 Task: Find connections with filter location Playas with filter topic #stayhomewith filter profile language English with filter current company Zigsaw with filter school Suresh Gyan Vihar University with filter industry International Affairs with filter service category Budgeting with filter keywords title Sociologist
Action: Mouse moved to (702, 96)
Screenshot: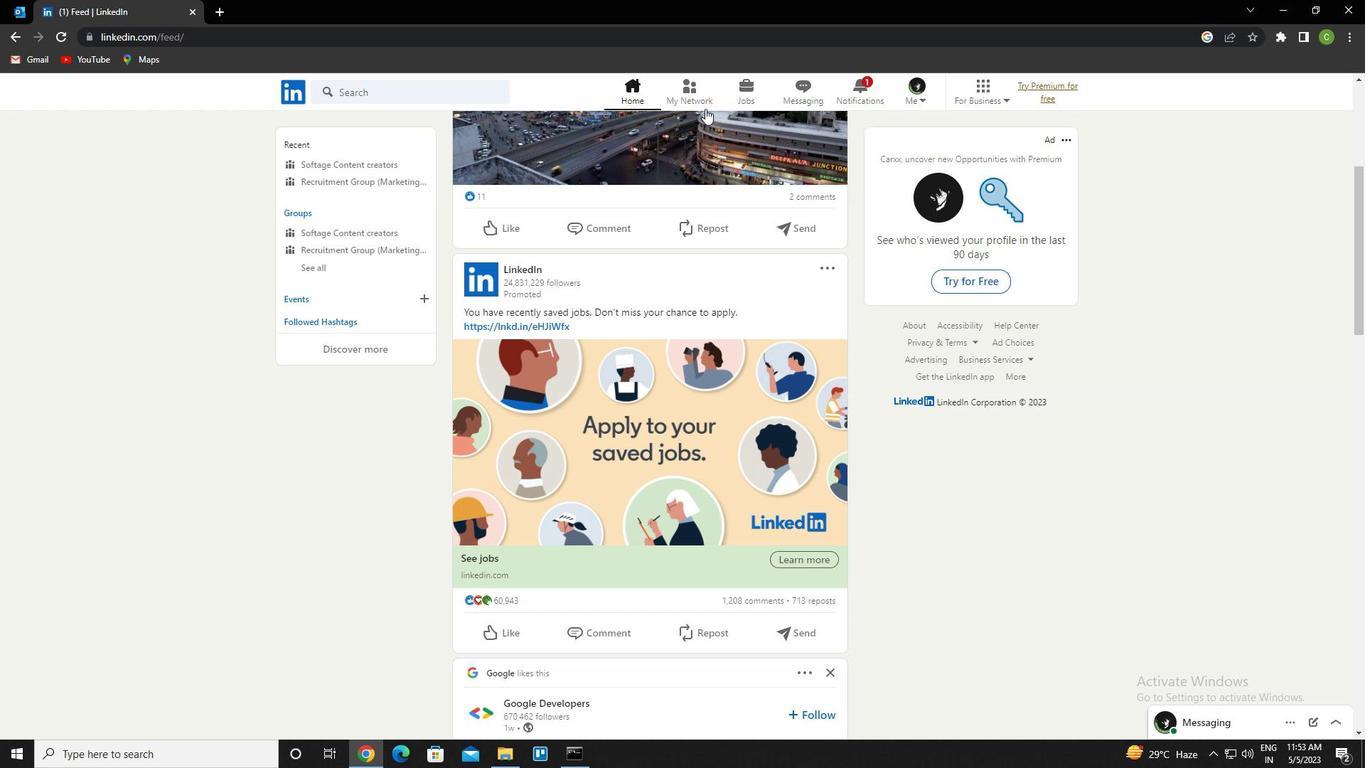 
Action: Mouse pressed left at (702, 96)
Screenshot: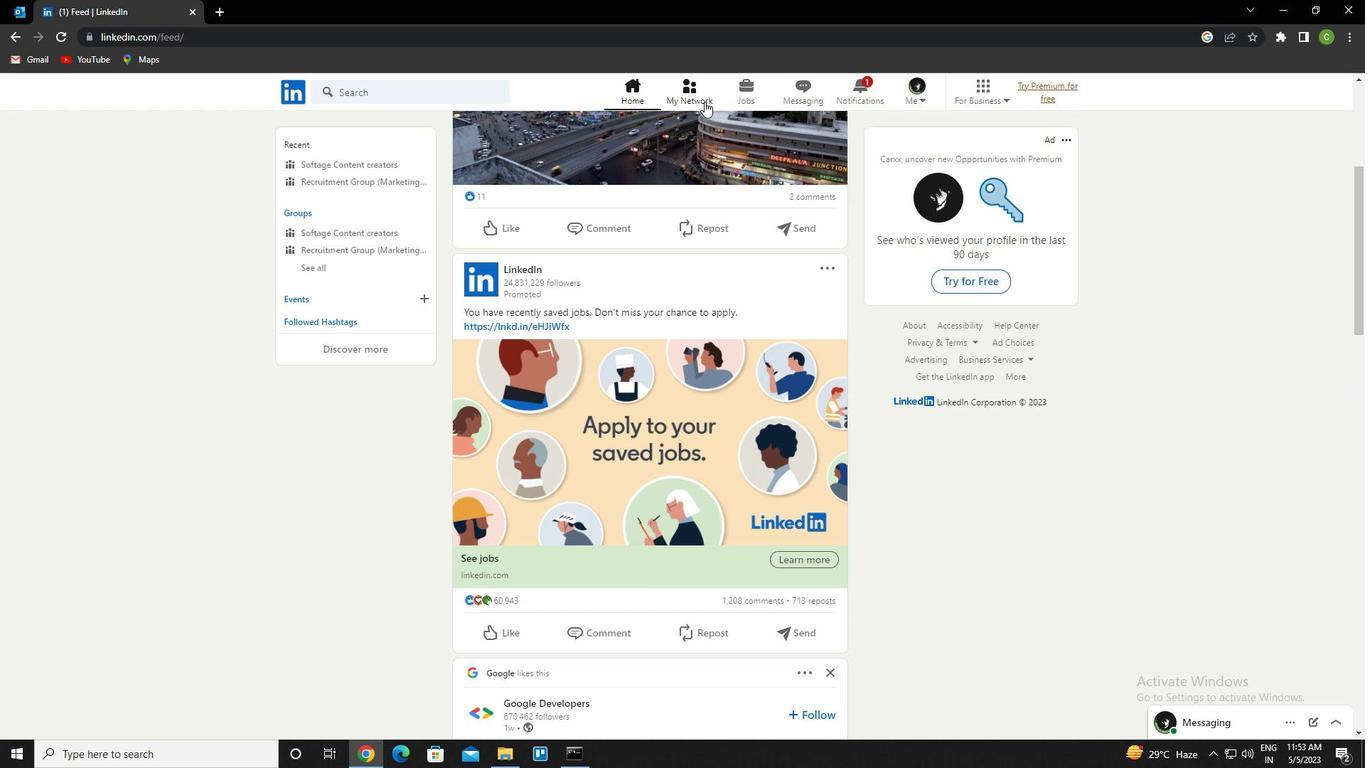 
Action: Mouse moved to (416, 172)
Screenshot: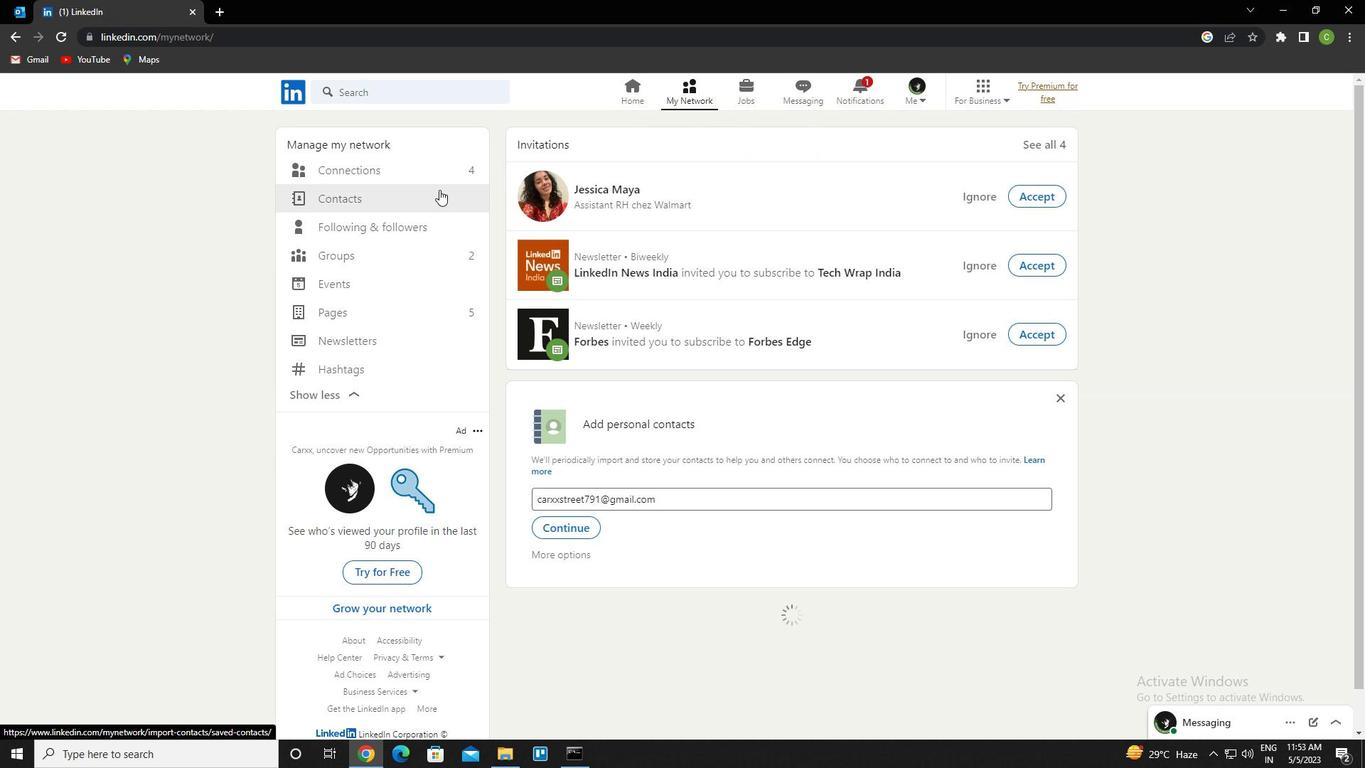 
Action: Mouse pressed left at (416, 172)
Screenshot: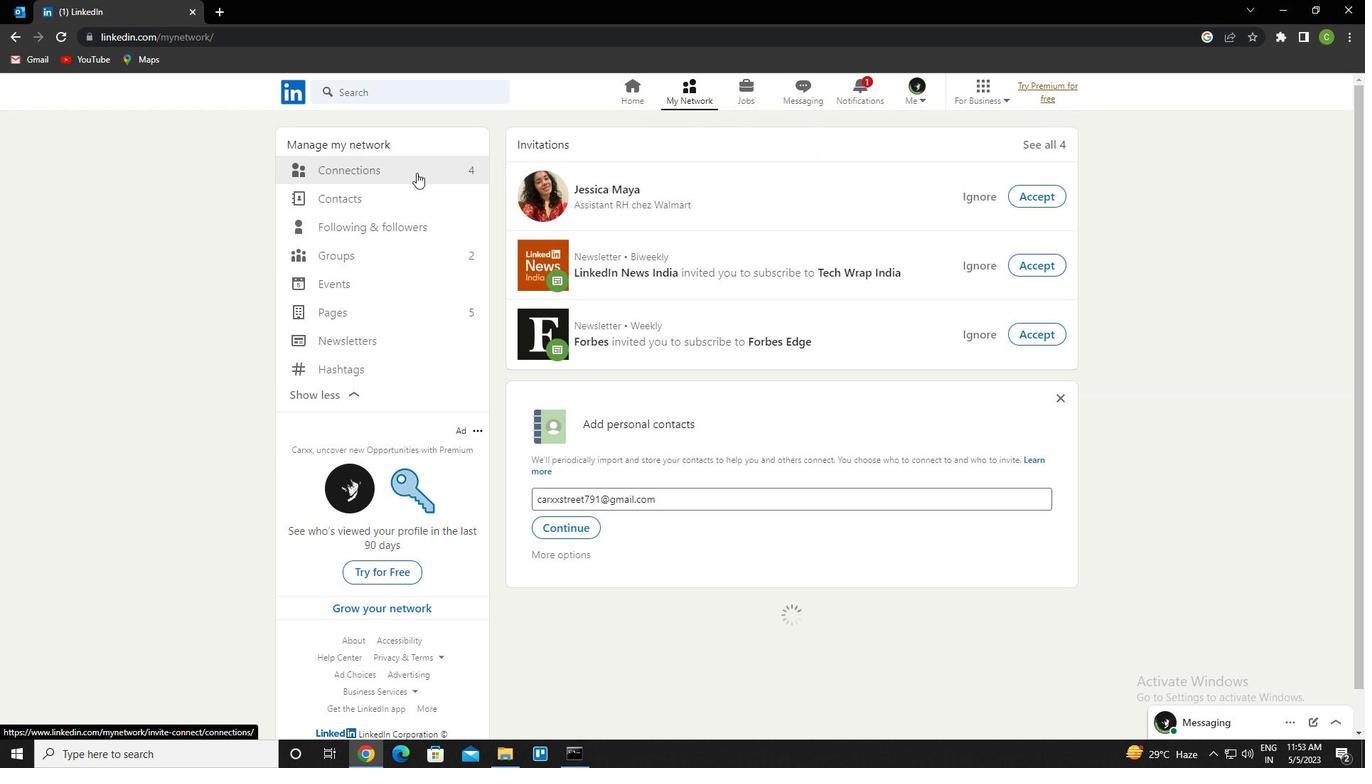 
Action: Mouse moved to (786, 170)
Screenshot: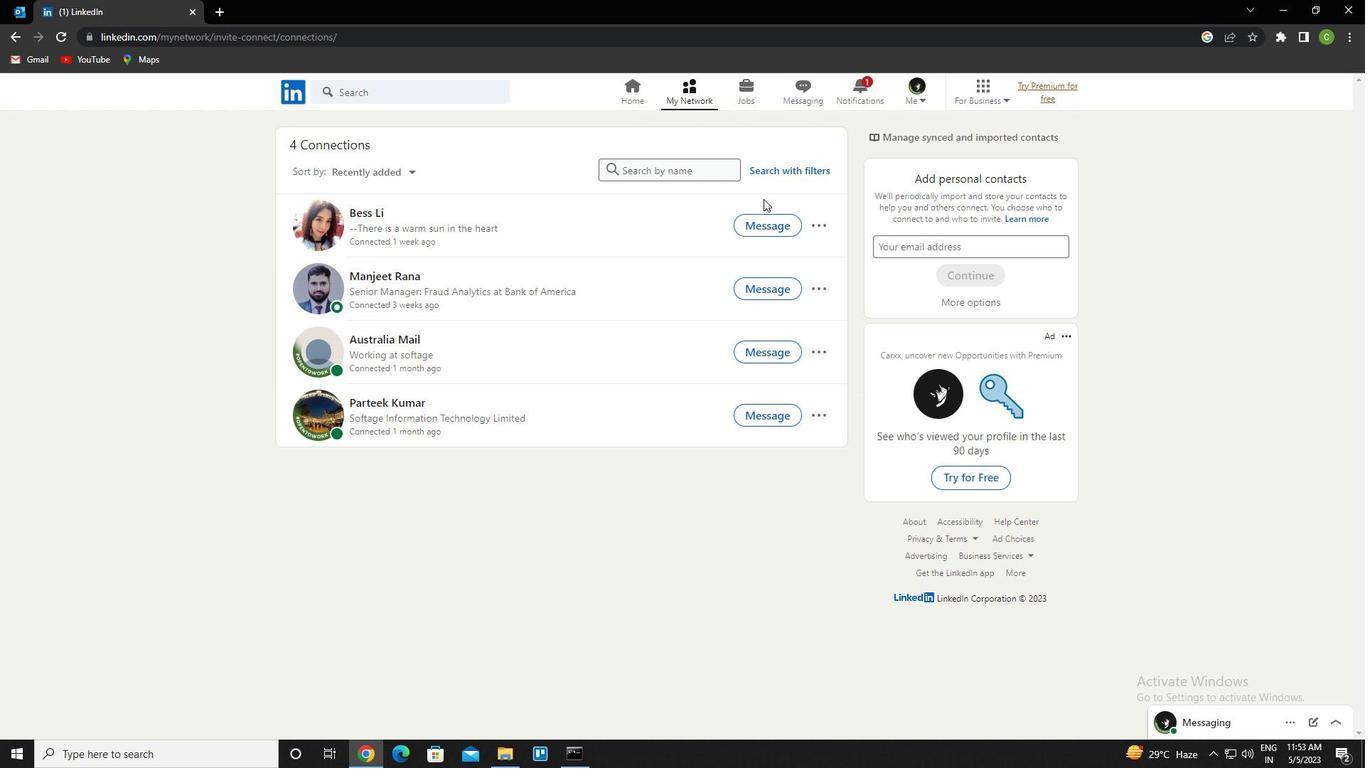 
Action: Mouse pressed left at (786, 170)
Screenshot: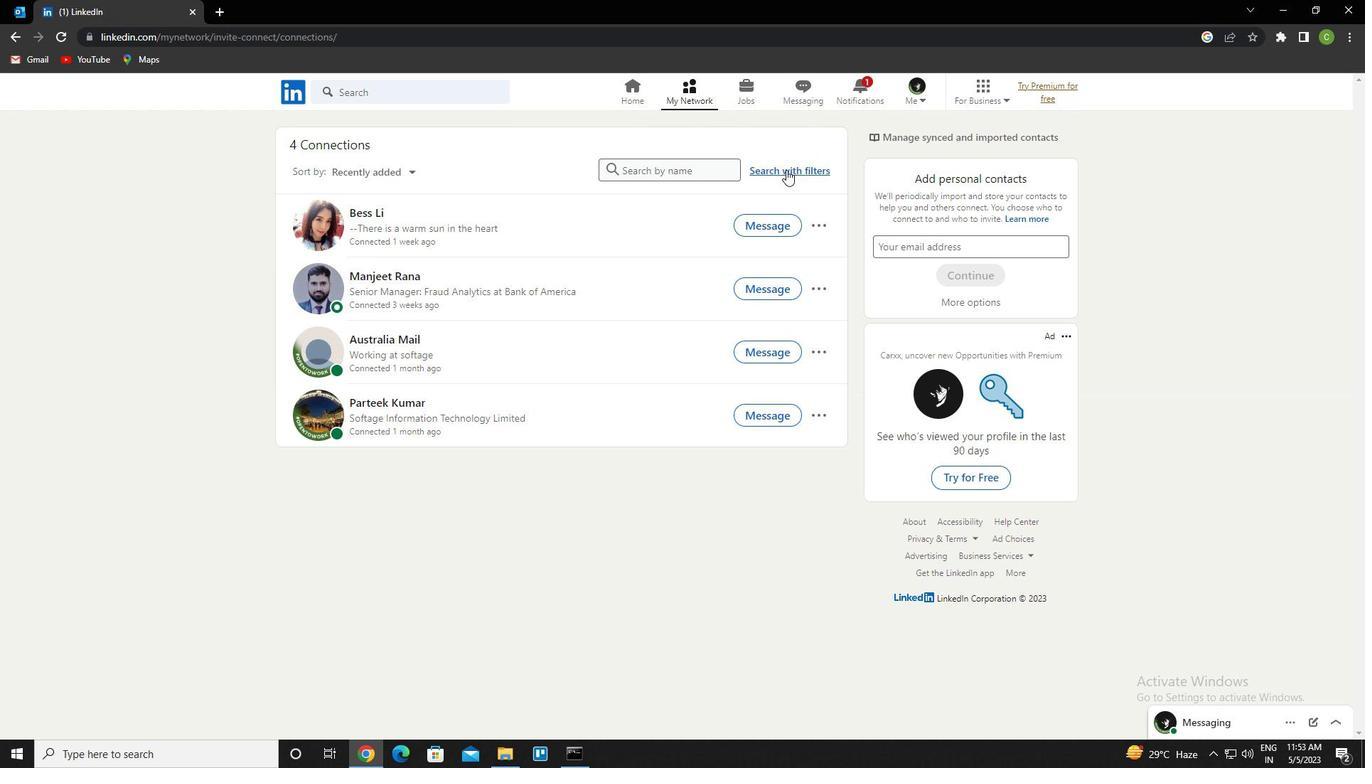 
Action: Mouse moved to (739, 131)
Screenshot: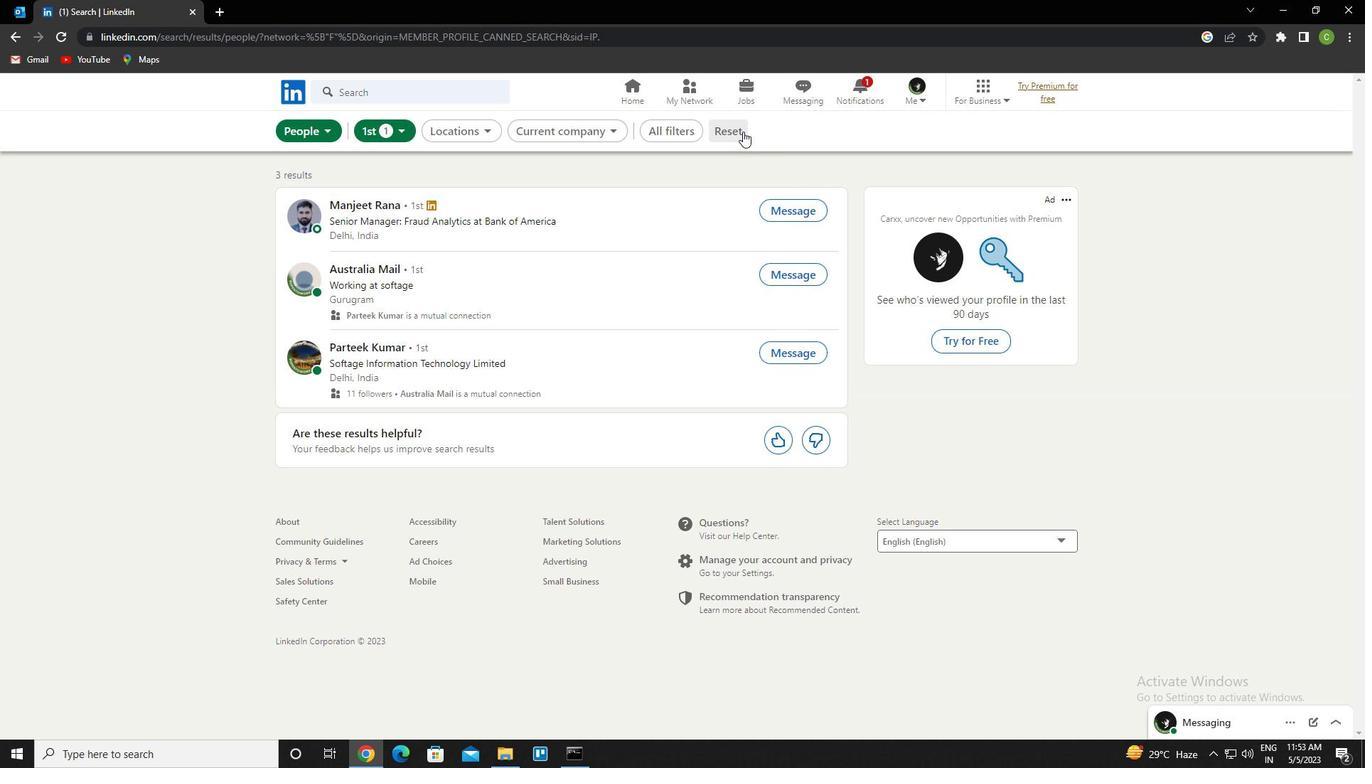 
Action: Mouse pressed left at (739, 131)
Screenshot: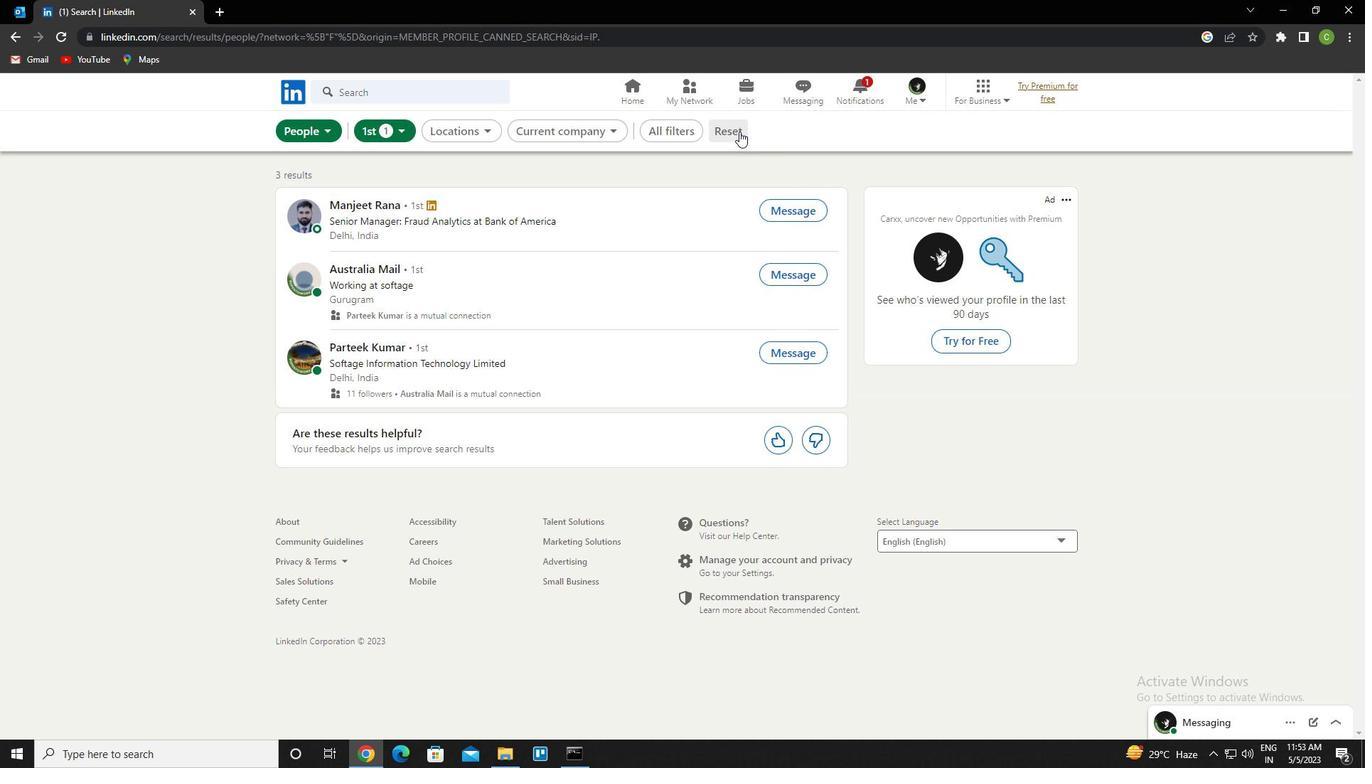 
Action: Mouse moved to (726, 136)
Screenshot: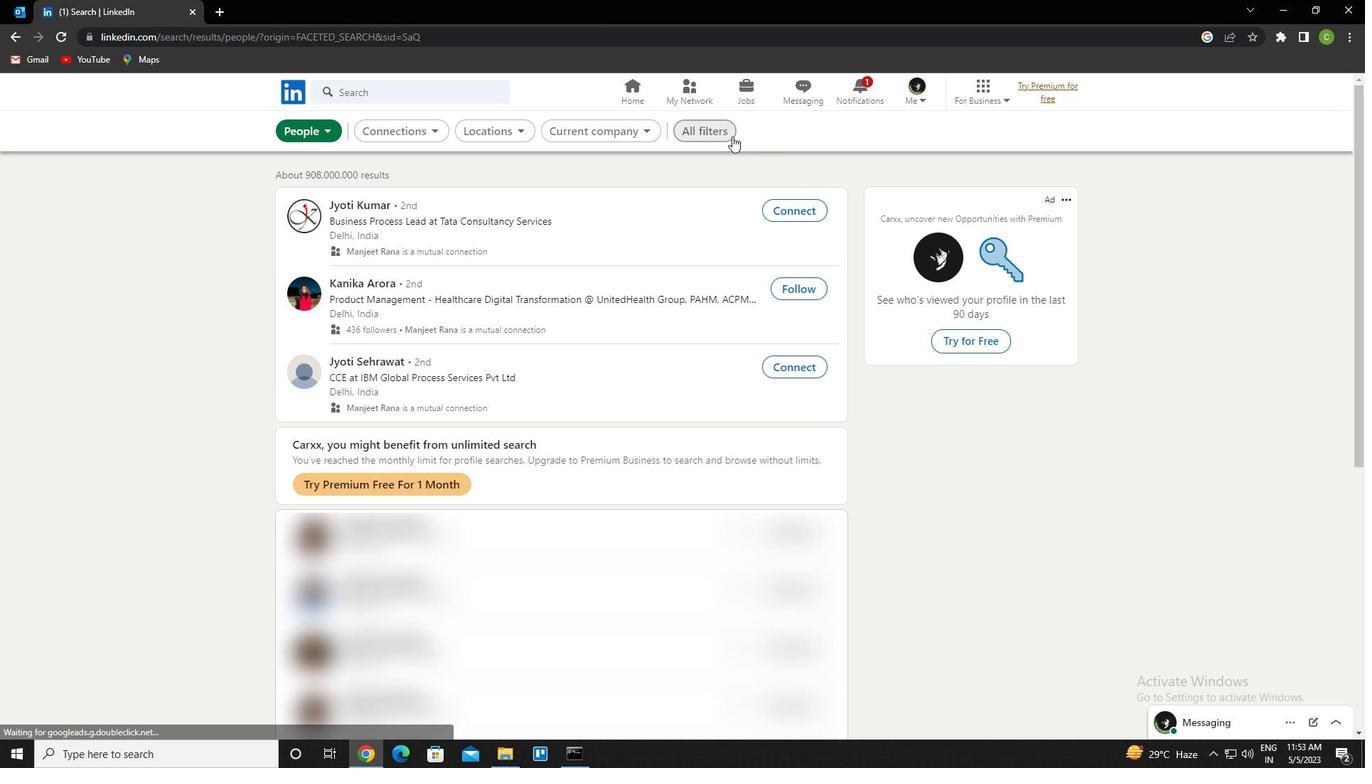 
Action: Mouse pressed left at (726, 136)
Screenshot: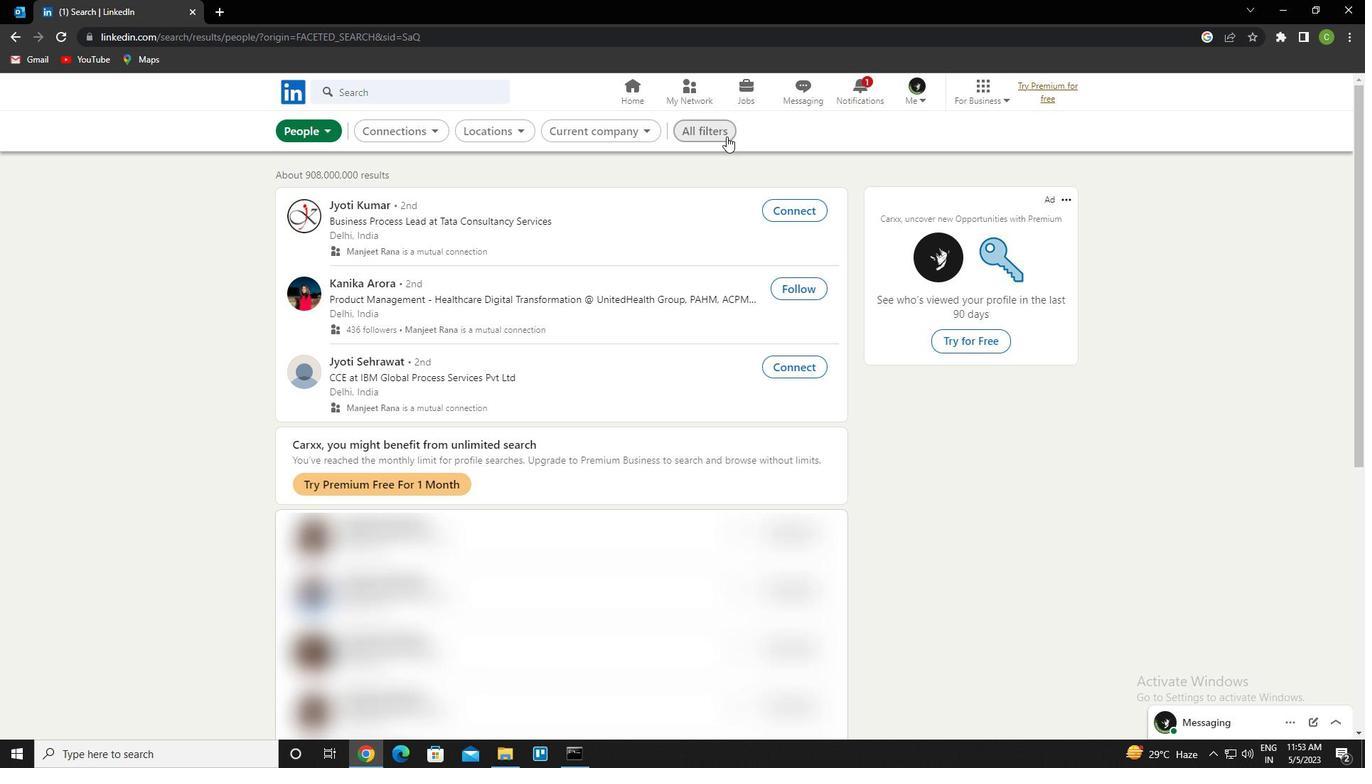 
Action: Mouse moved to (1109, 422)
Screenshot: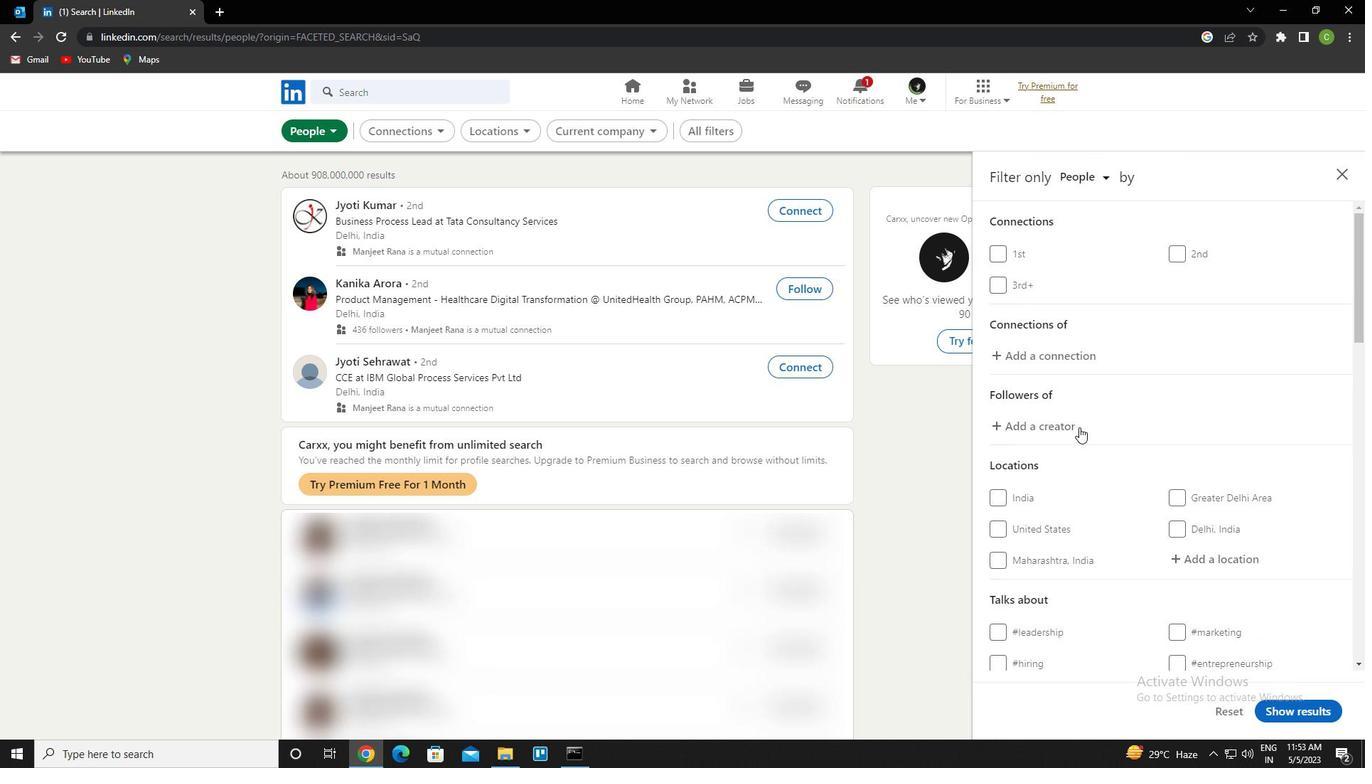 
Action: Mouse scrolled (1109, 421) with delta (0, 0)
Screenshot: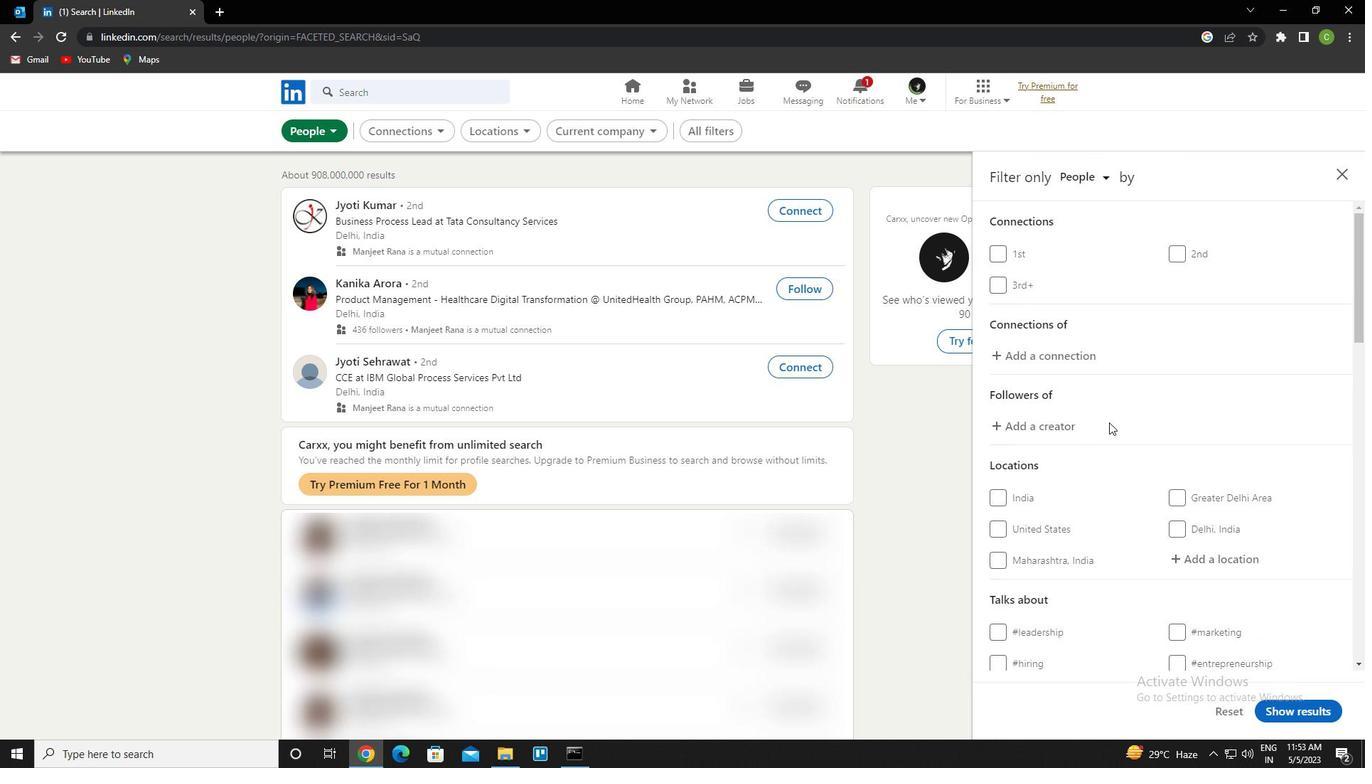 
Action: Mouse scrolled (1109, 421) with delta (0, 0)
Screenshot: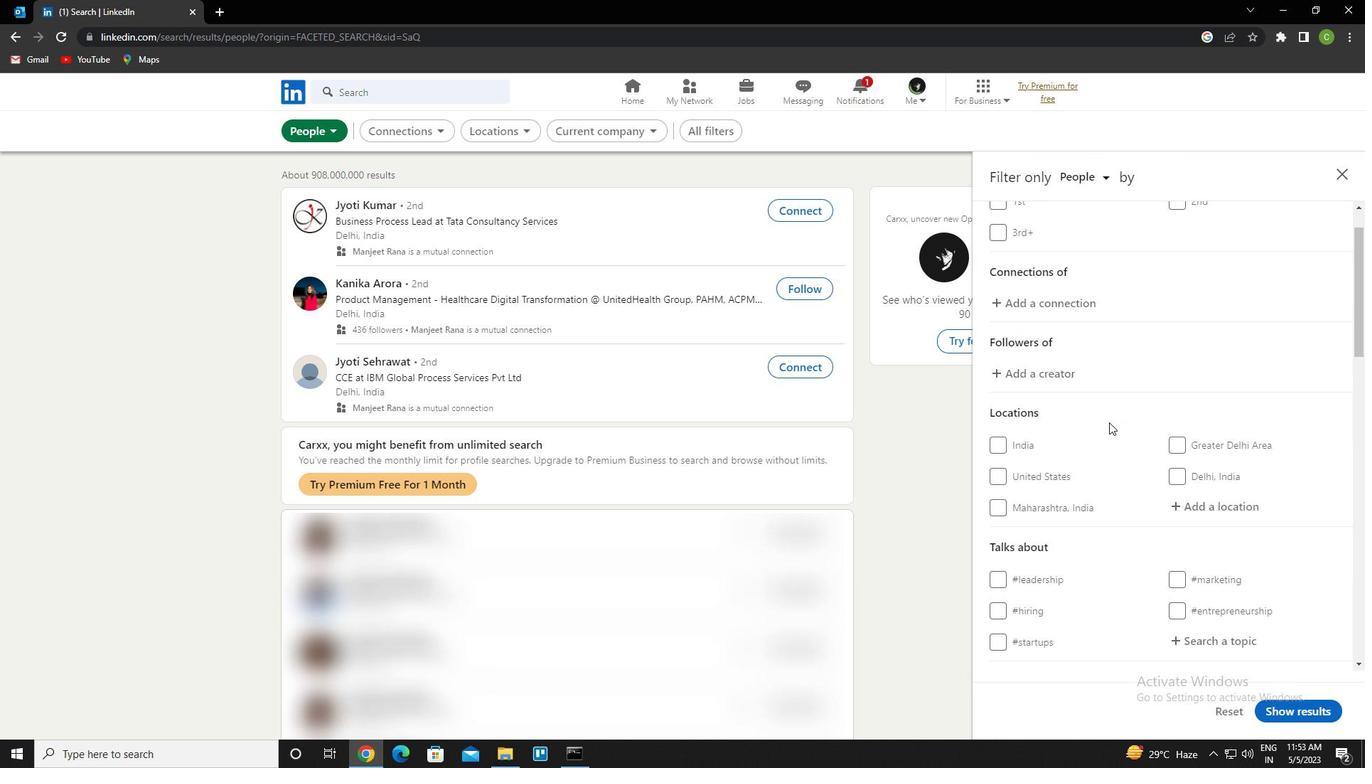 
Action: Mouse moved to (1202, 409)
Screenshot: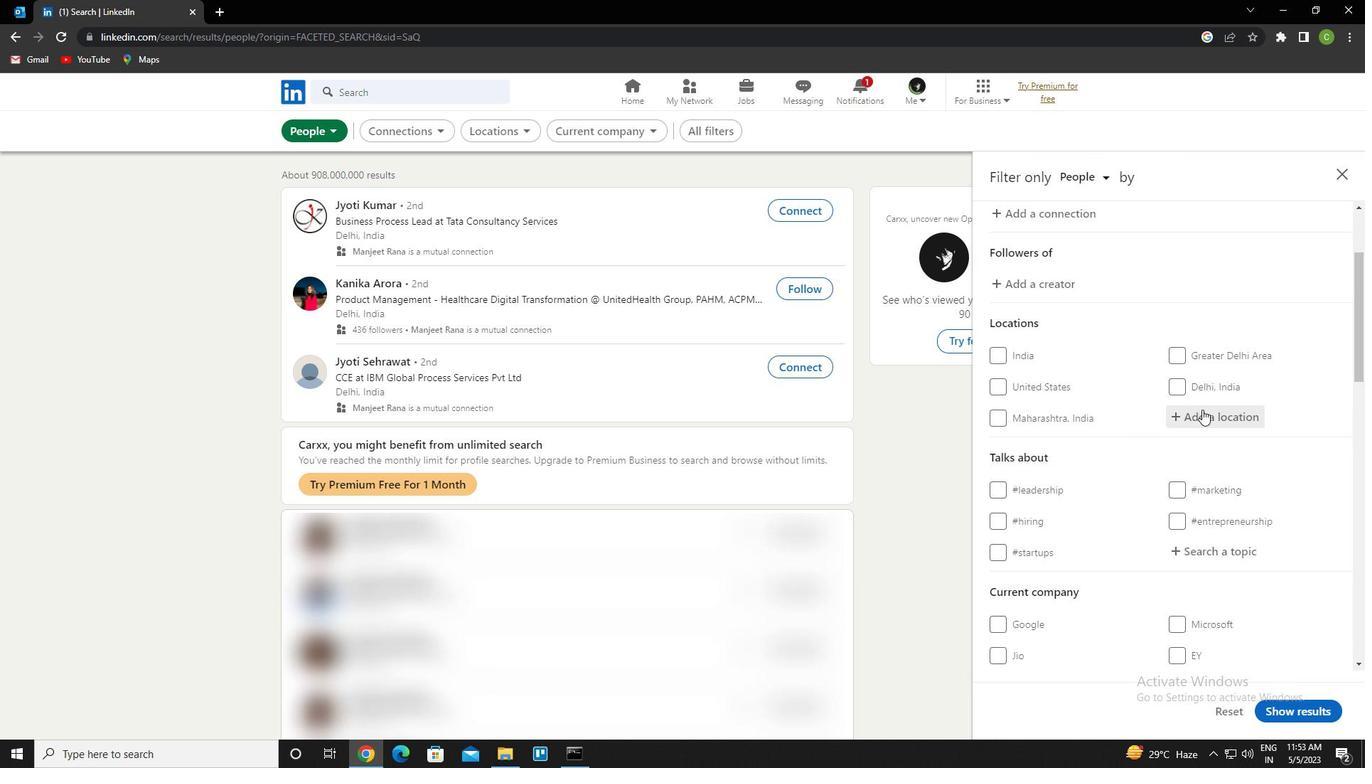 
Action: Mouse pressed left at (1202, 409)
Screenshot: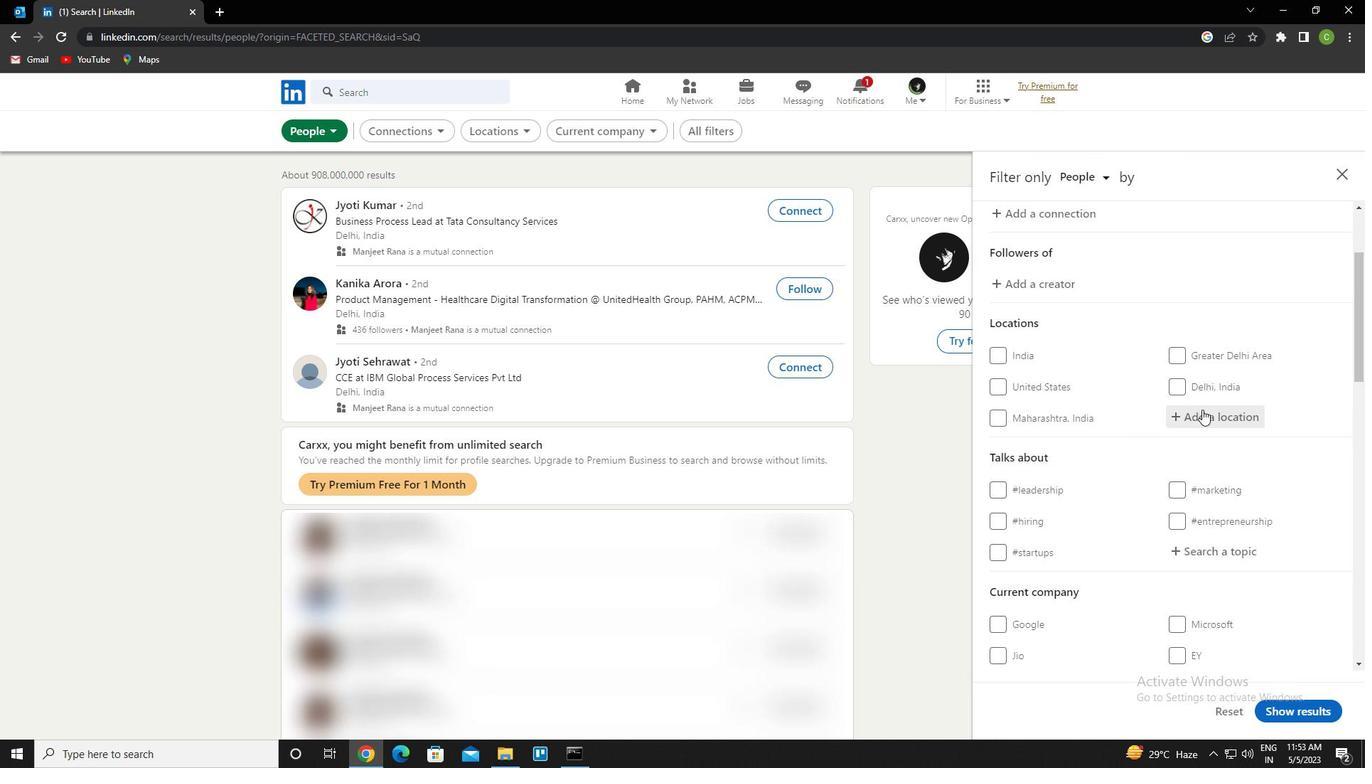 
Action: Mouse moved to (1145, 337)
Screenshot: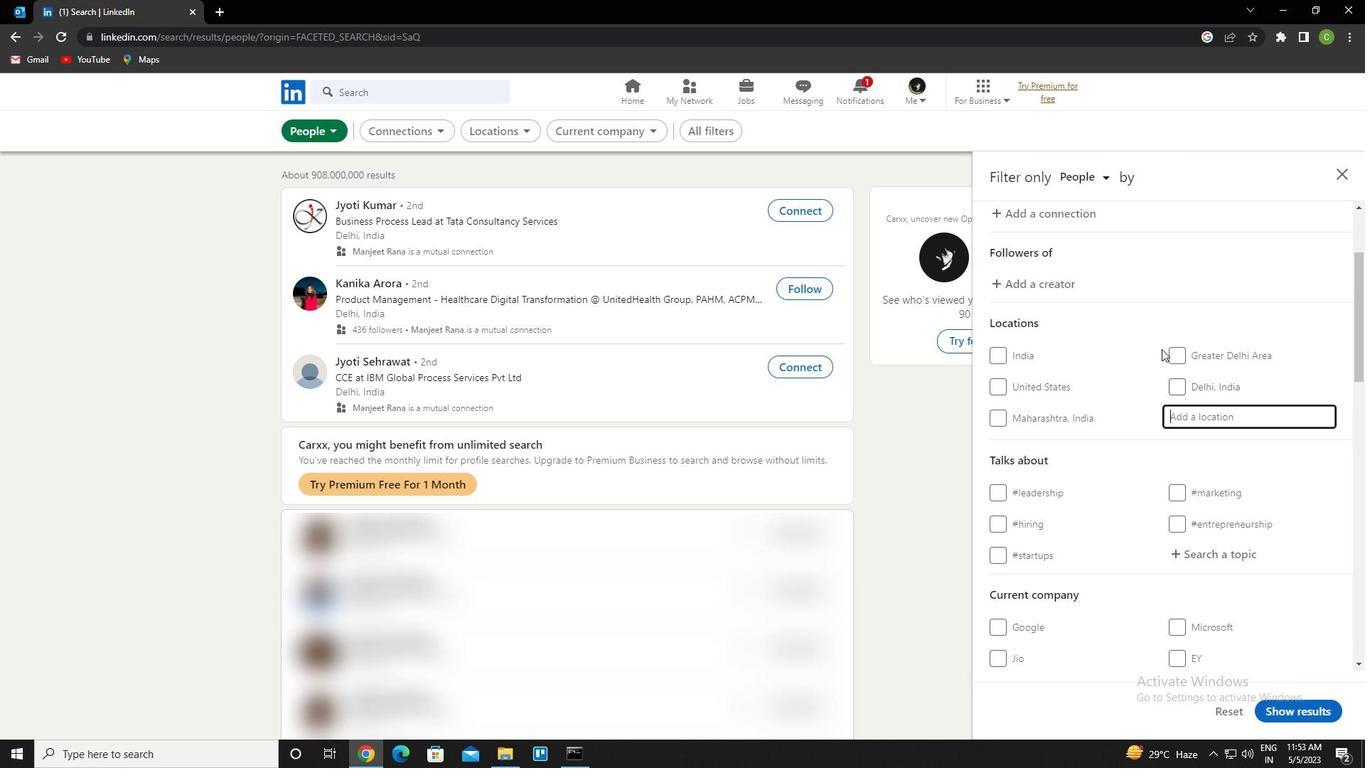 
Action: Key pressed <Key.caps_lock>p<Key.caps_lock>layas<Key.enter>
Screenshot: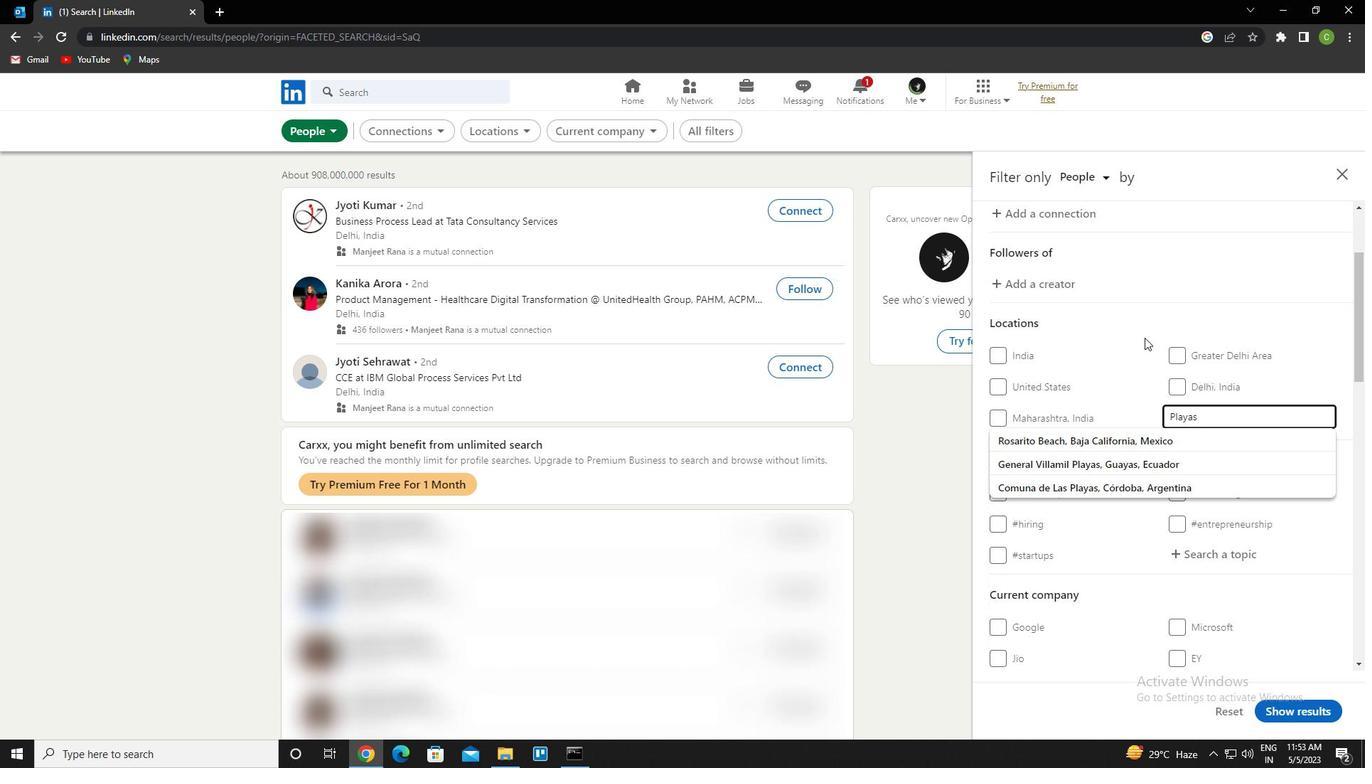 
Action: Mouse moved to (1141, 335)
Screenshot: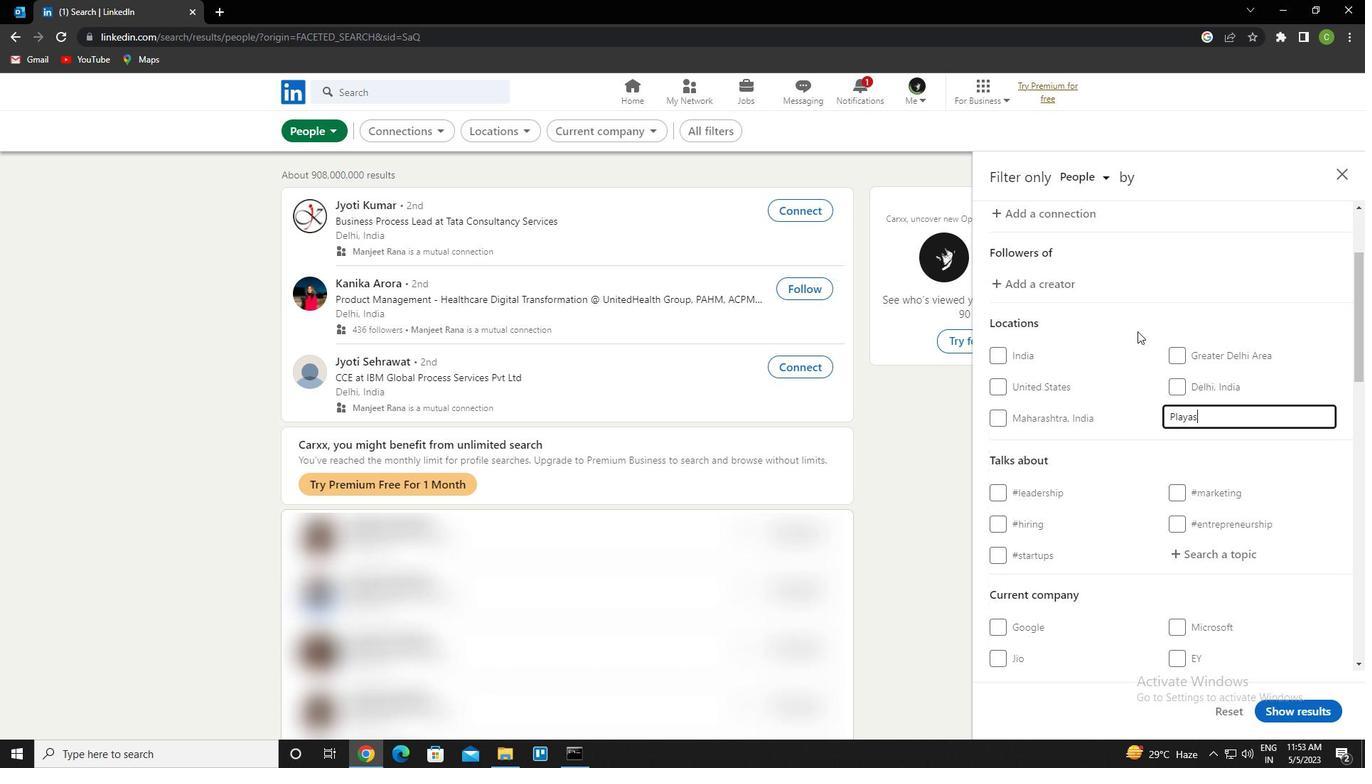 
Action: Mouse scrolled (1141, 335) with delta (0, 0)
Screenshot: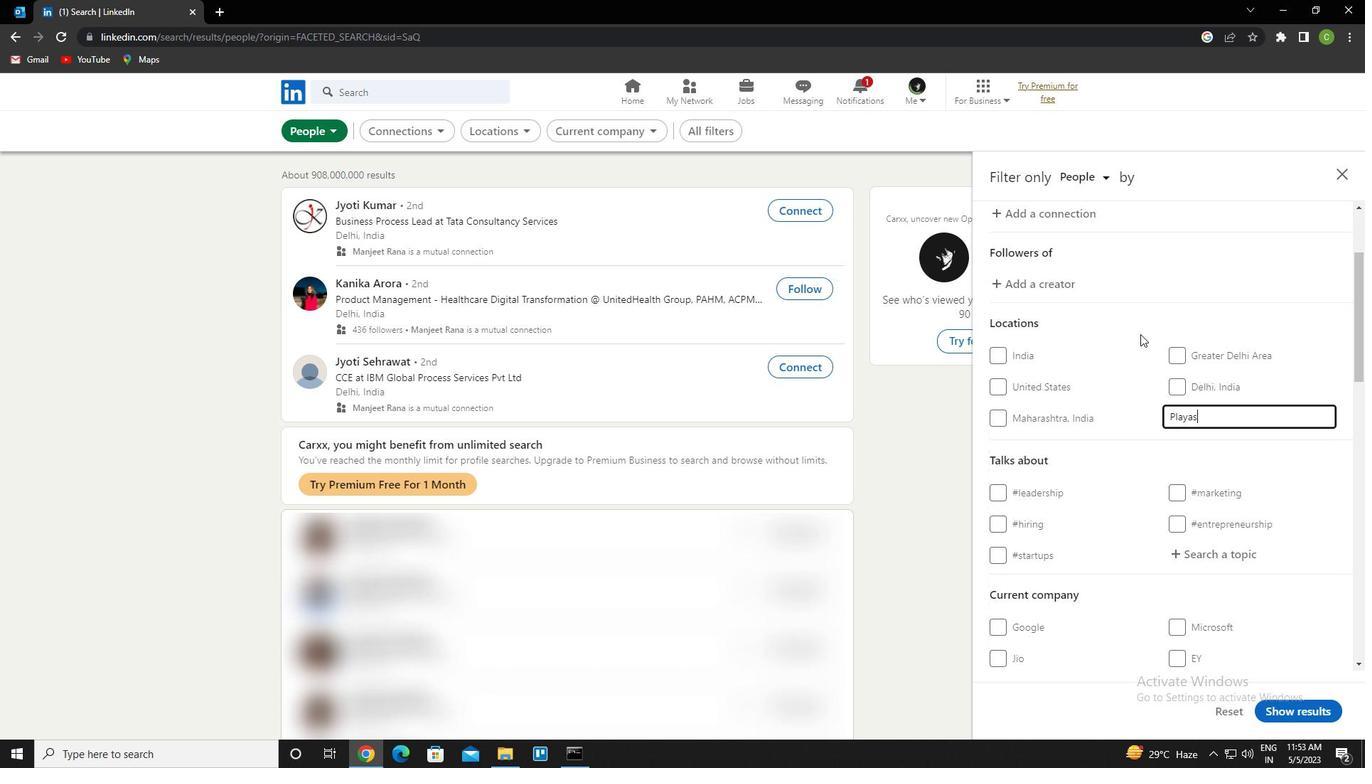 
Action: Mouse moved to (1203, 485)
Screenshot: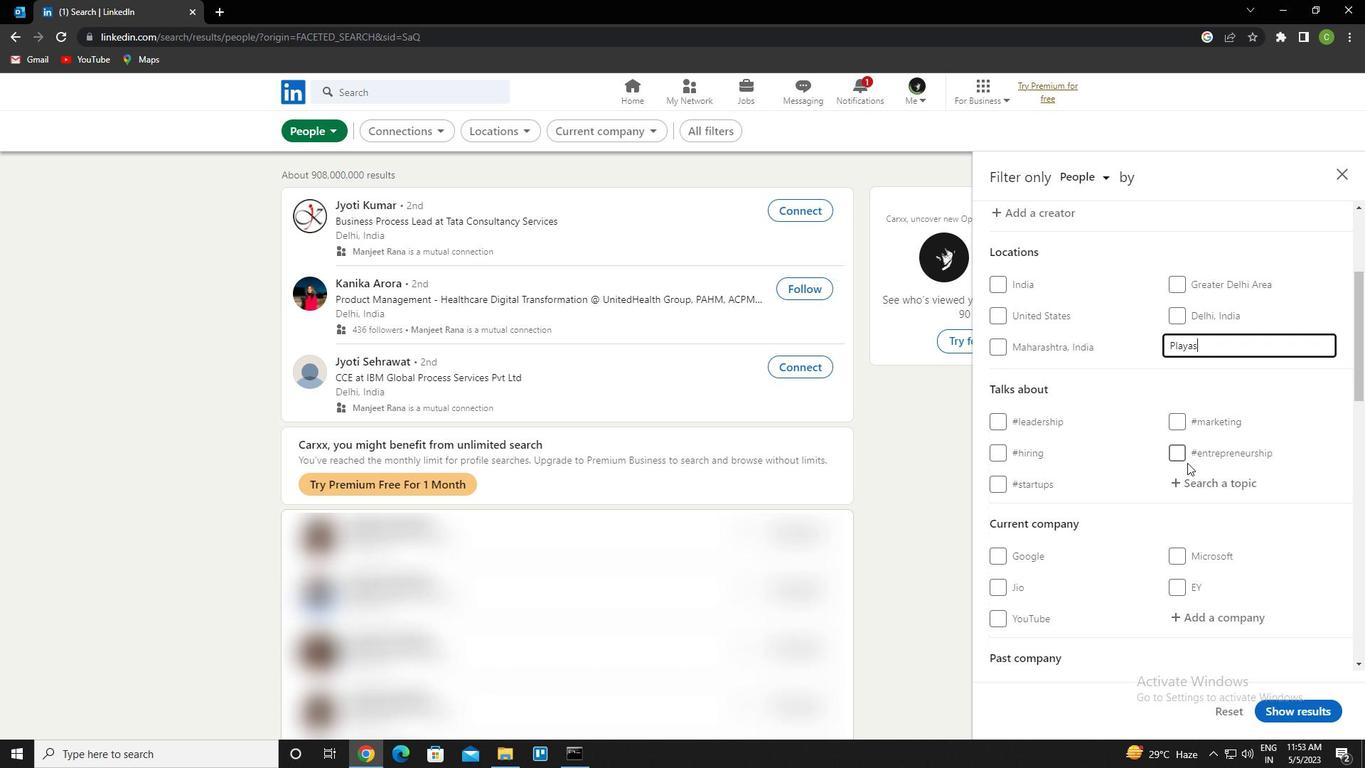 
Action: Mouse pressed left at (1203, 485)
Screenshot: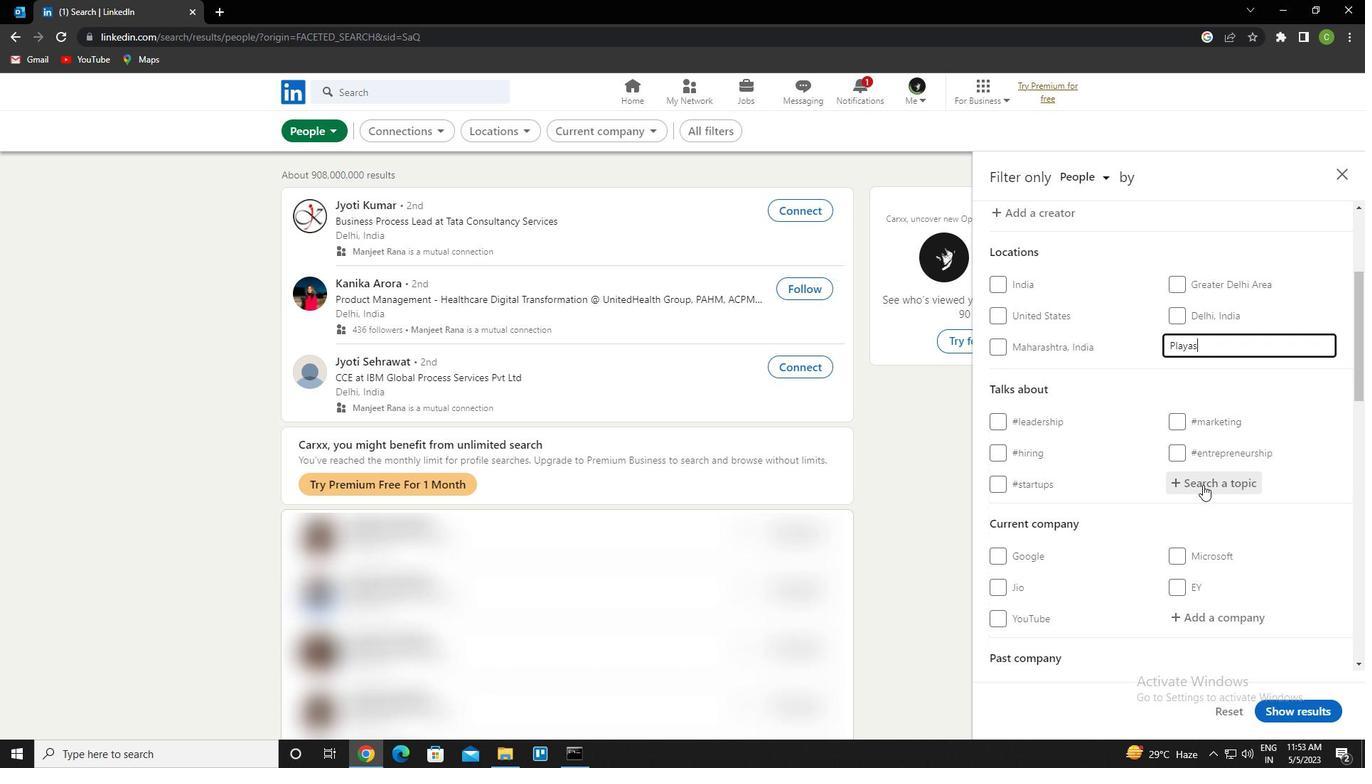 
Action: Mouse moved to (1178, 469)
Screenshot: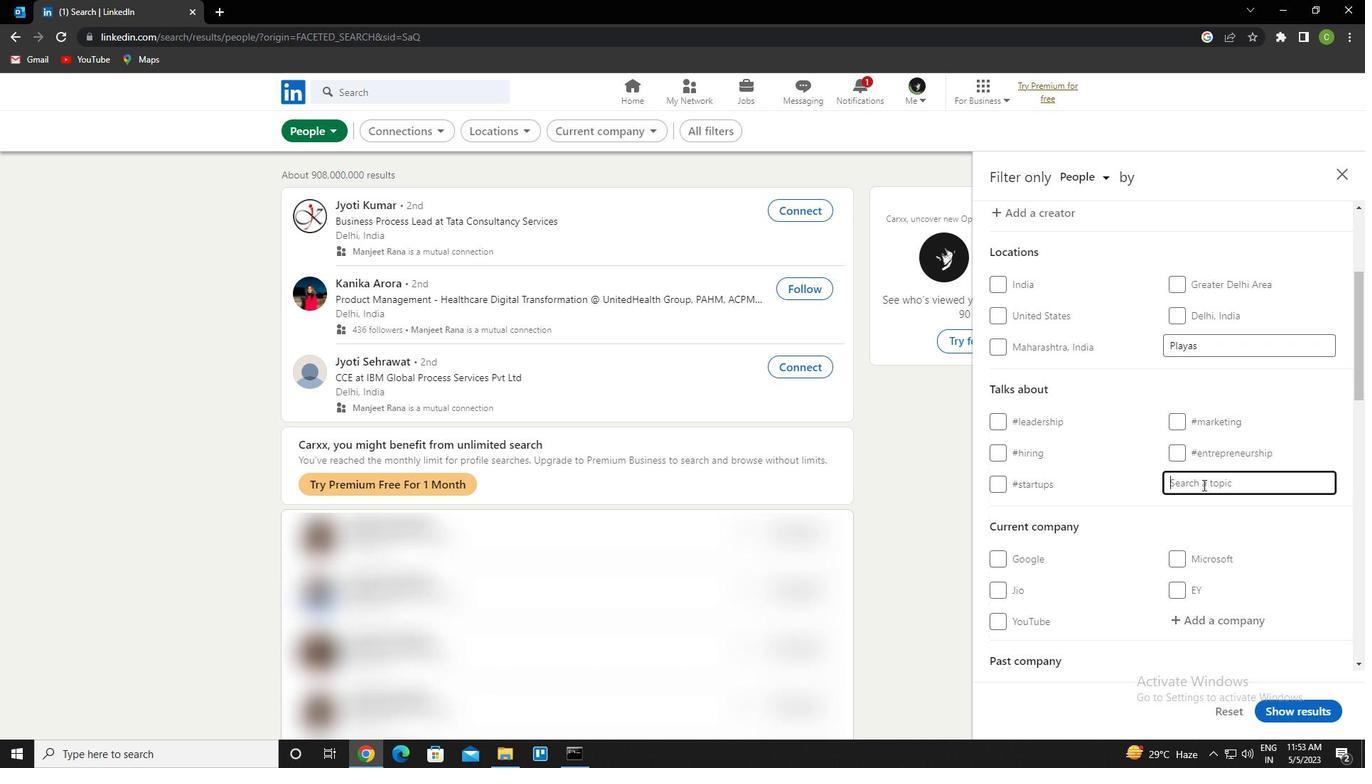 
Action: Key pressed stay
Screenshot: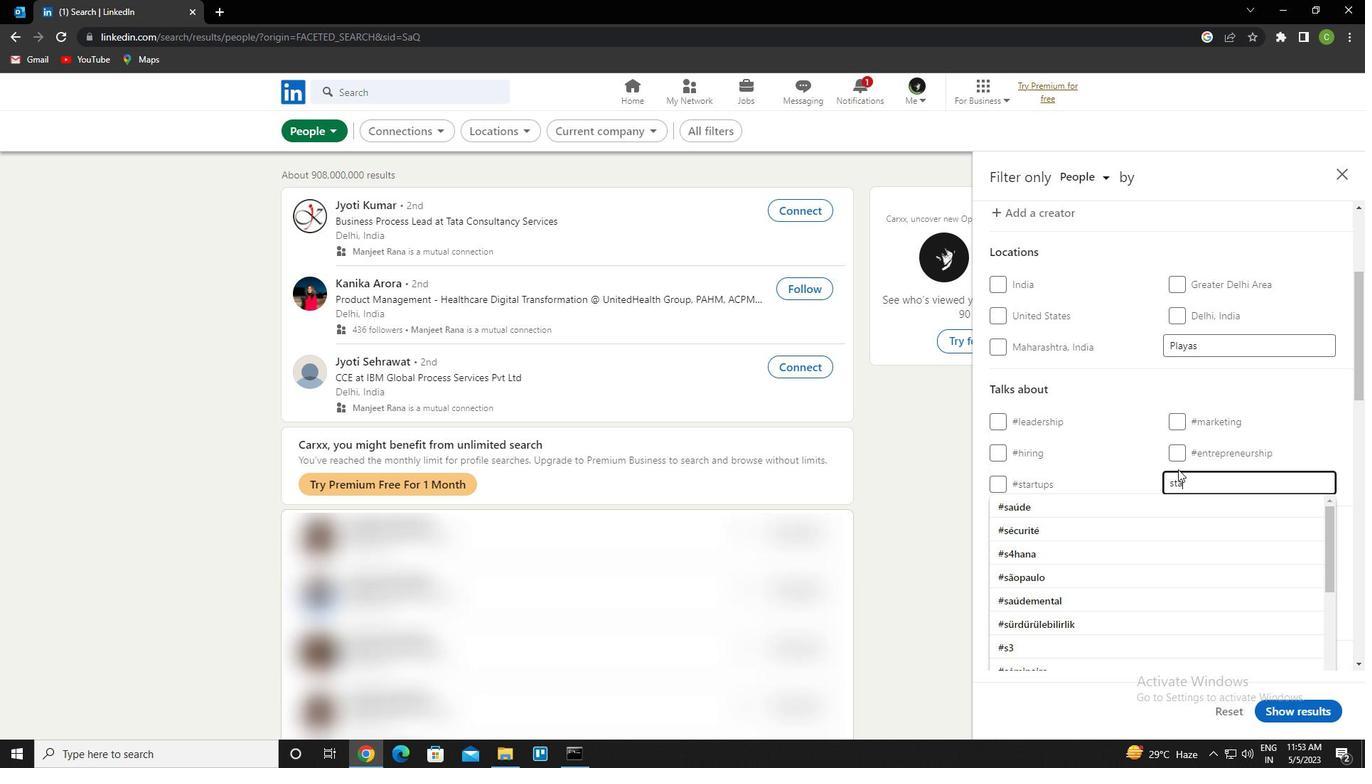 
Action: Mouse moved to (1177, 469)
Screenshot: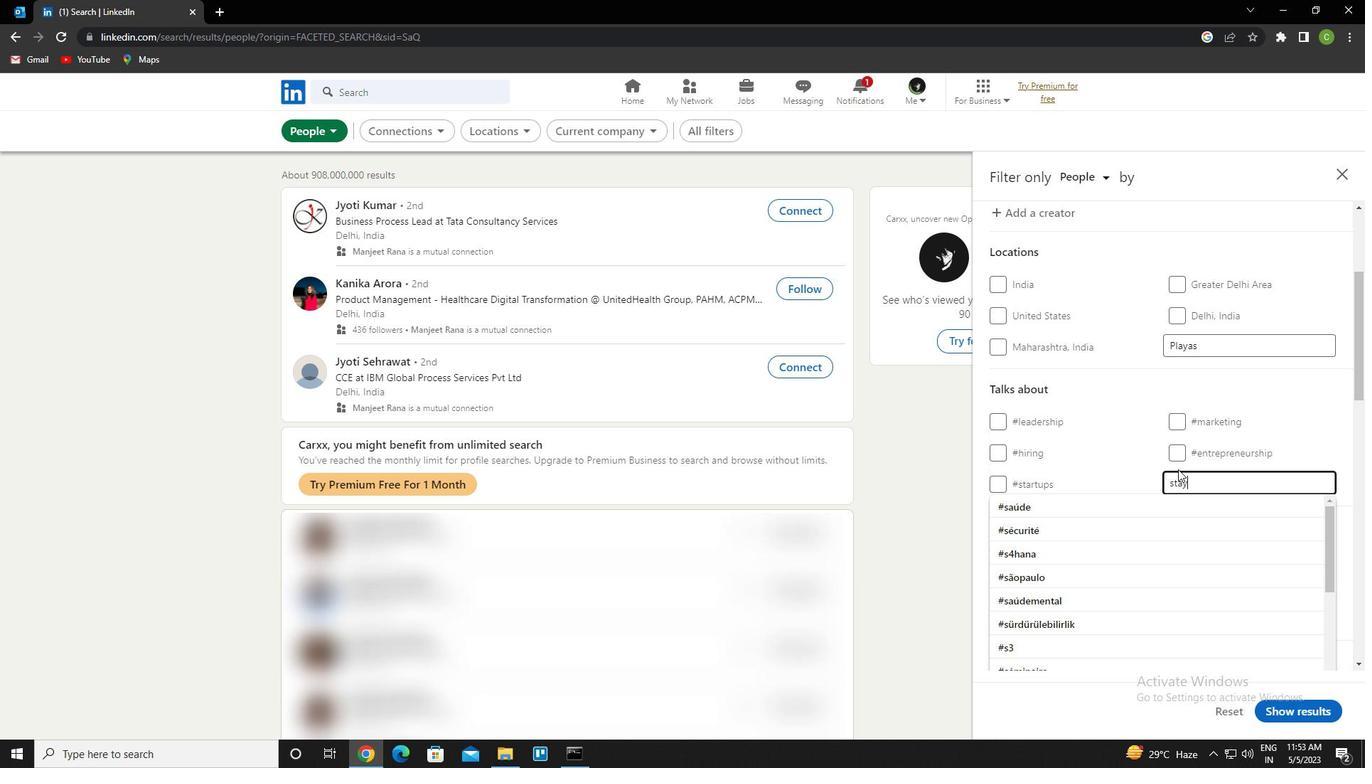 
Action: Key pressed home<Key.down><Key.enter>
Screenshot: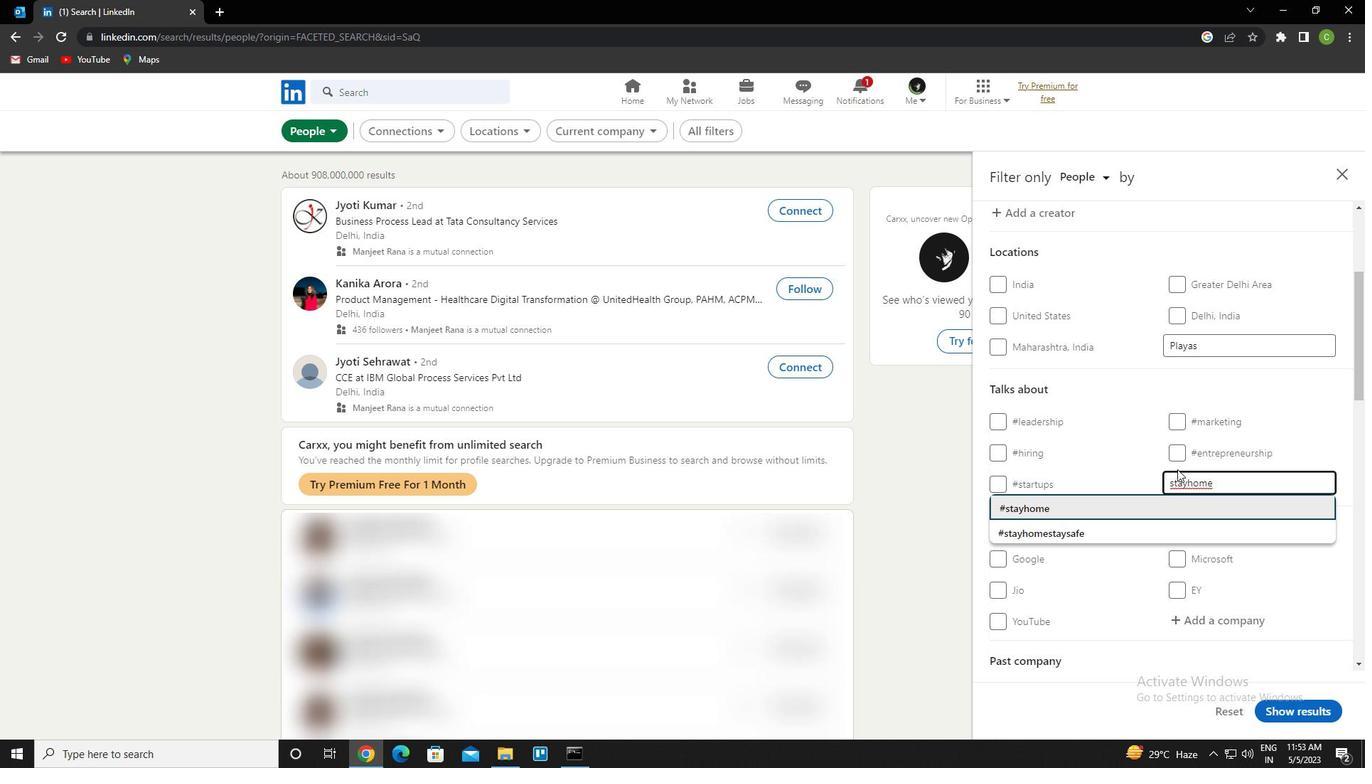 
Action: Mouse scrolled (1177, 468) with delta (0, 0)
Screenshot: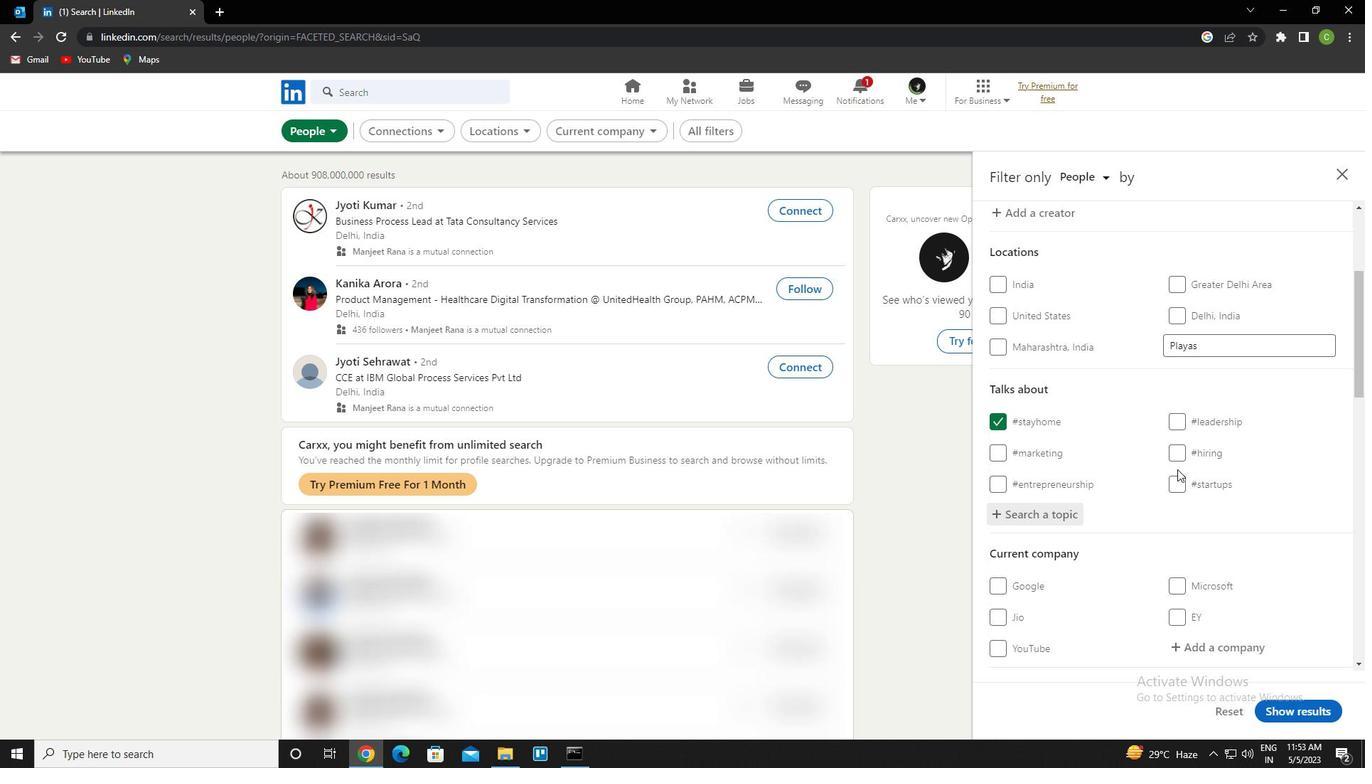 
Action: Mouse scrolled (1177, 468) with delta (0, 0)
Screenshot: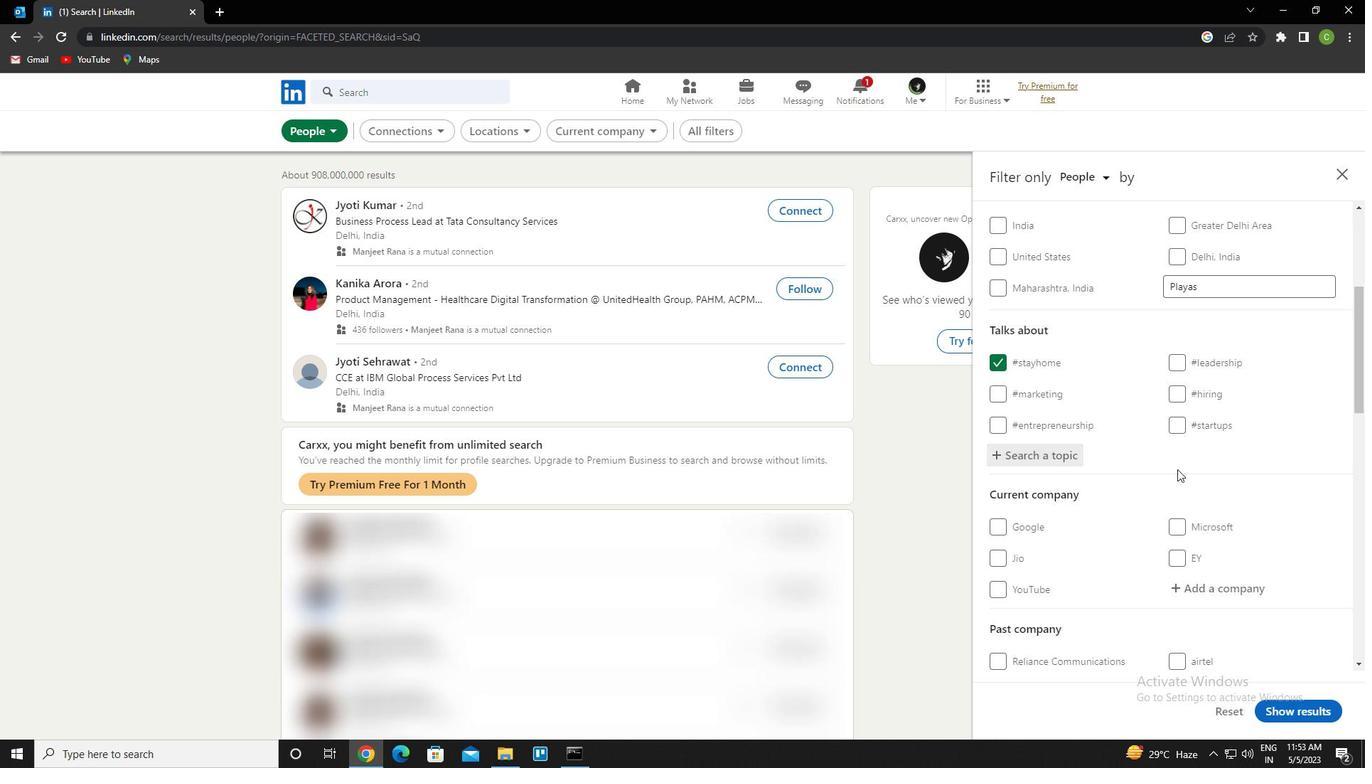 
Action: Mouse scrolled (1177, 468) with delta (0, 0)
Screenshot: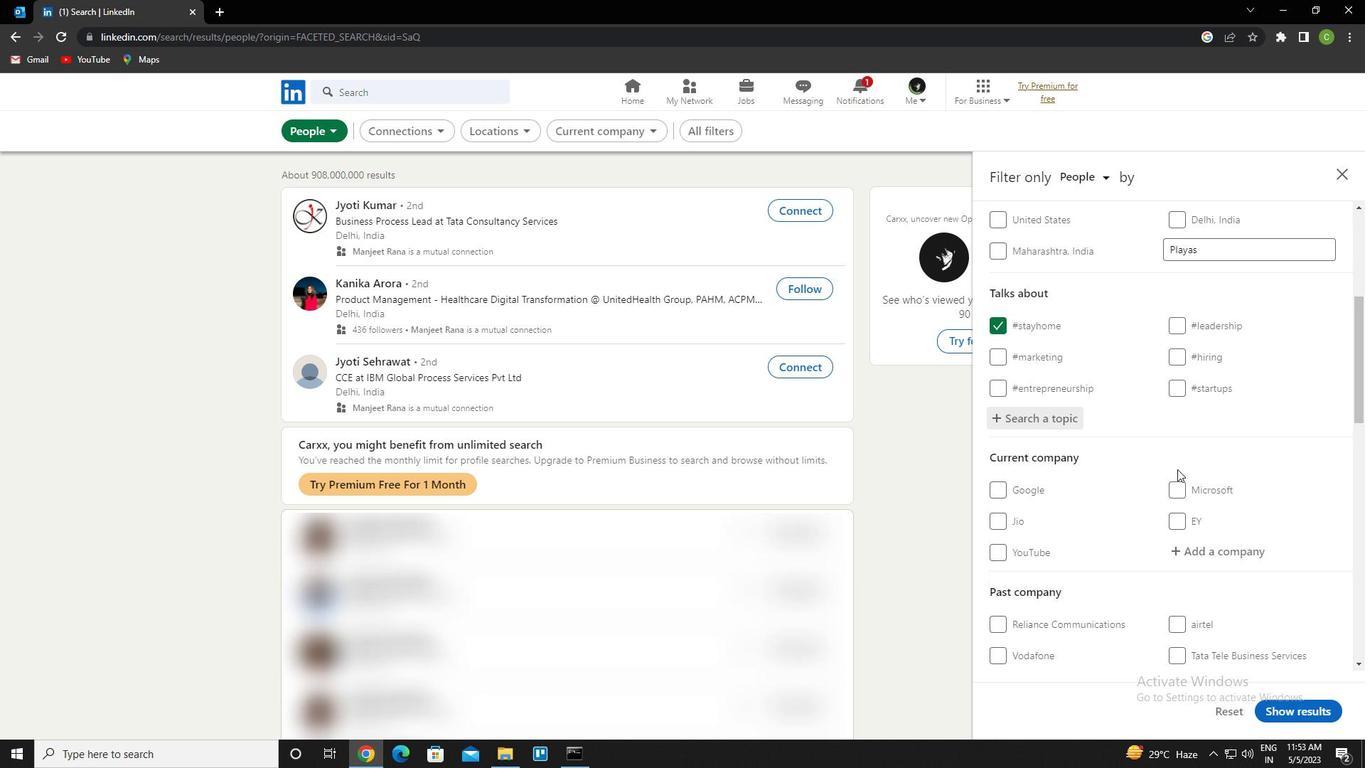 
Action: Mouse scrolled (1177, 468) with delta (0, 0)
Screenshot: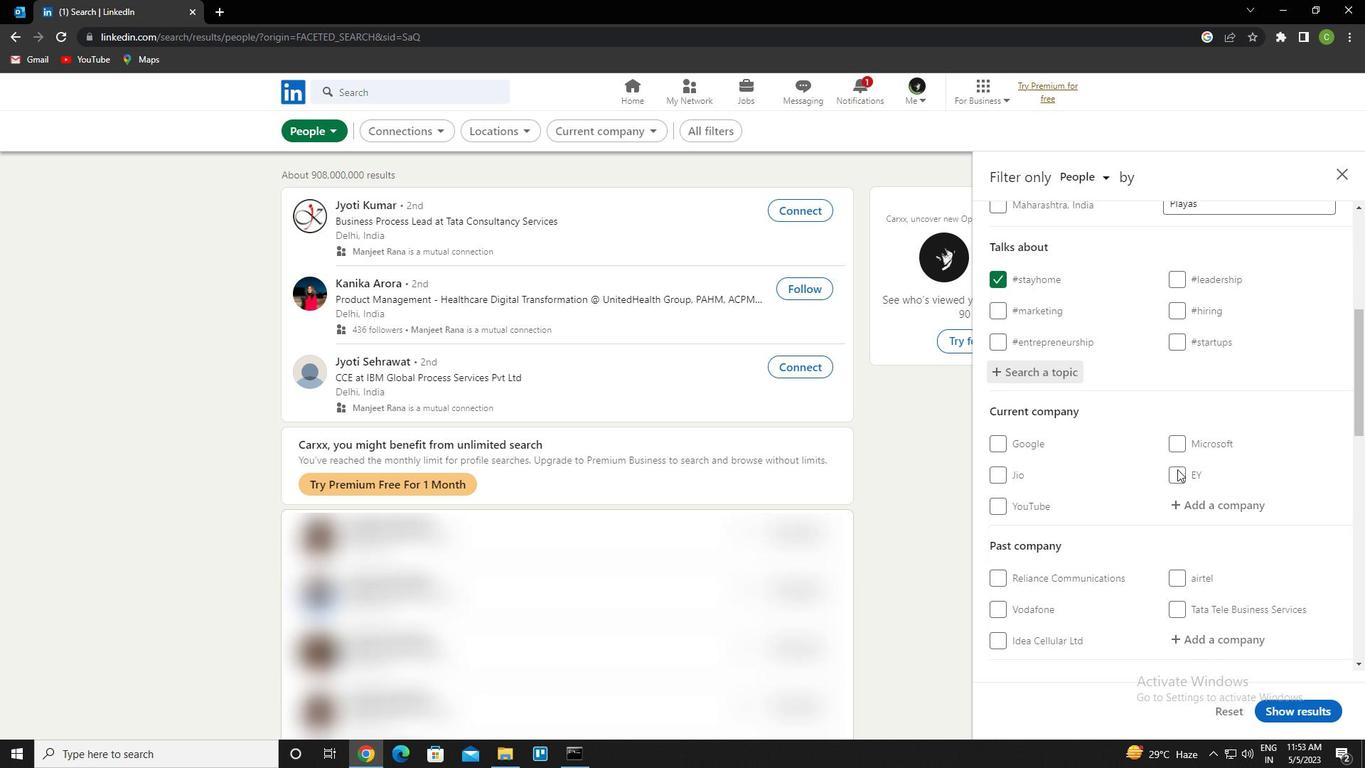 
Action: Mouse scrolled (1177, 468) with delta (0, 0)
Screenshot: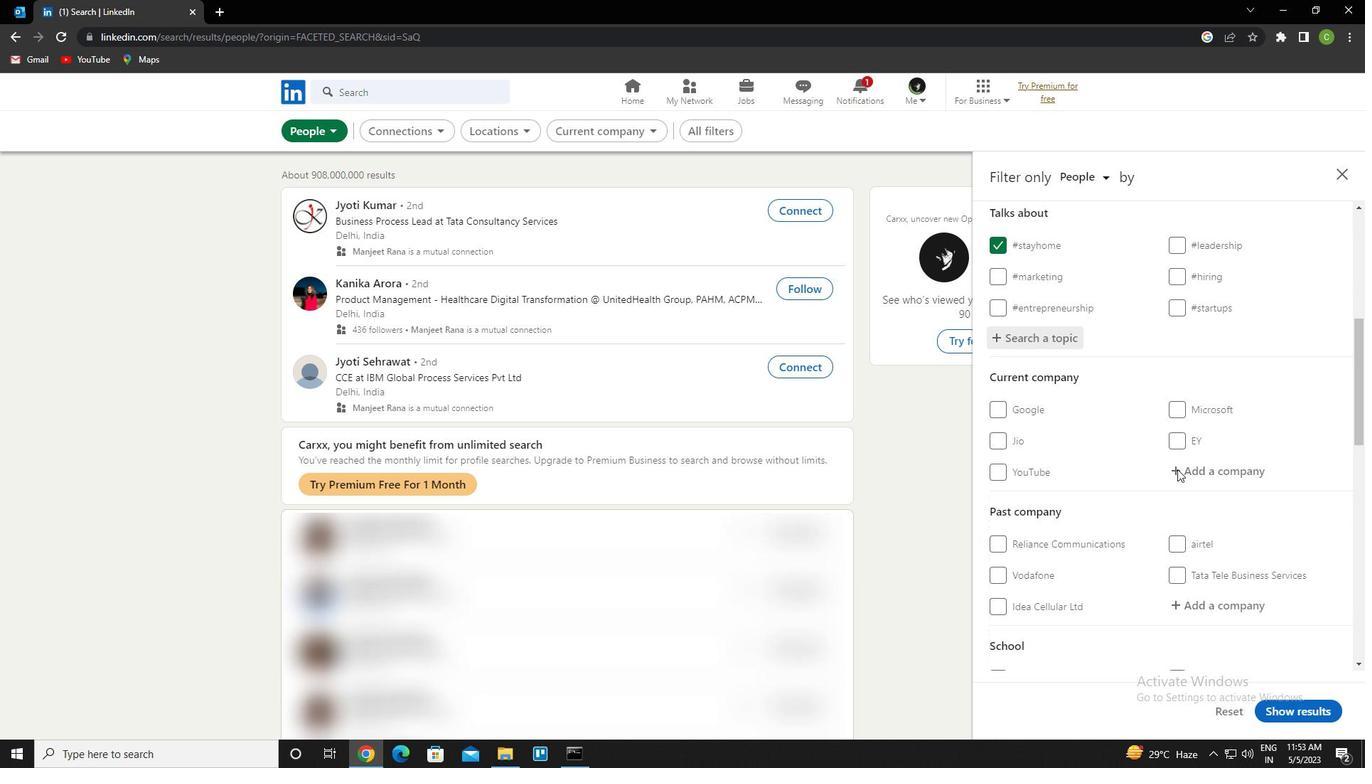 
Action: Mouse scrolled (1177, 468) with delta (0, 0)
Screenshot: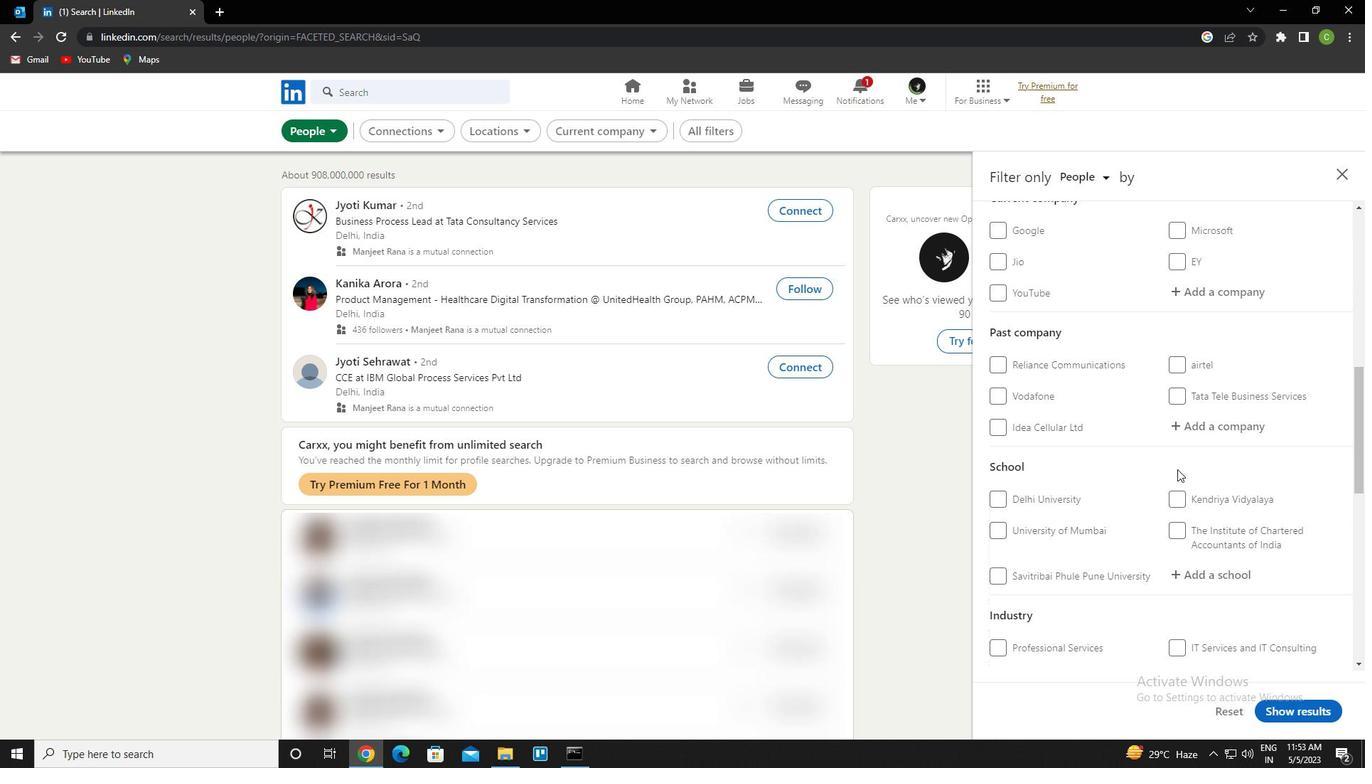 
Action: Mouse scrolled (1177, 468) with delta (0, 0)
Screenshot: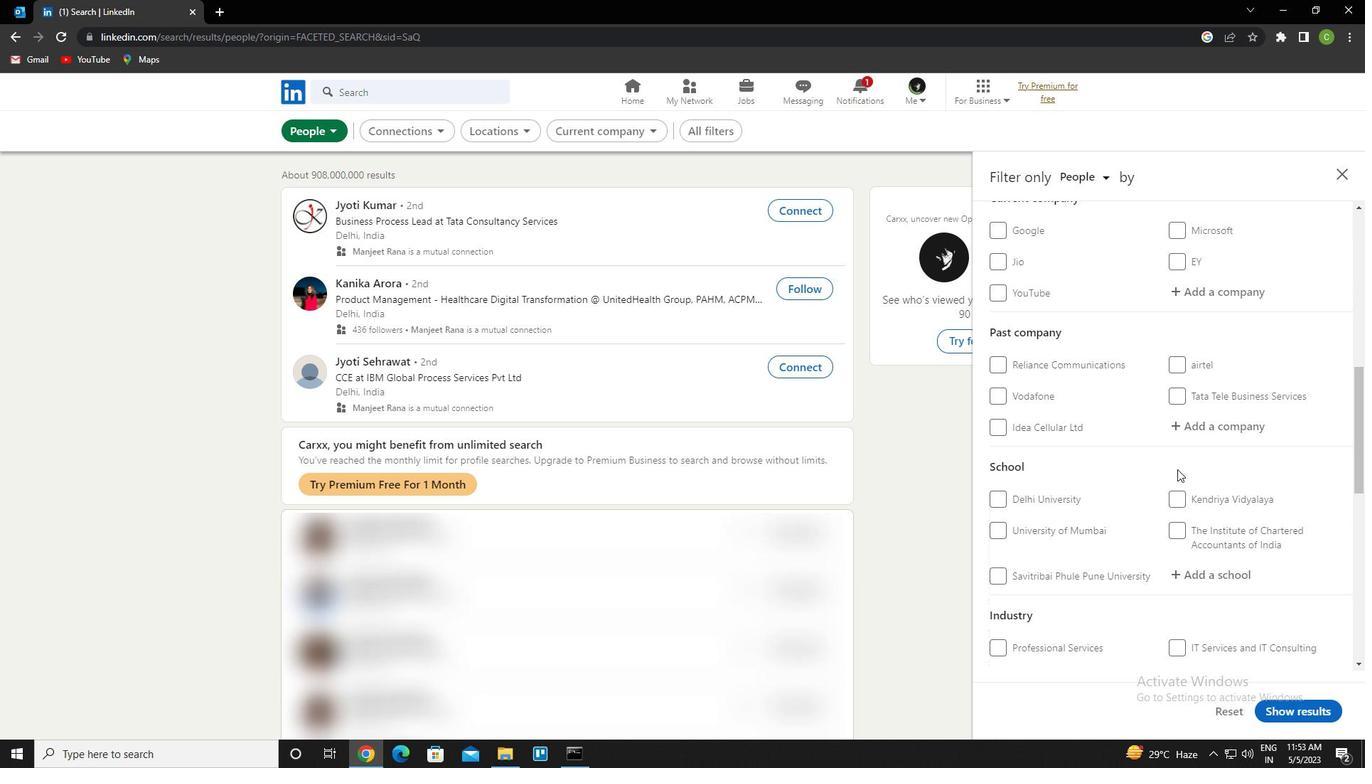 
Action: Mouse scrolled (1177, 468) with delta (0, 0)
Screenshot: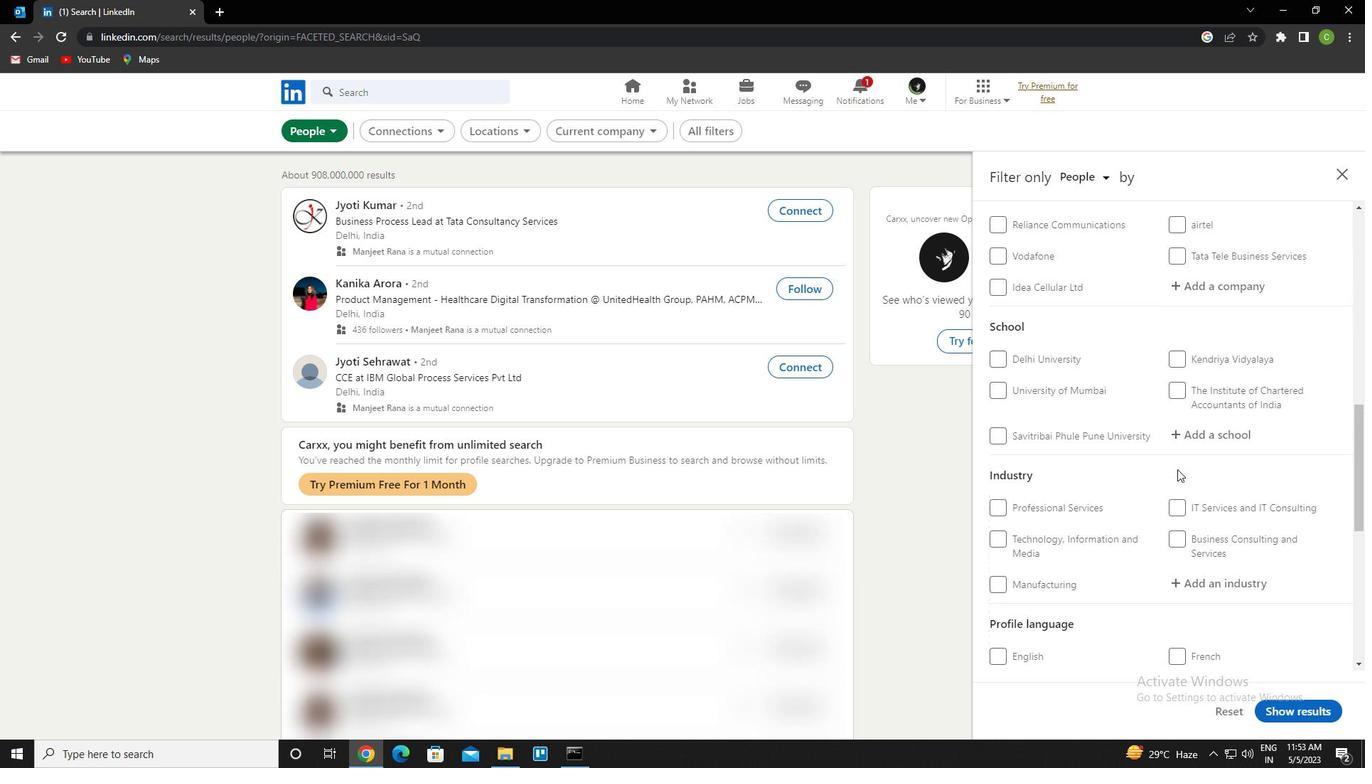 
Action: Mouse moved to (1000, 586)
Screenshot: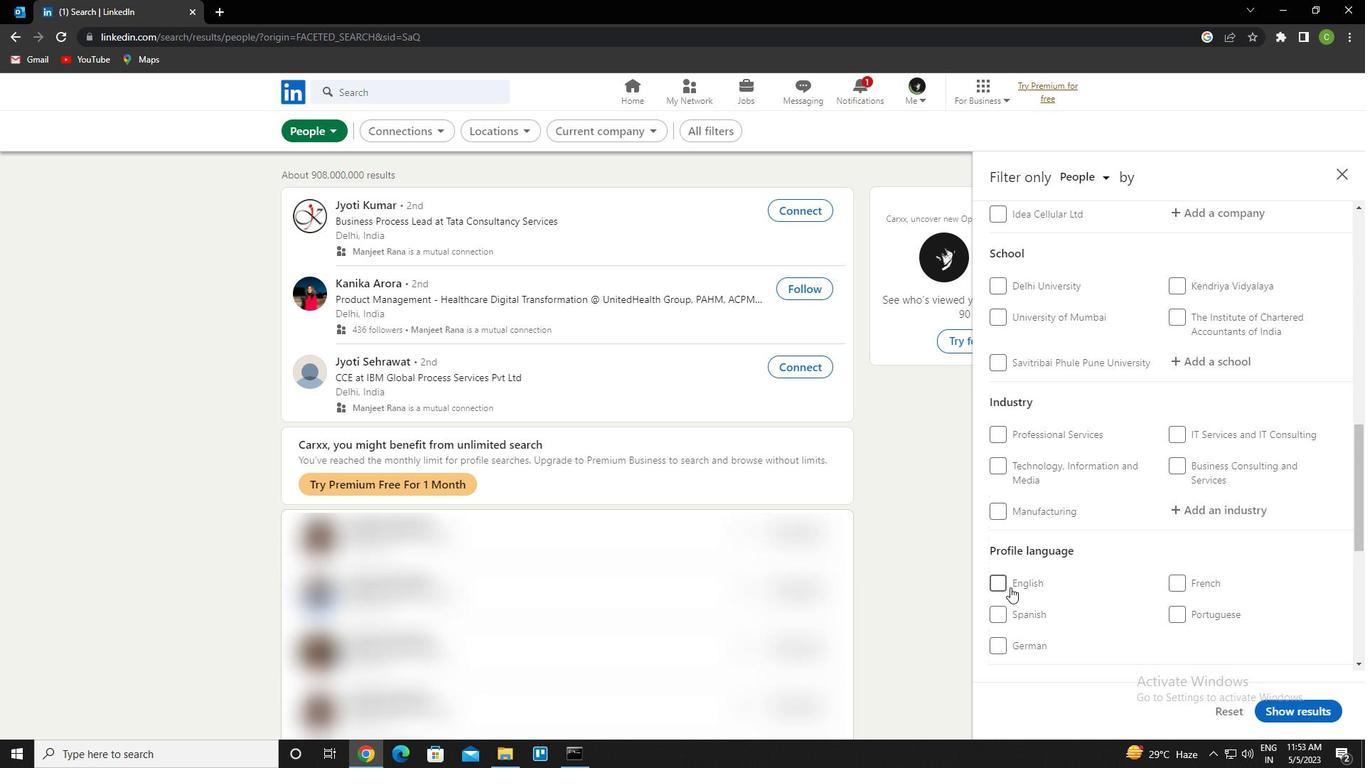 
Action: Mouse pressed left at (1000, 586)
Screenshot: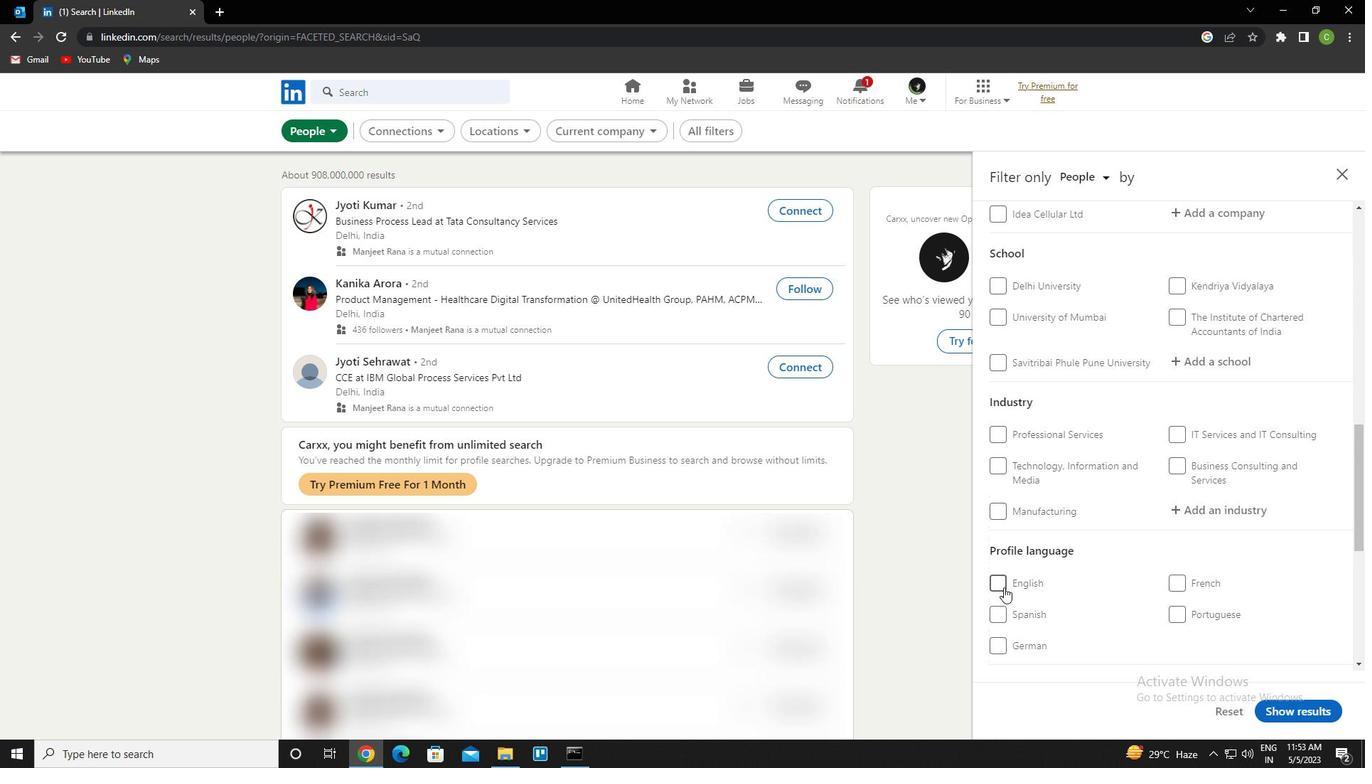 
Action: Mouse moved to (1115, 499)
Screenshot: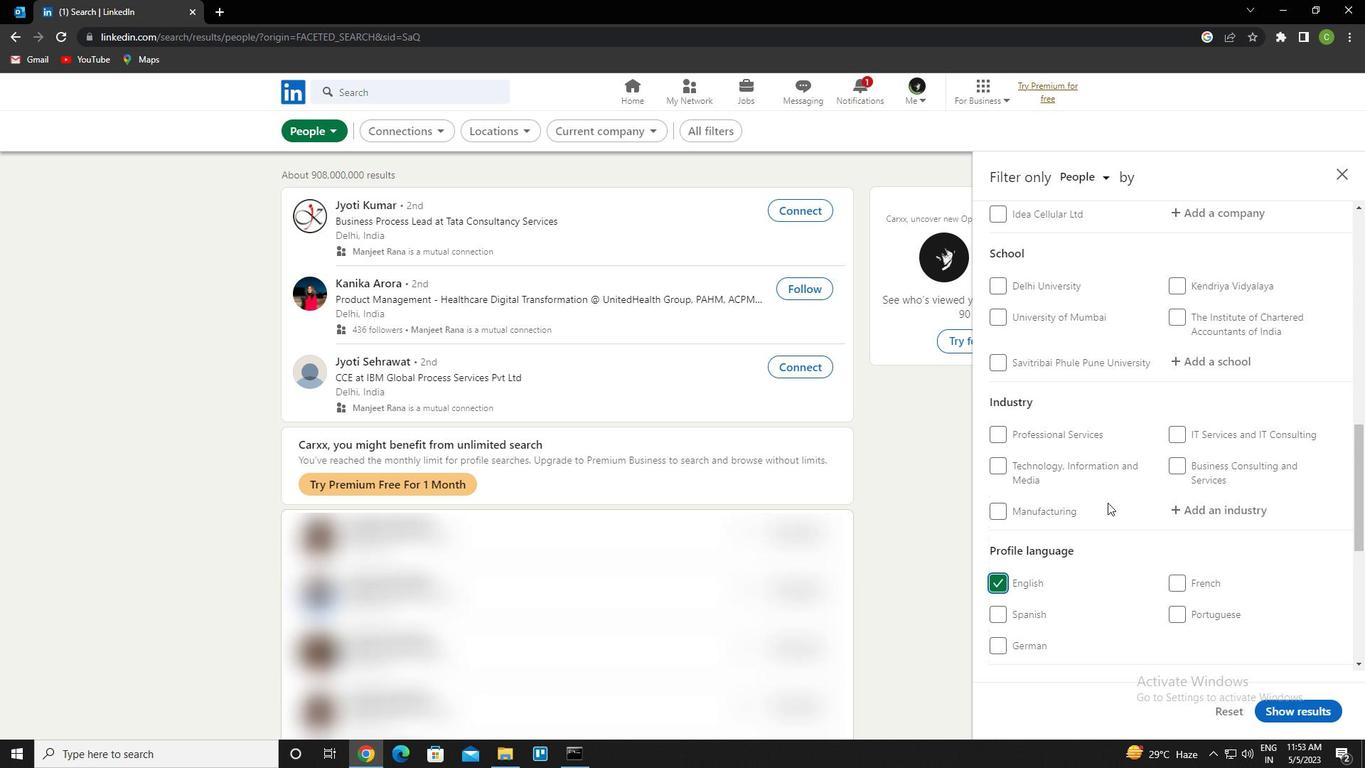 
Action: Mouse scrolled (1115, 500) with delta (0, 0)
Screenshot: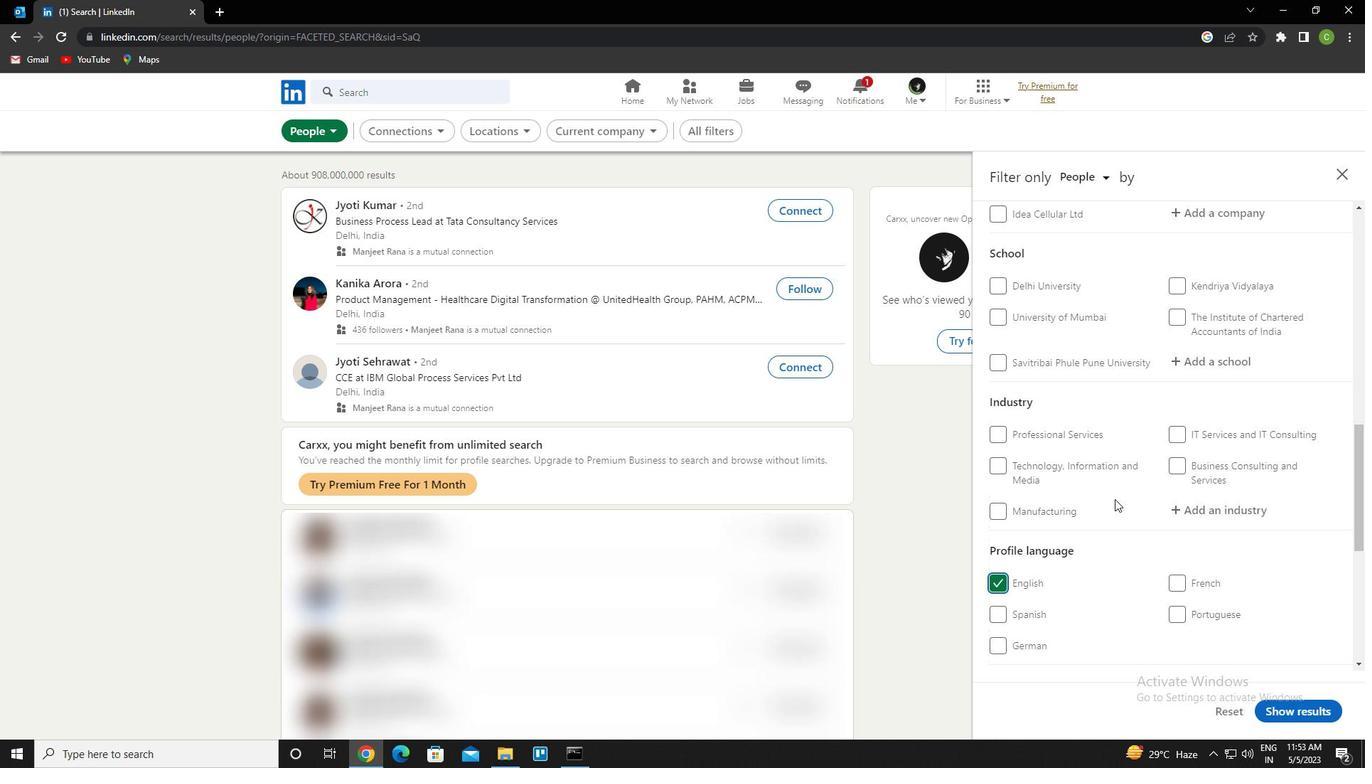 
Action: Mouse scrolled (1115, 500) with delta (0, 0)
Screenshot: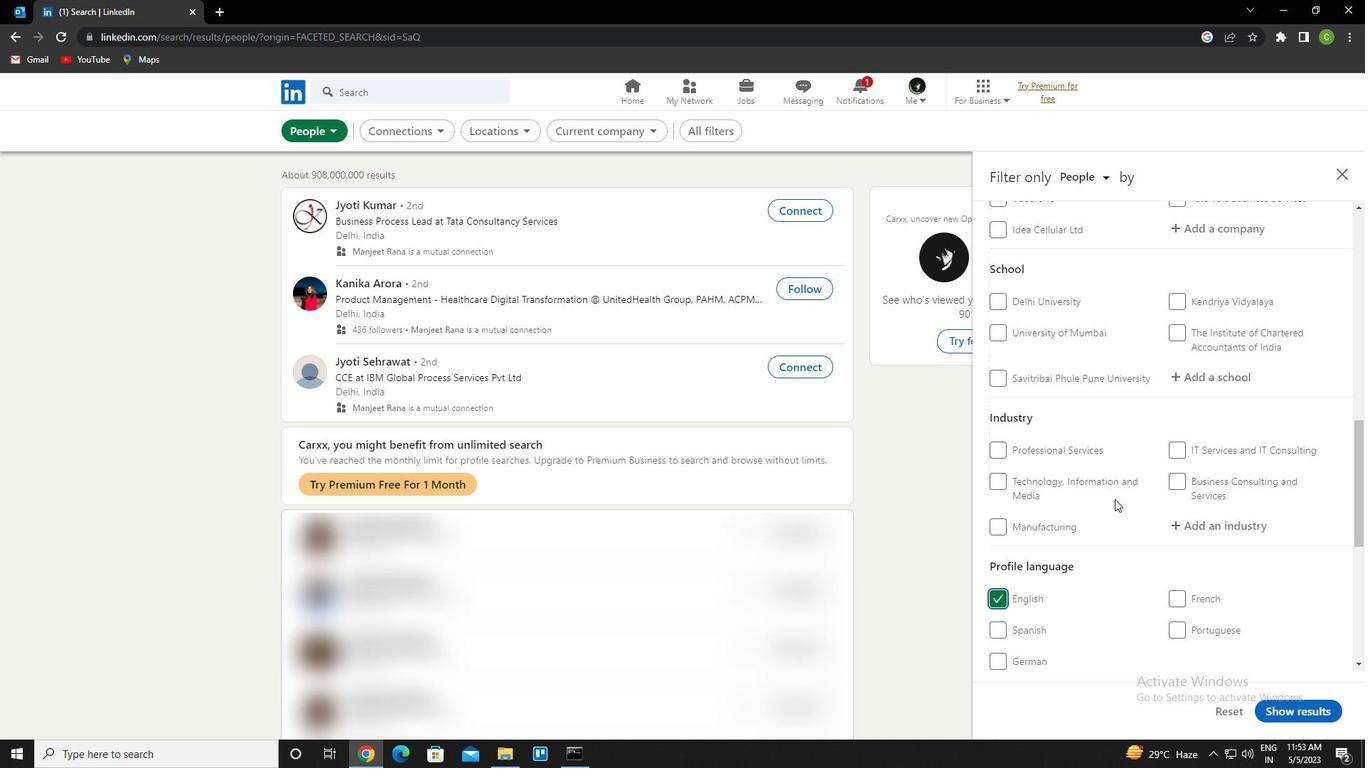 
Action: Mouse scrolled (1115, 500) with delta (0, 0)
Screenshot: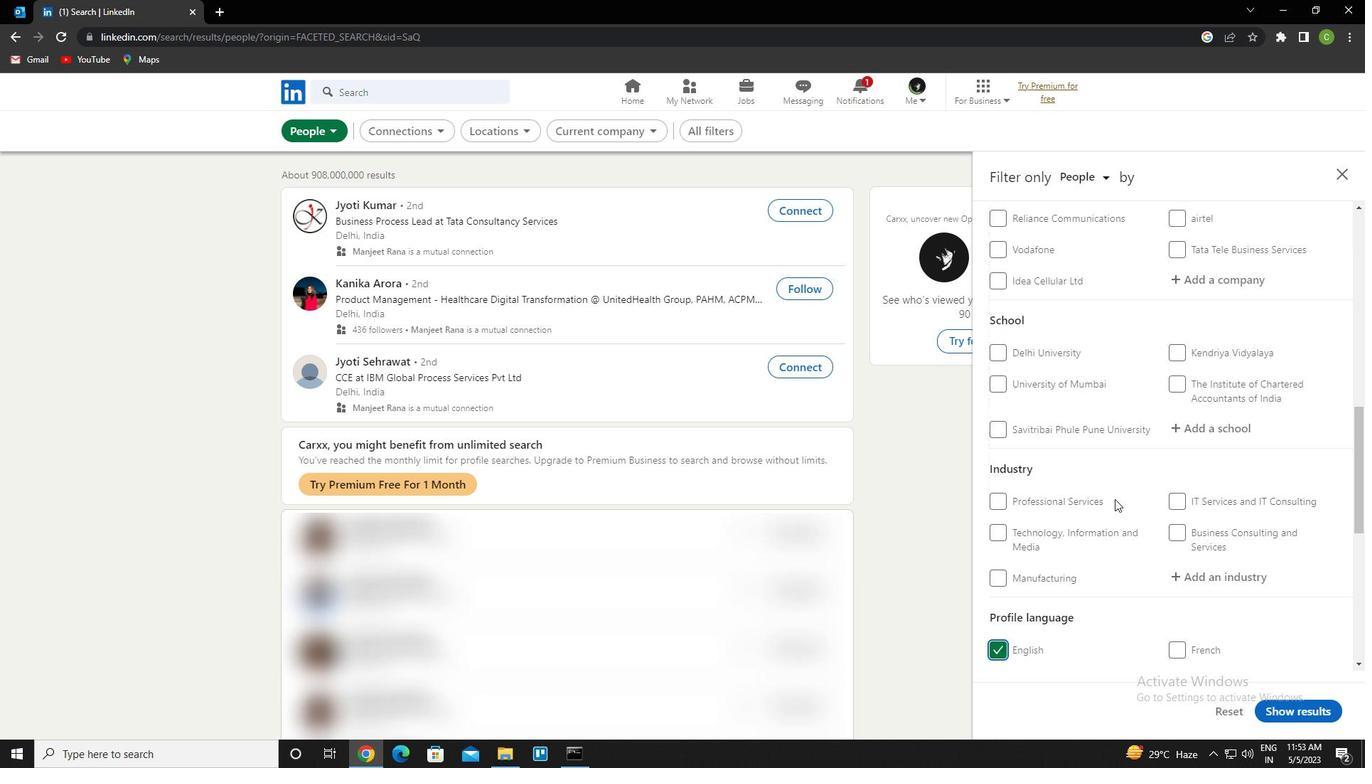 
Action: Mouse scrolled (1115, 500) with delta (0, 0)
Screenshot: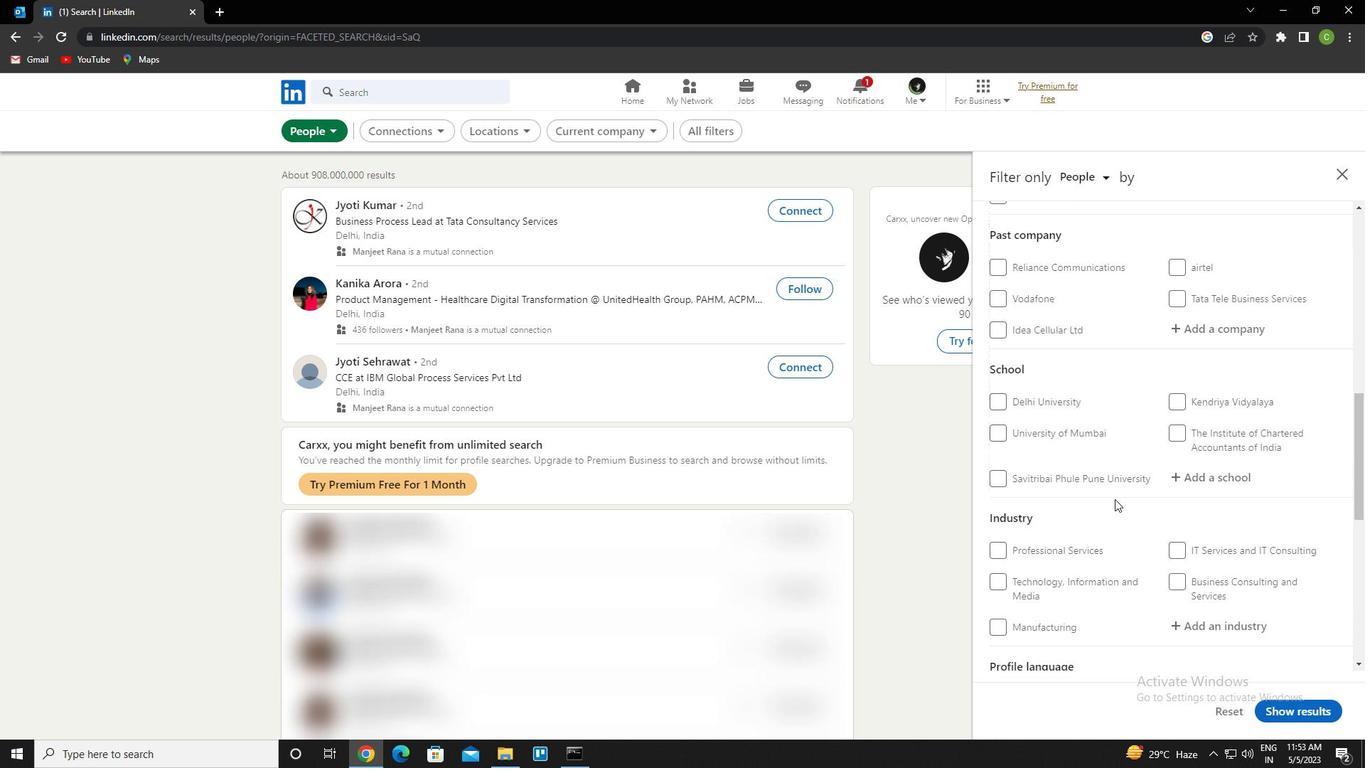 
Action: Mouse moved to (1201, 366)
Screenshot: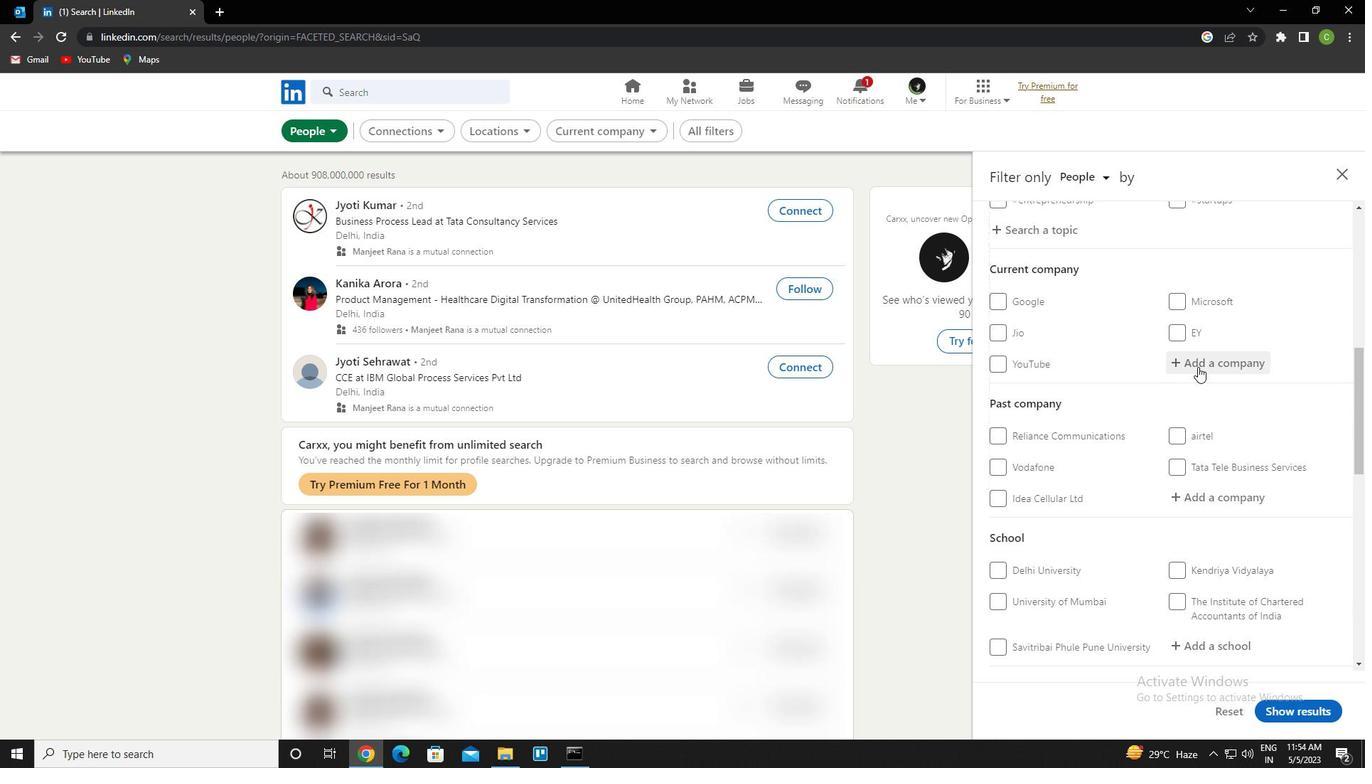 
Action: Mouse pressed left at (1201, 366)
Screenshot: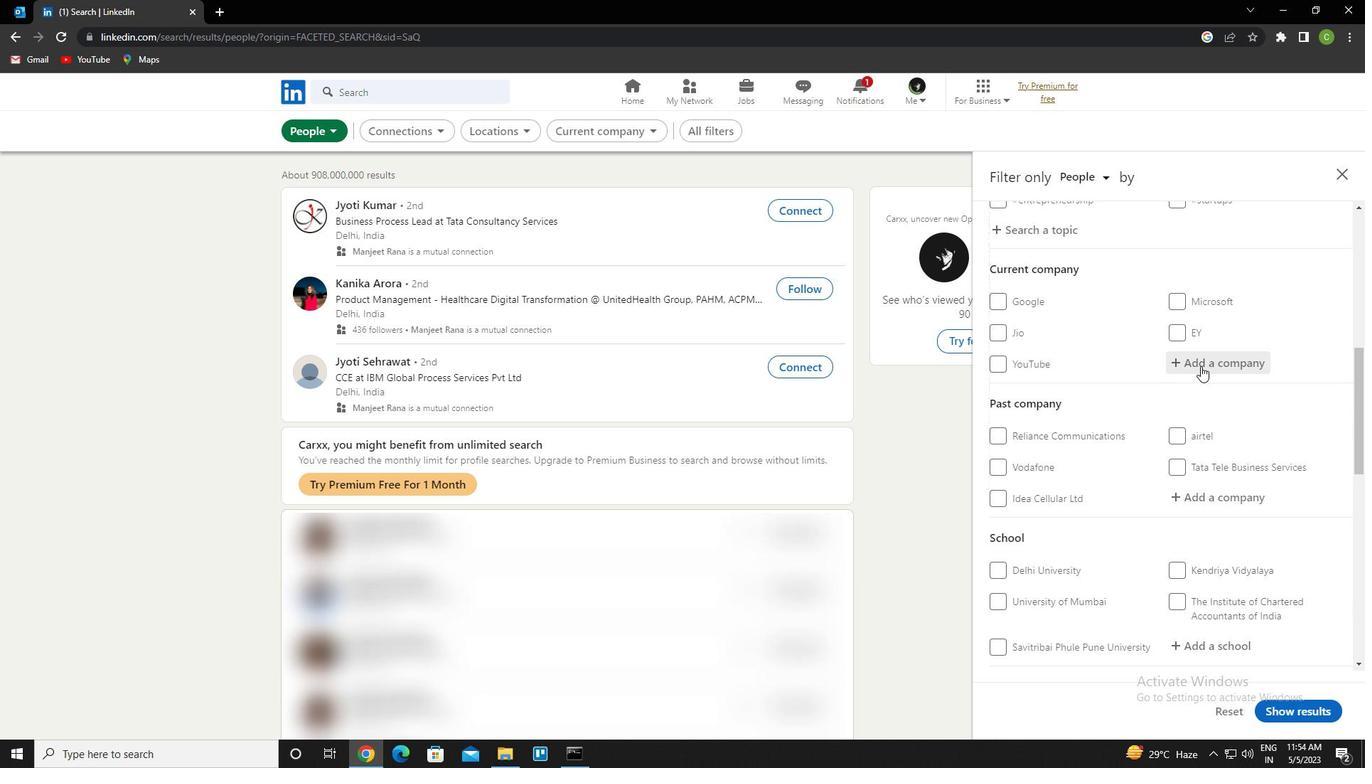 
Action: Key pressed <Key.caps_lock>z
Screenshot: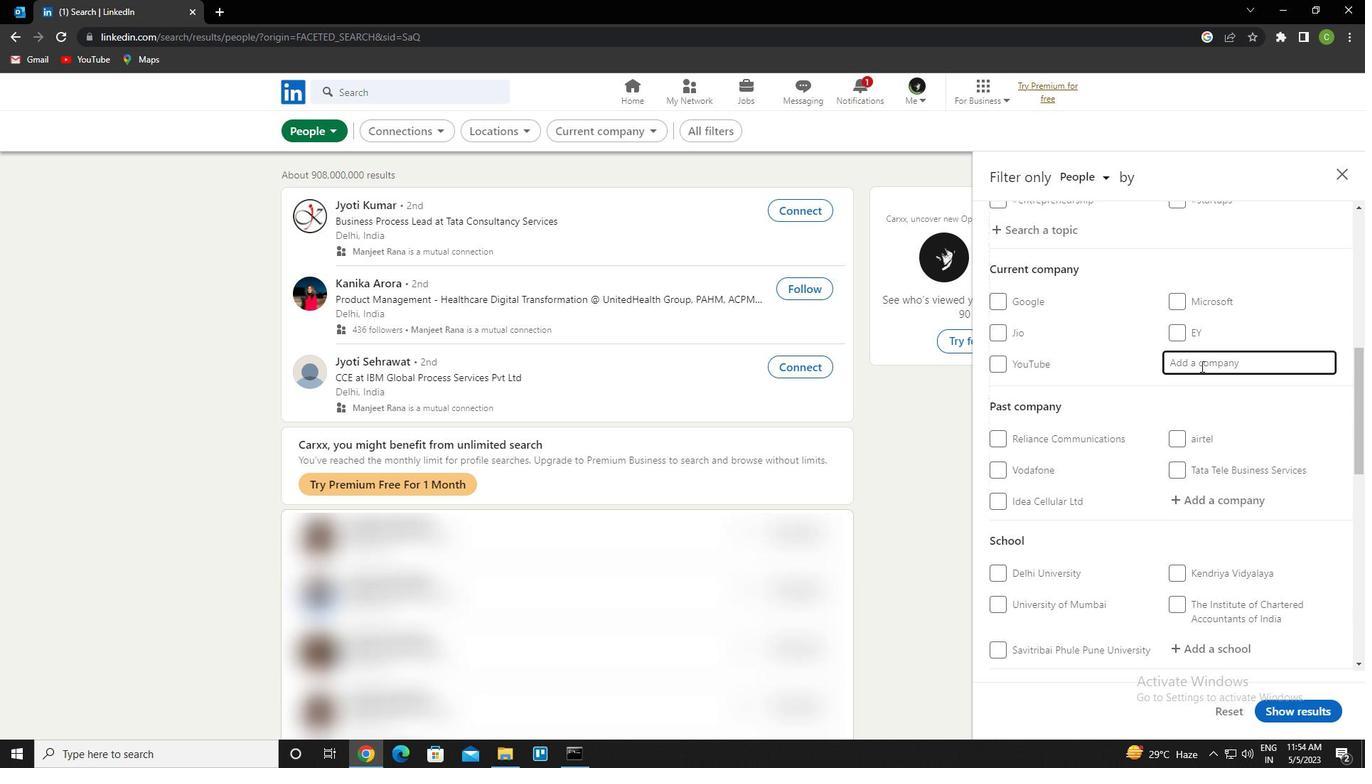 
Action: Mouse moved to (1201, 366)
Screenshot: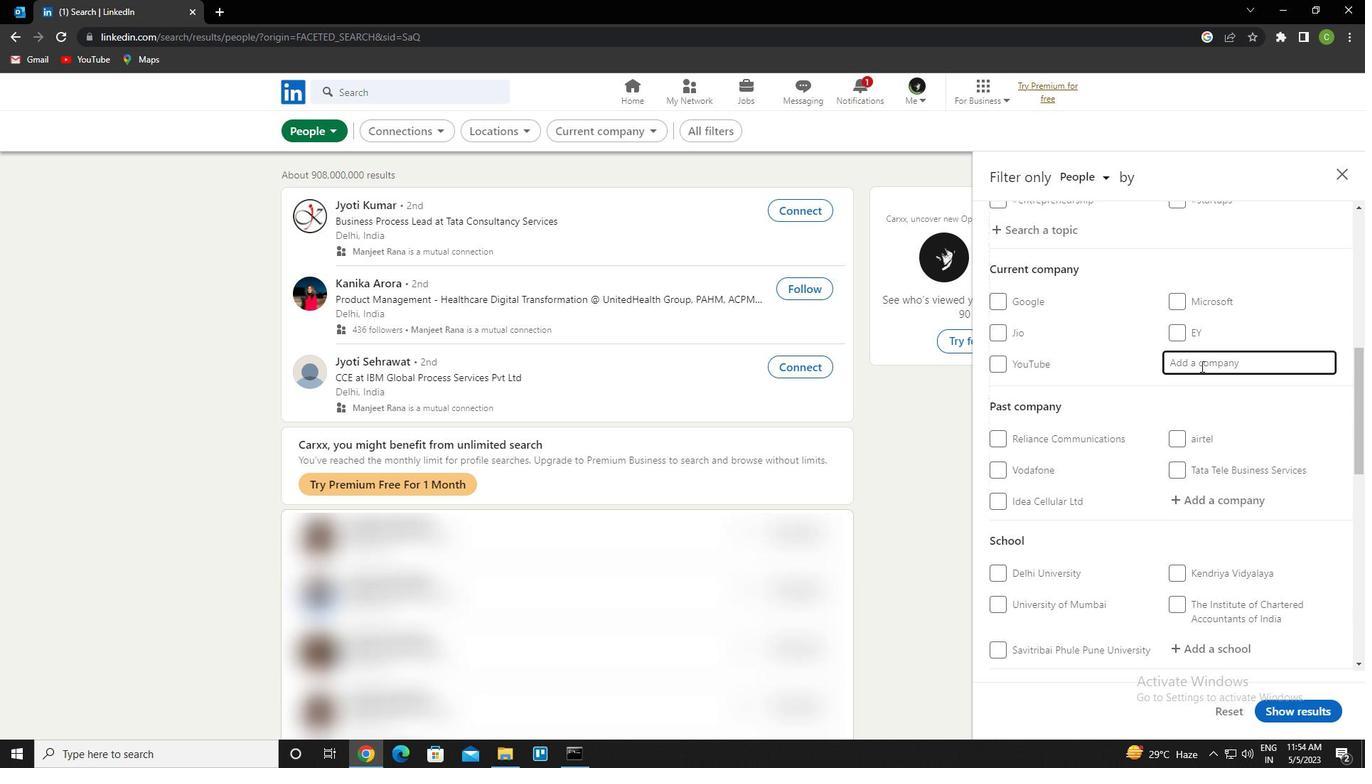 
Action: Key pressed <Key.caps_lock>igsaw<Key.down><Key.enter>
Screenshot: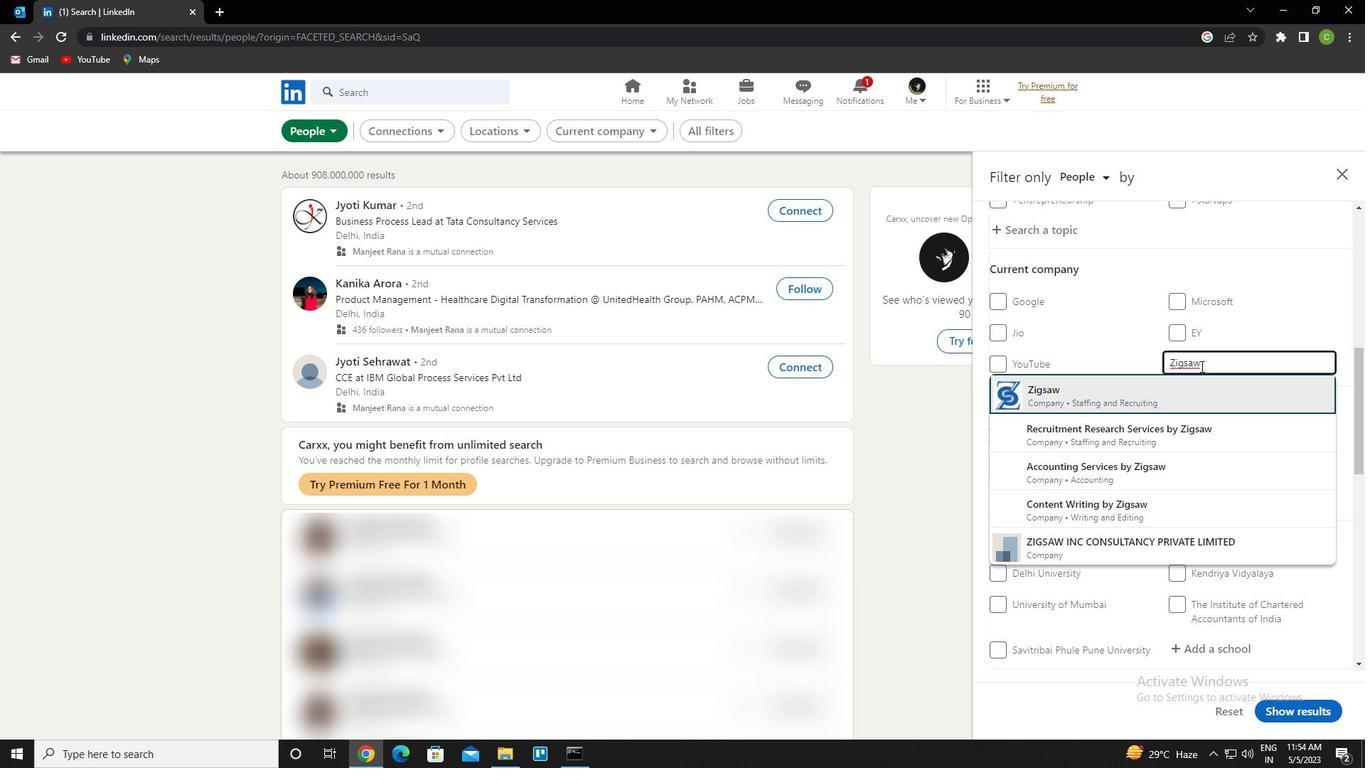
Action: Mouse scrolled (1201, 365) with delta (0, 0)
Screenshot: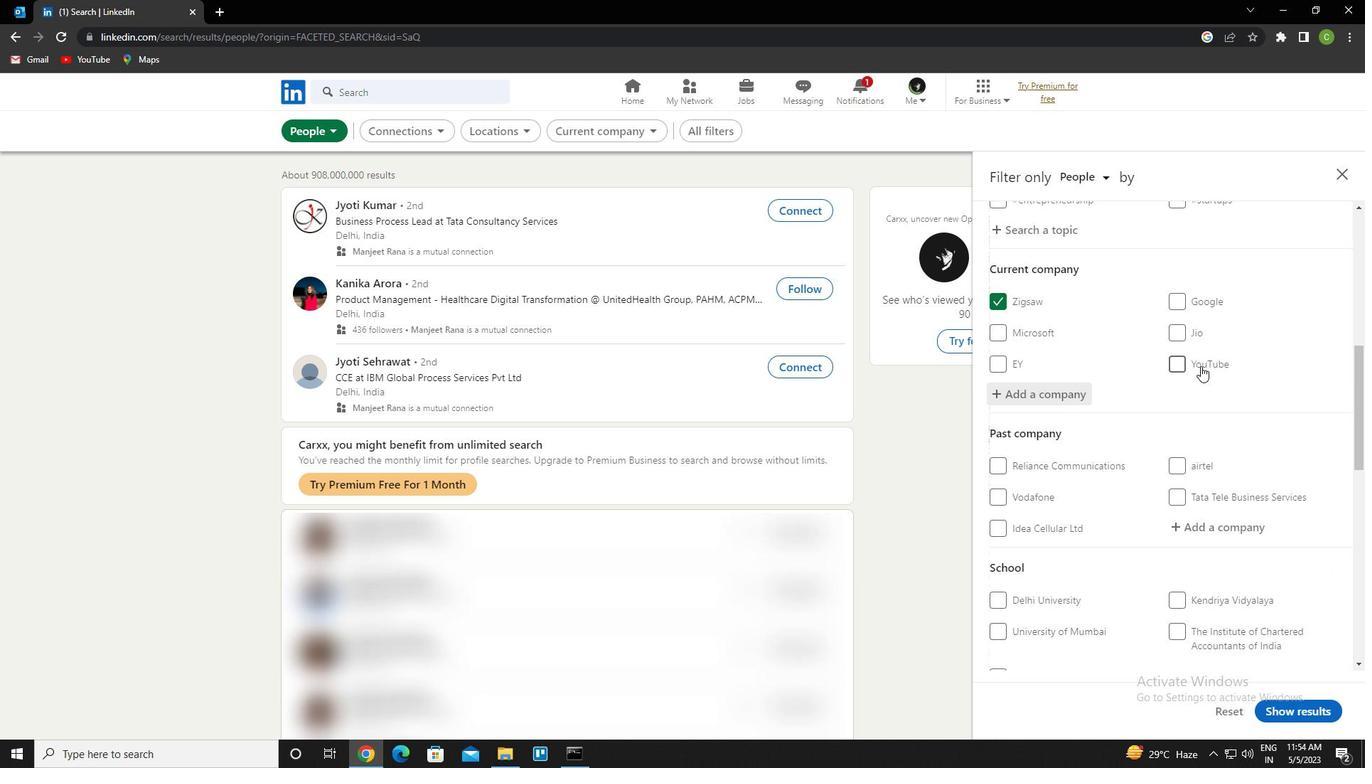 
Action: Mouse scrolled (1201, 365) with delta (0, 0)
Screenshot: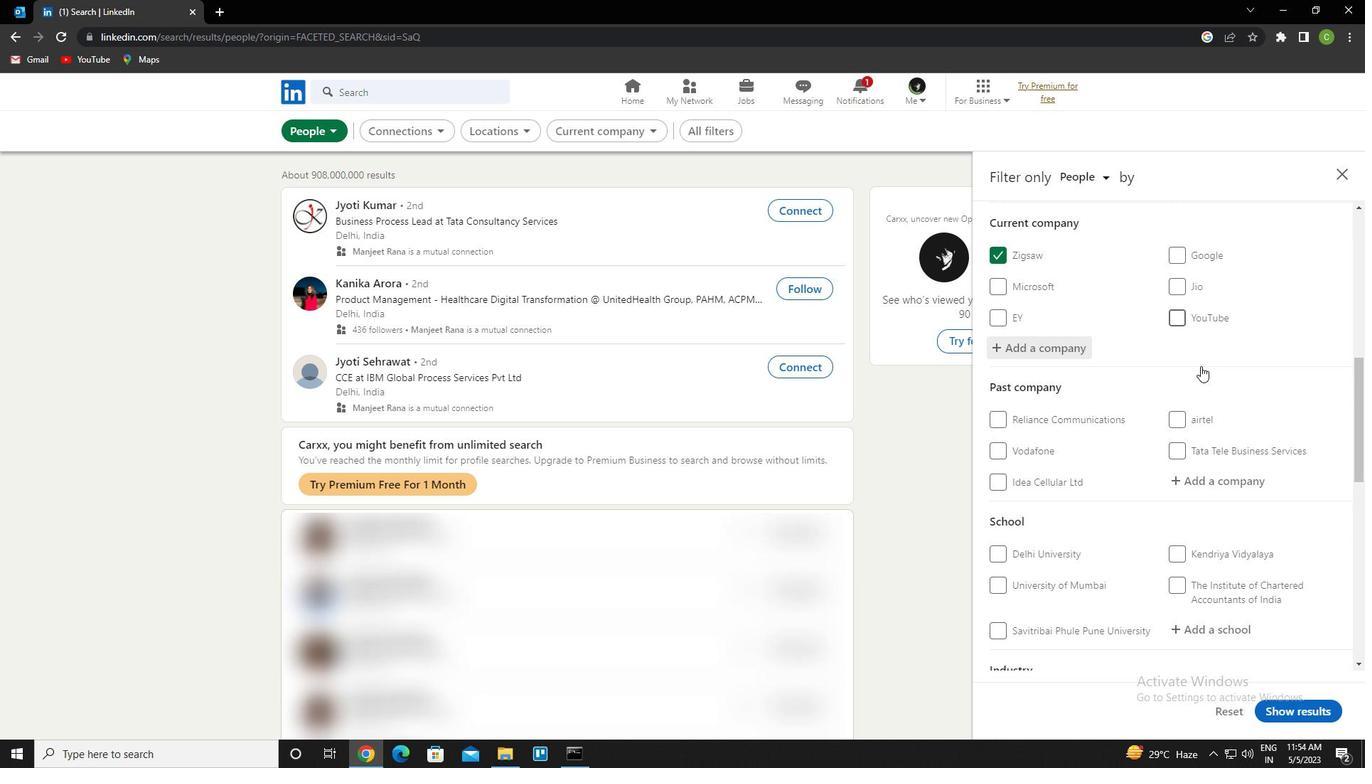 
Action: Mouse scrolled (1201, 365) with delta (0, 0)
Screenshot: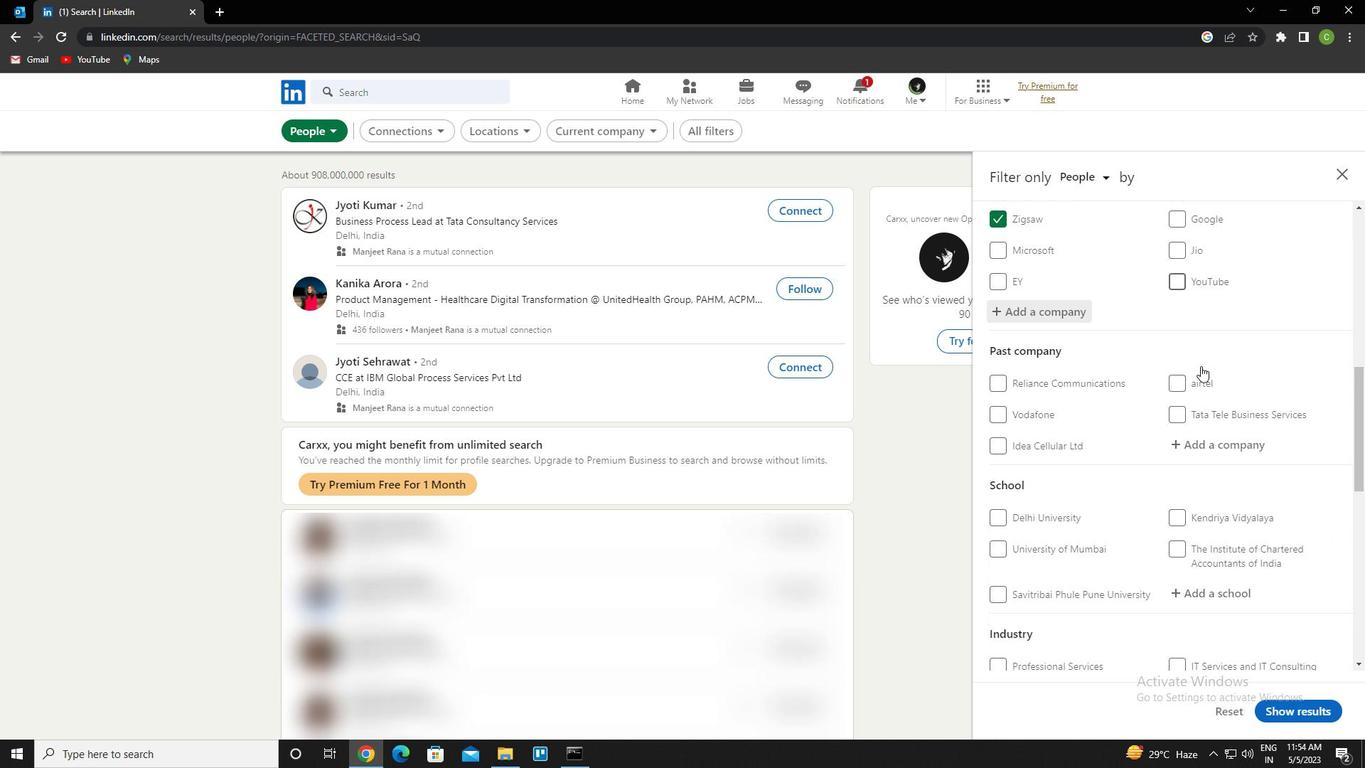 
Action: Mouse moved to (1204, 461)
Screenshot: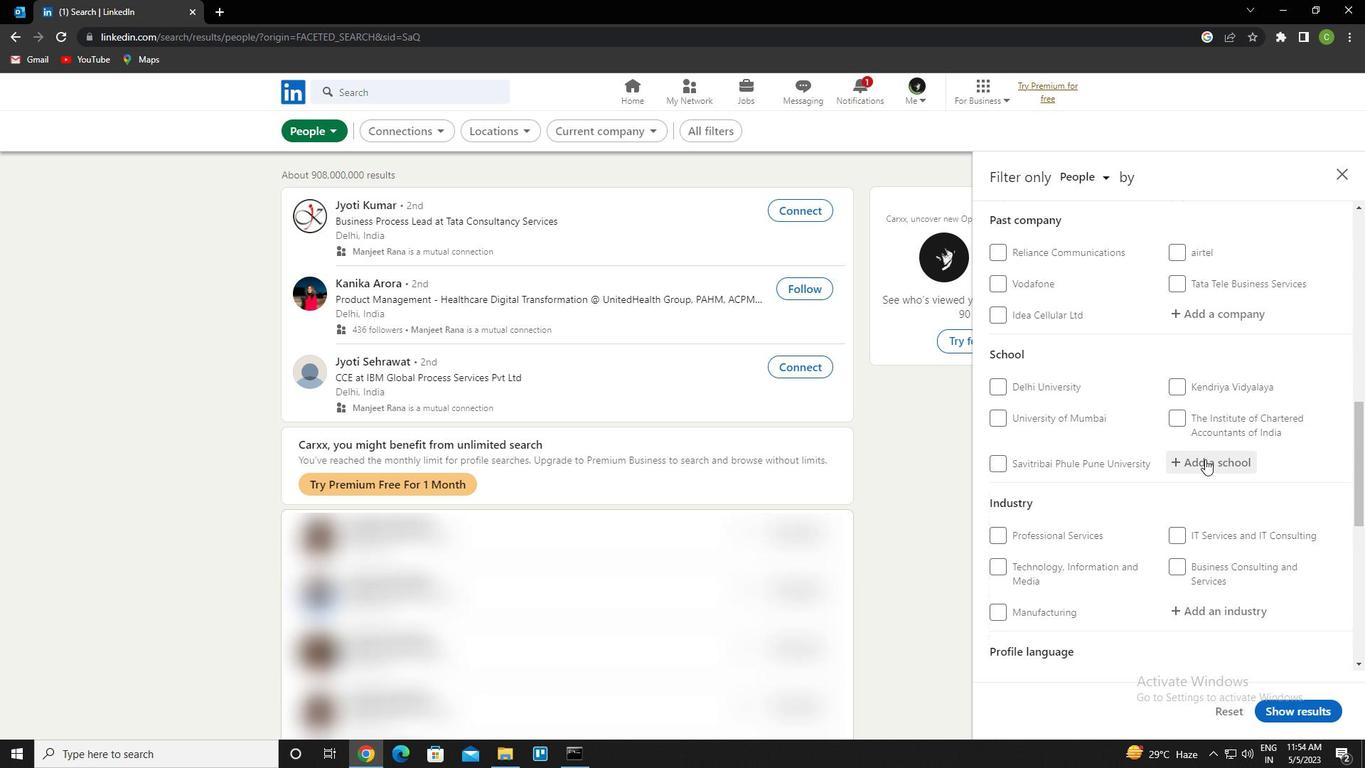 
Action: Mouse pressed left at (1204, 461)
Screenshot: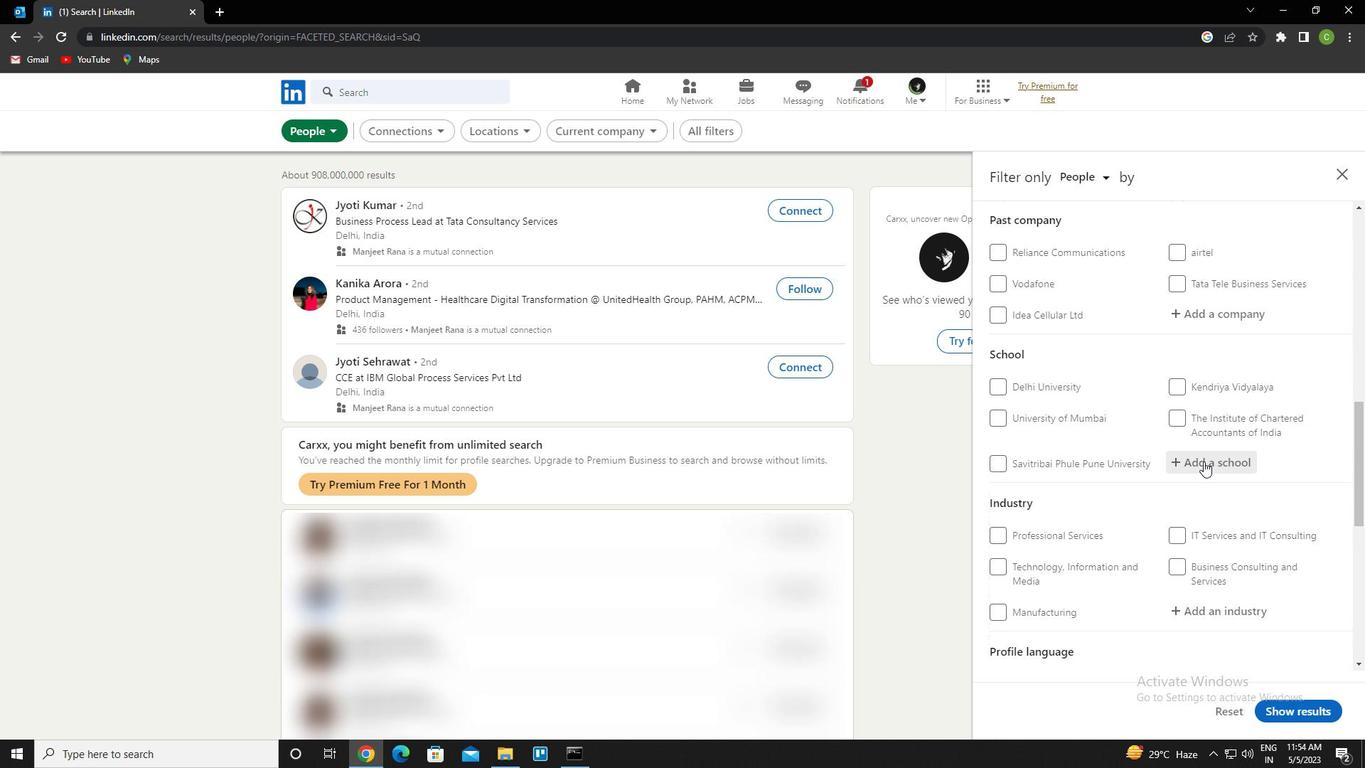
Action: Key pressed <Key.caps_lock>s<Key.caps_lock>uresh<Key.space>gyan<Key.space>vihar<Key.down><Key.enter>
Screenshot: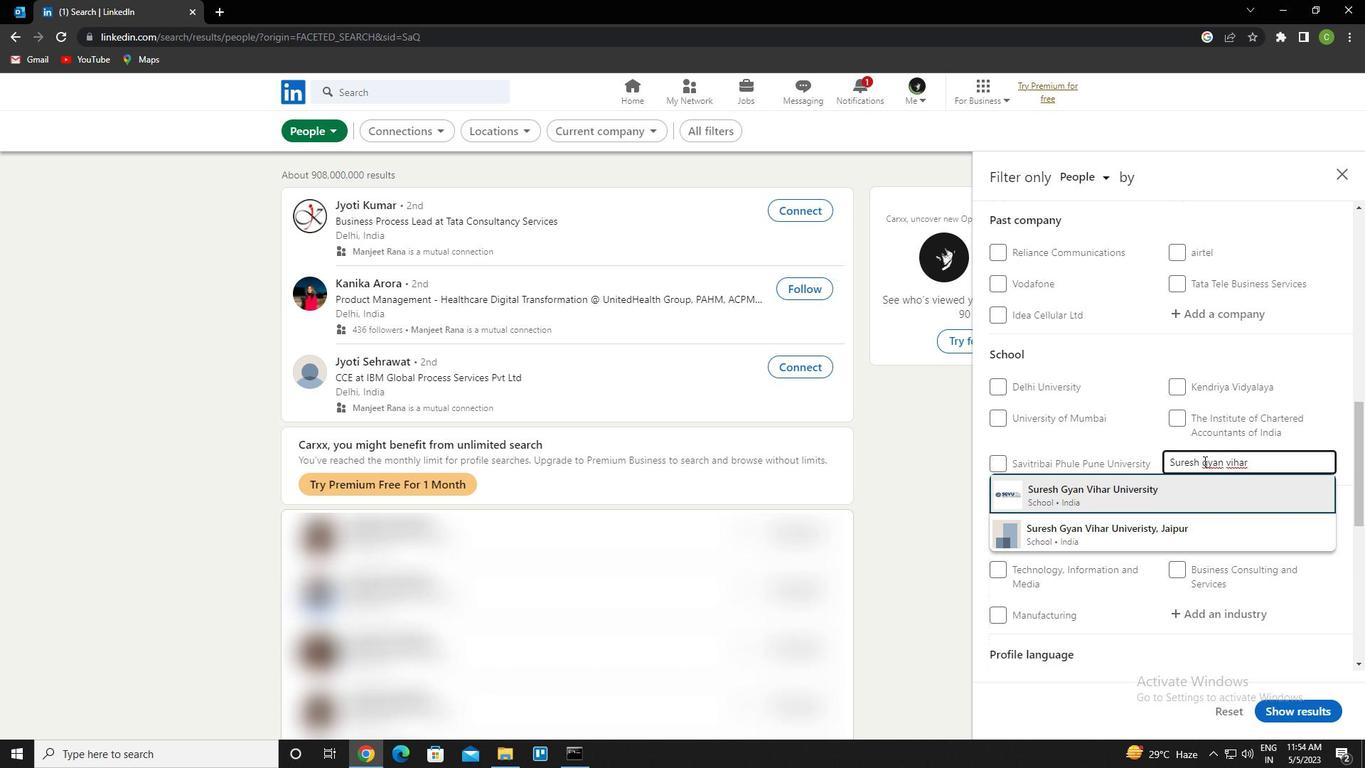 
Action: Mouse scrolled (1204, 460) with delta (0, 0)
Screenshot: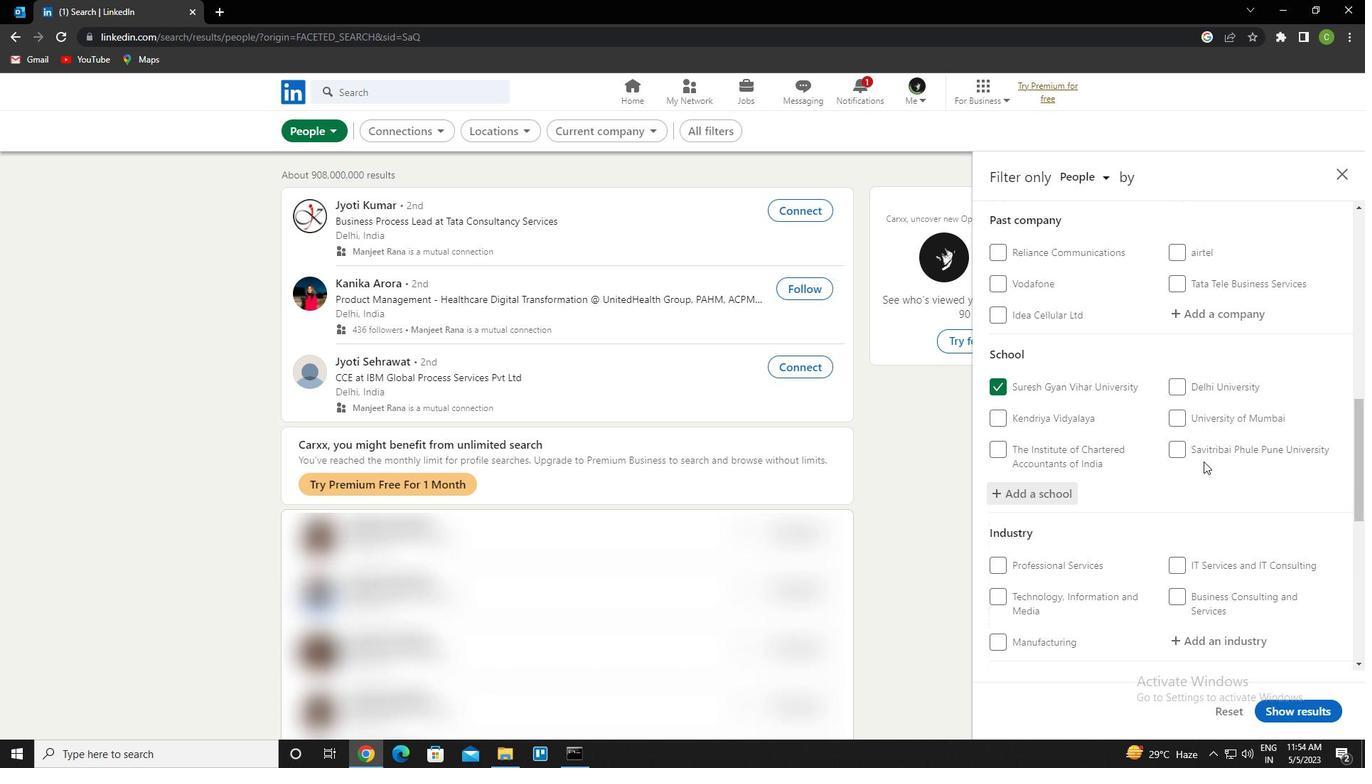 
Action: Mouse scrolled (1204, 460) with delta (0, 0)
Screenshot: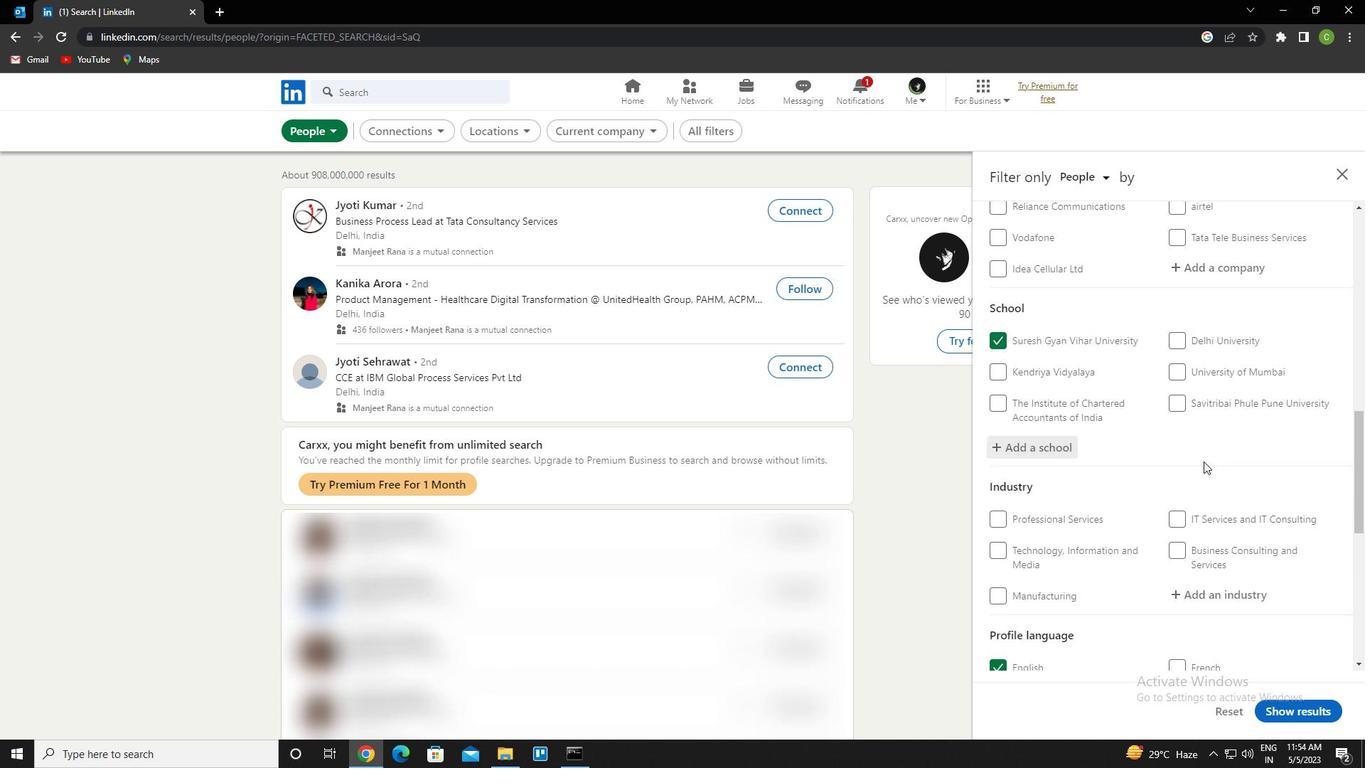 
Action: Mouse moved to (1204, 498)
Screenshot: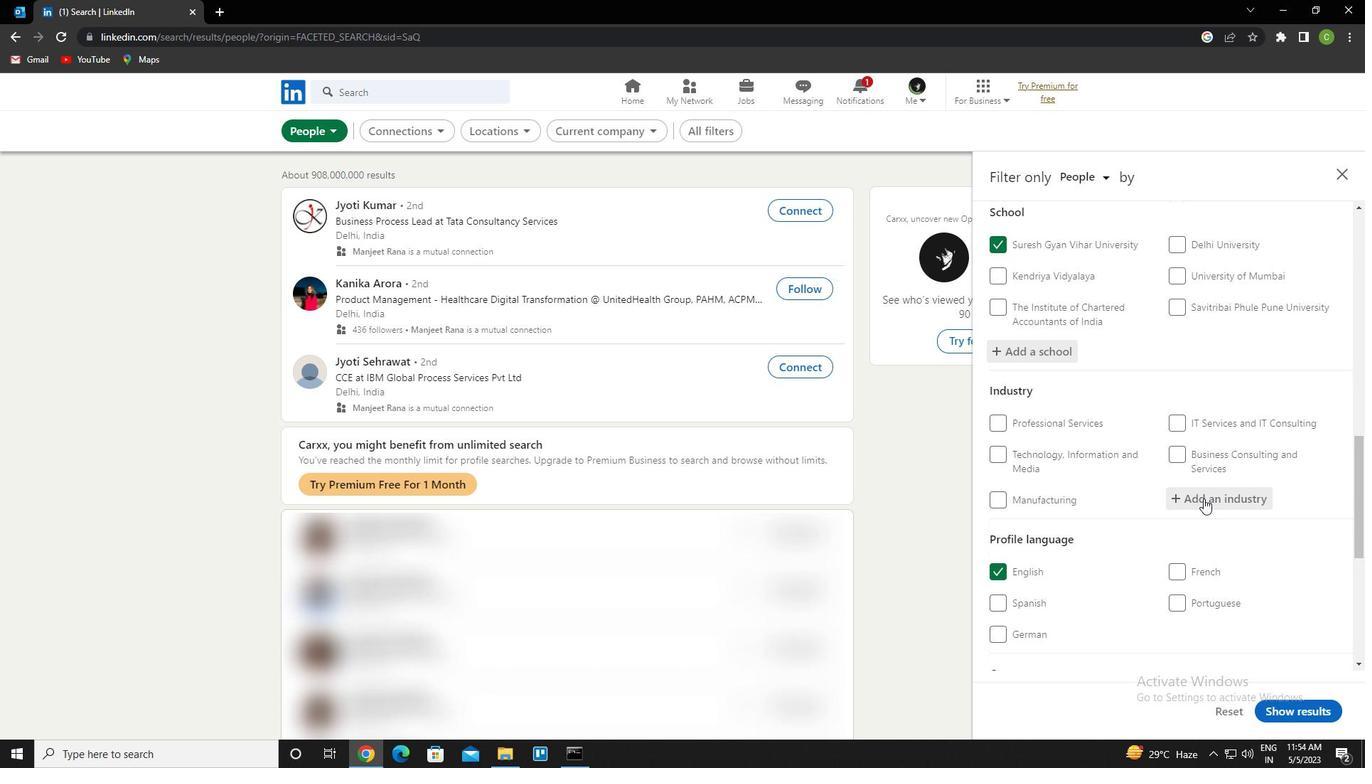 
Action: Mouse pressed left at (1204, 498)
Screenshot: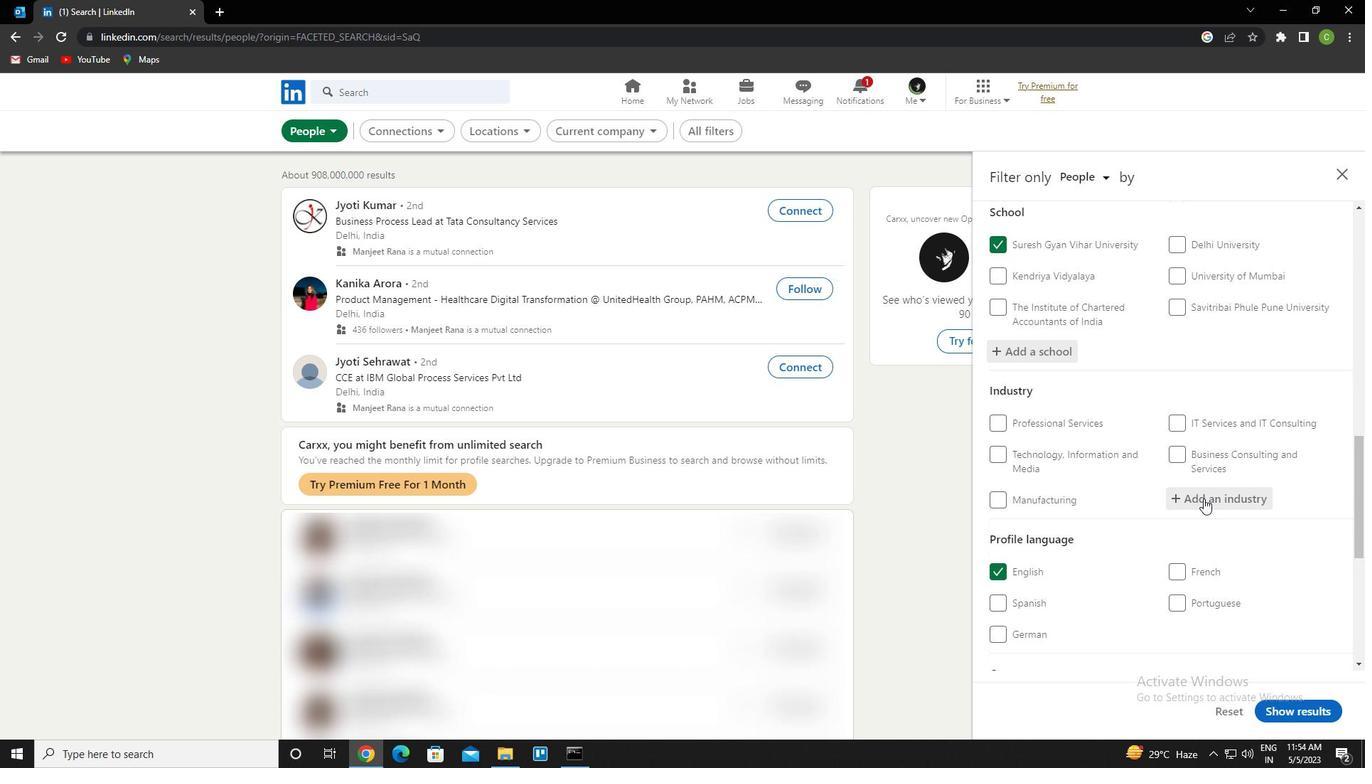 
Action: Key pressed international<Key.space>affairs<Key.space><Key.down><Key.enter>
Screenshot: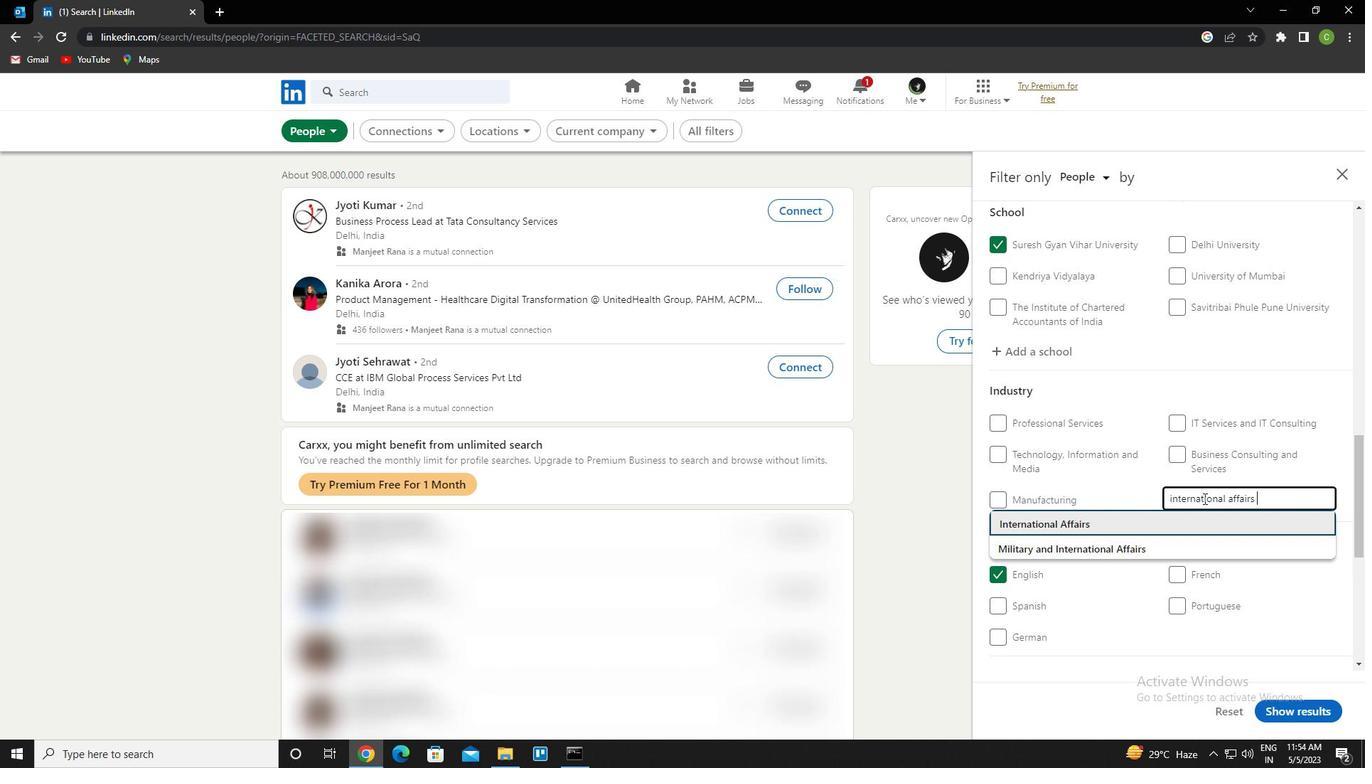 
Action: Mouse scrolled (1204, 497) with delta (0, 0)
Screenshot: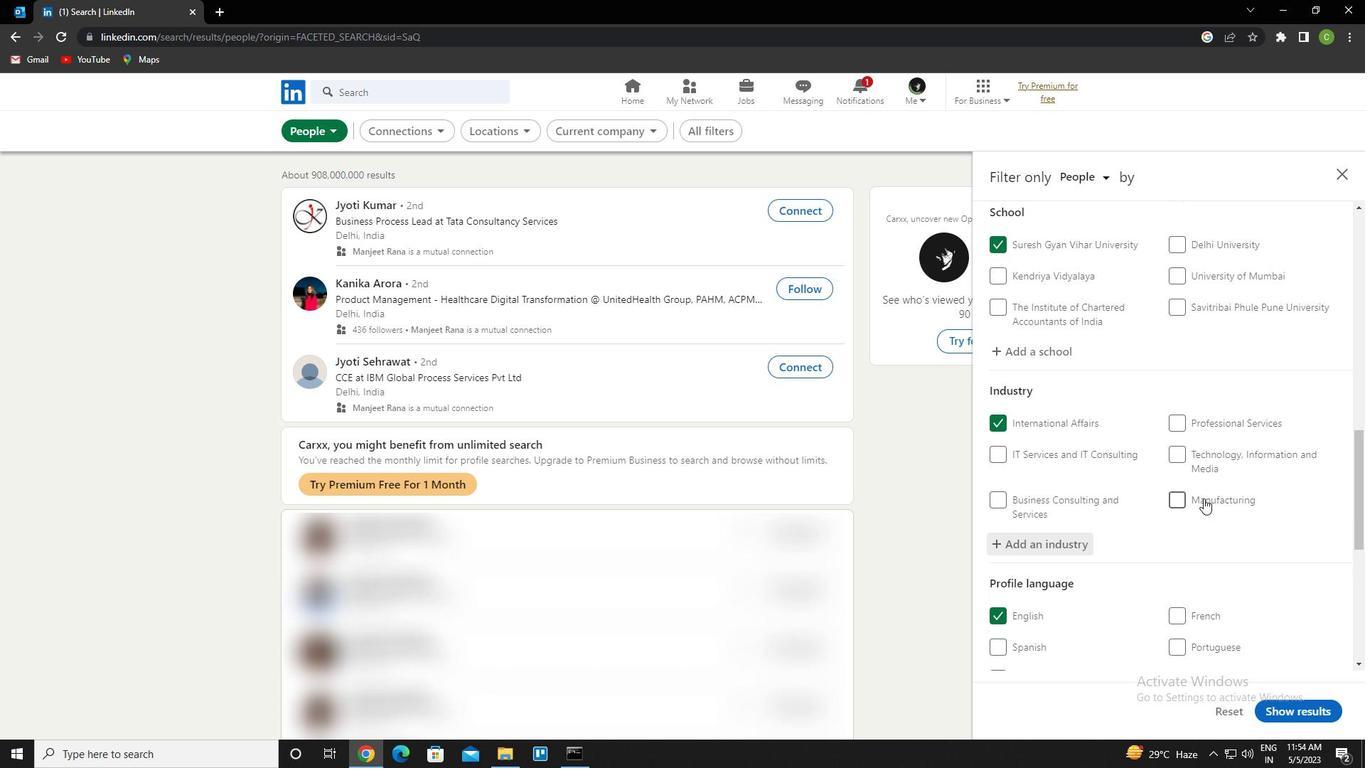 
Action: Mouse scrolled (1204, 497) with delta (0, 0)
Screenshot: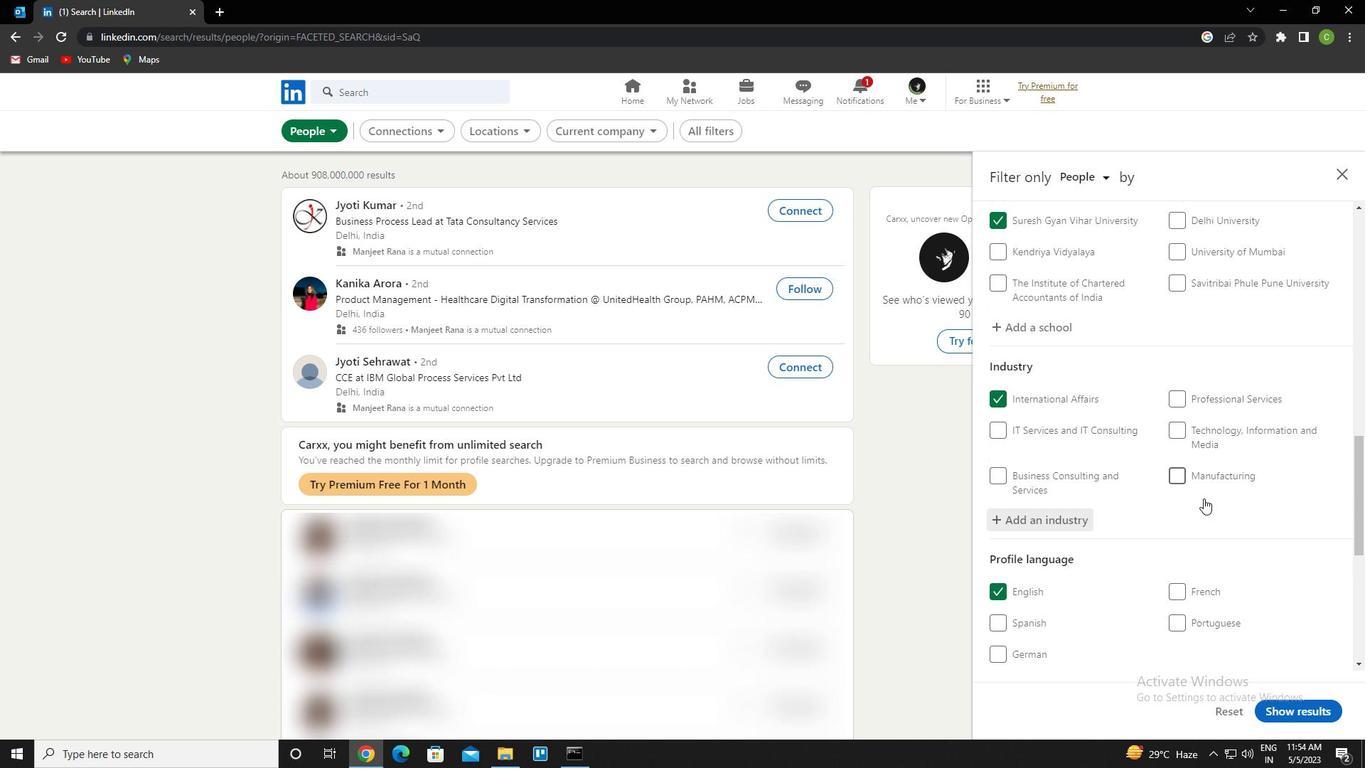 
Action: Mouse scrolled (1204, 497) with delta (0, 0)
Screenshot: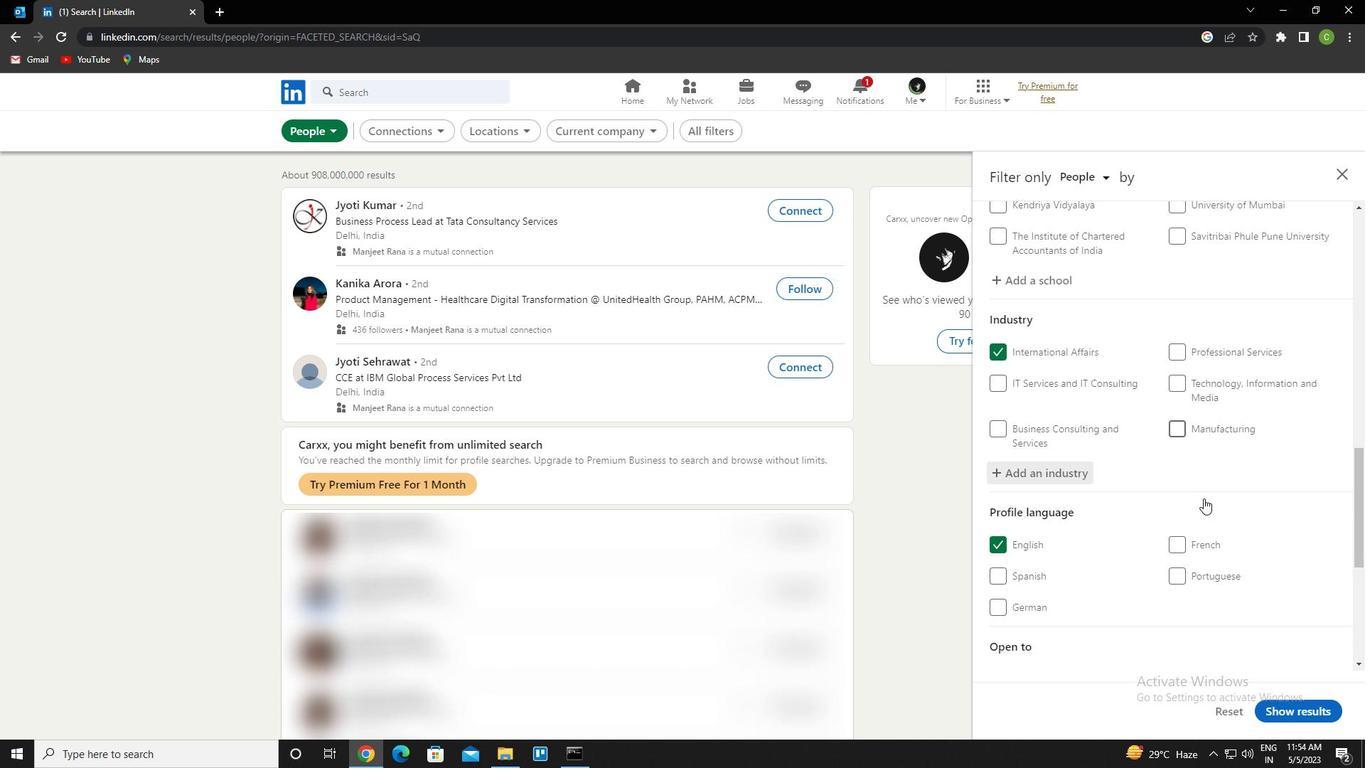 
Action: Mouse scrolled (1204, 497) with delta (0, 0)
Screenshot: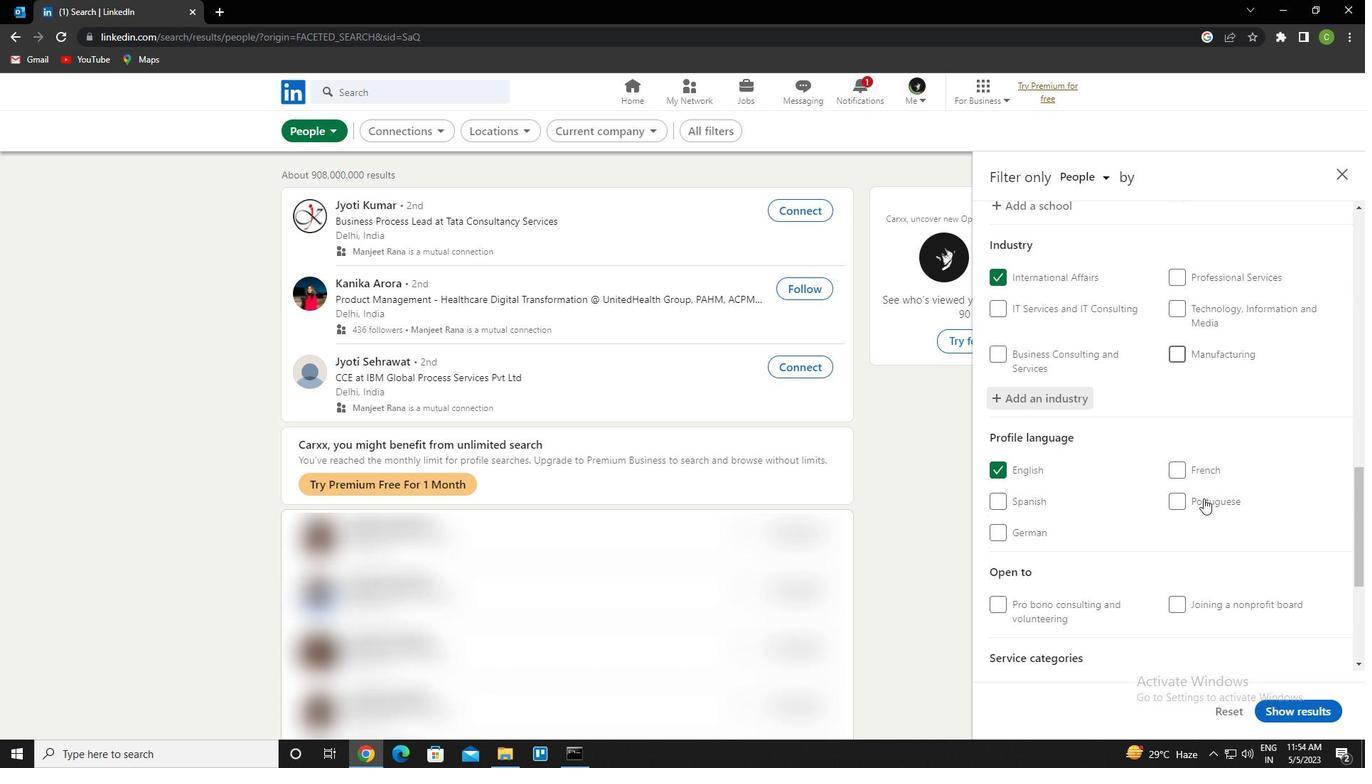 
Action: Mouse scrolled (1204, 497) with delta (0, 0)
Screenshot: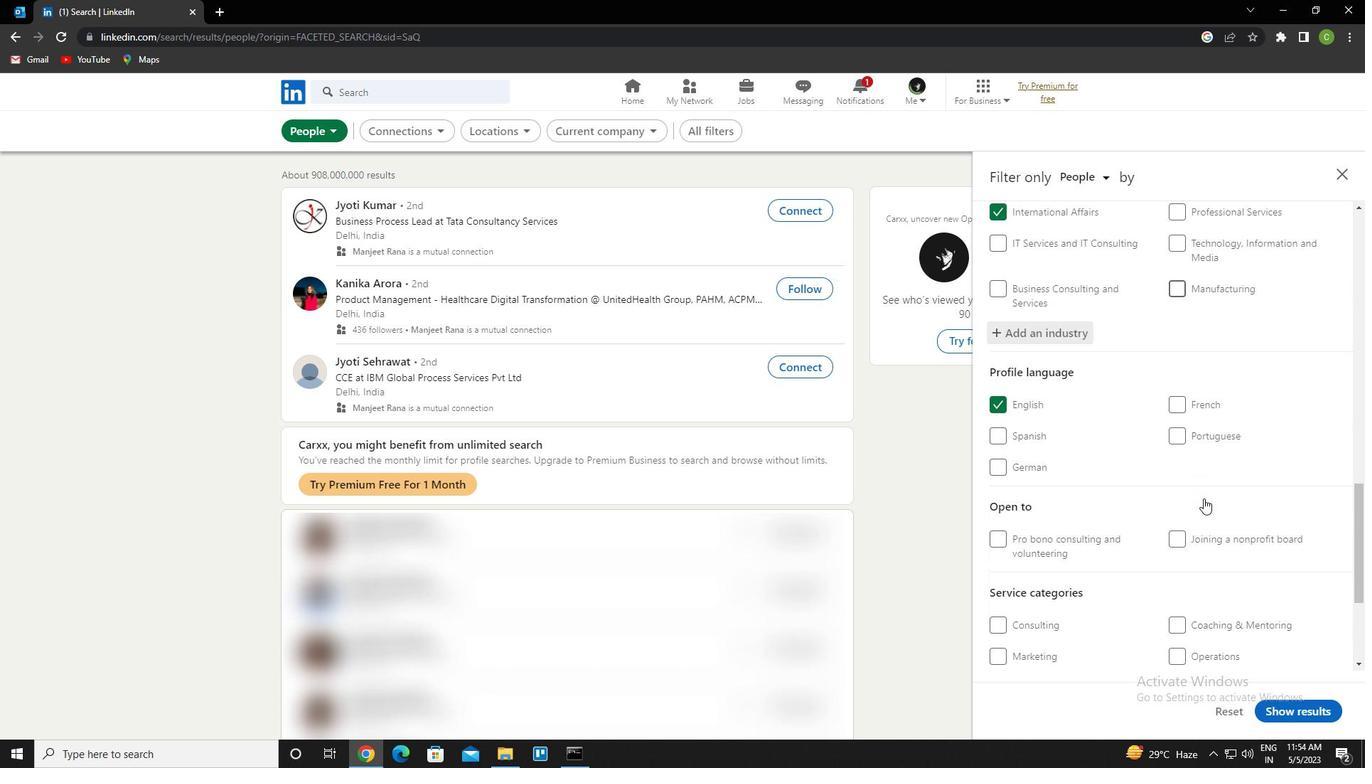
Action: Mouse scrolled (1204, 497) with delta (0, 0)
Screenshot: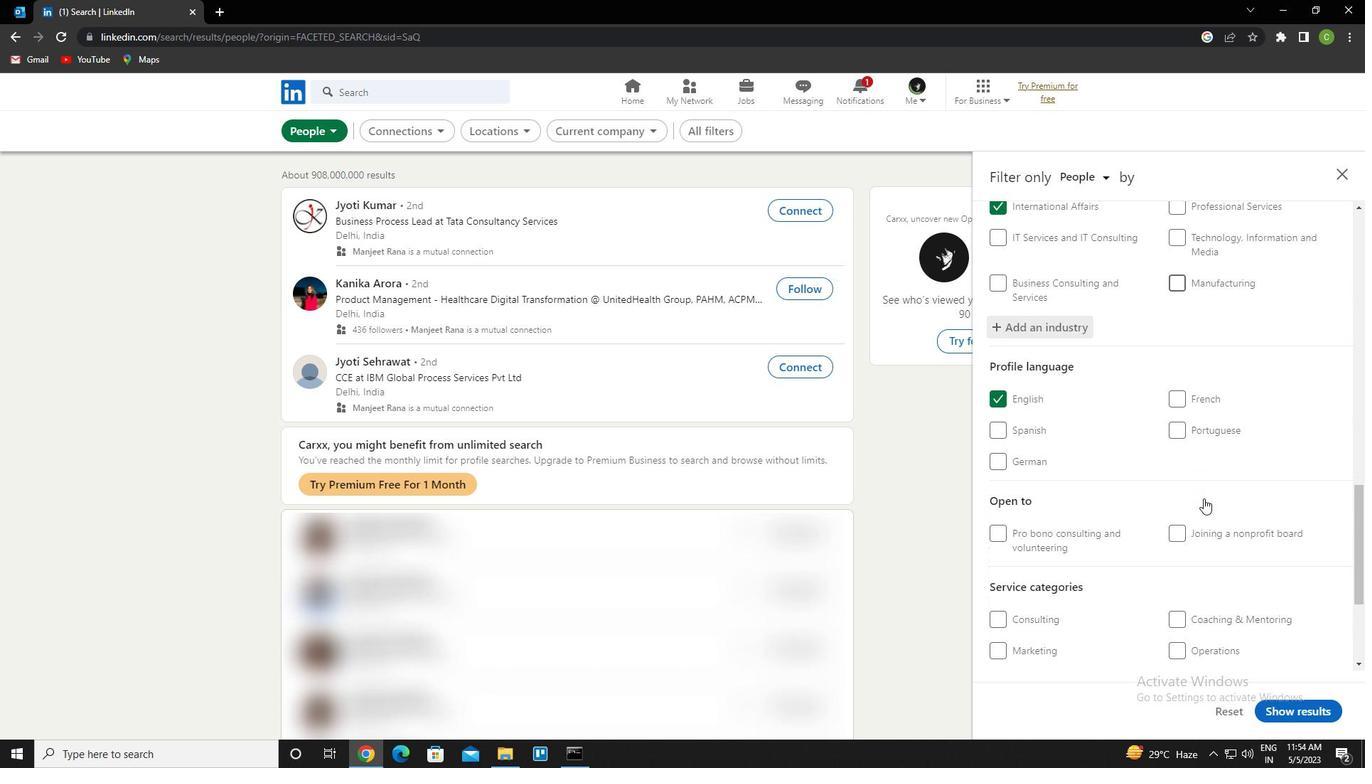 
Action: Mouse scrolled (1204, 497) with delta (0, 0)
Screenshot: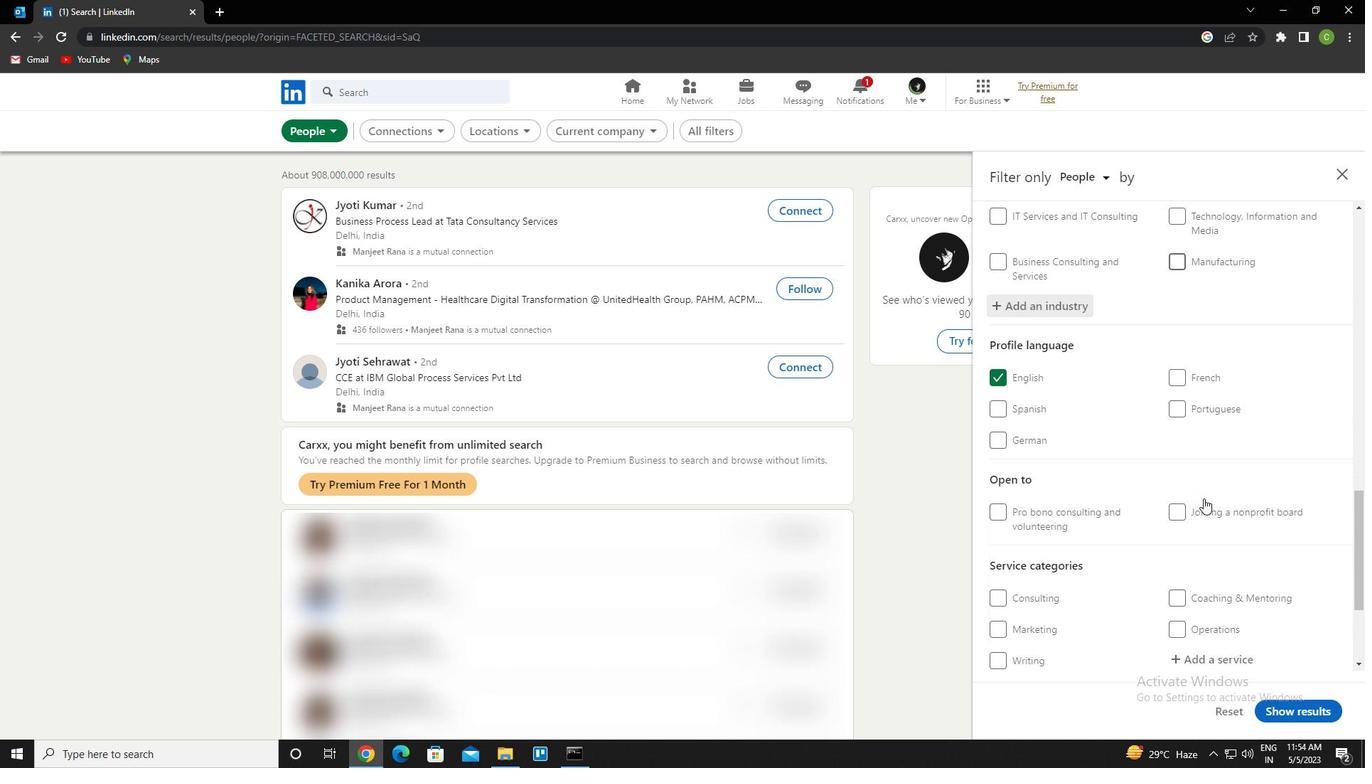 
Action: Mouse moved to (1214, 470)
Screenshot: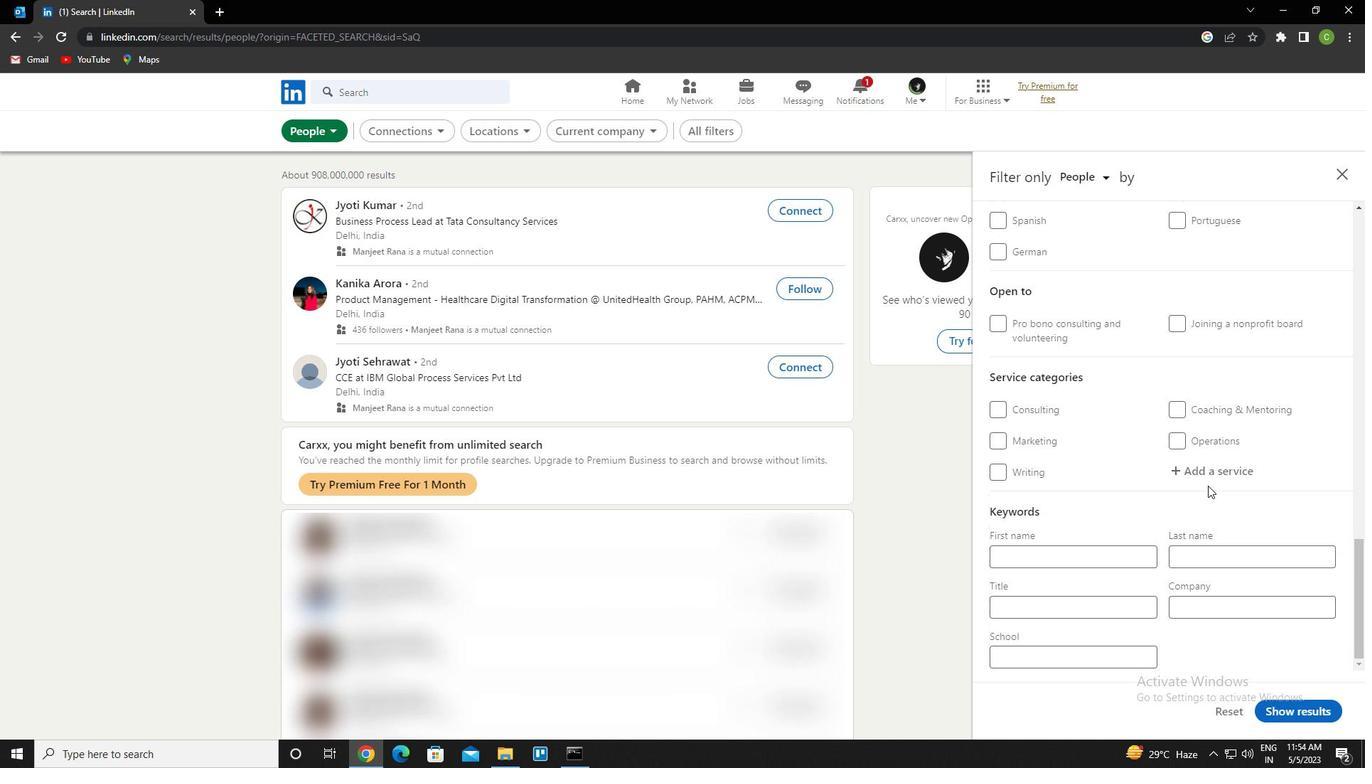
Action: Mouse pressed left at (1214, 470)
Screenshot: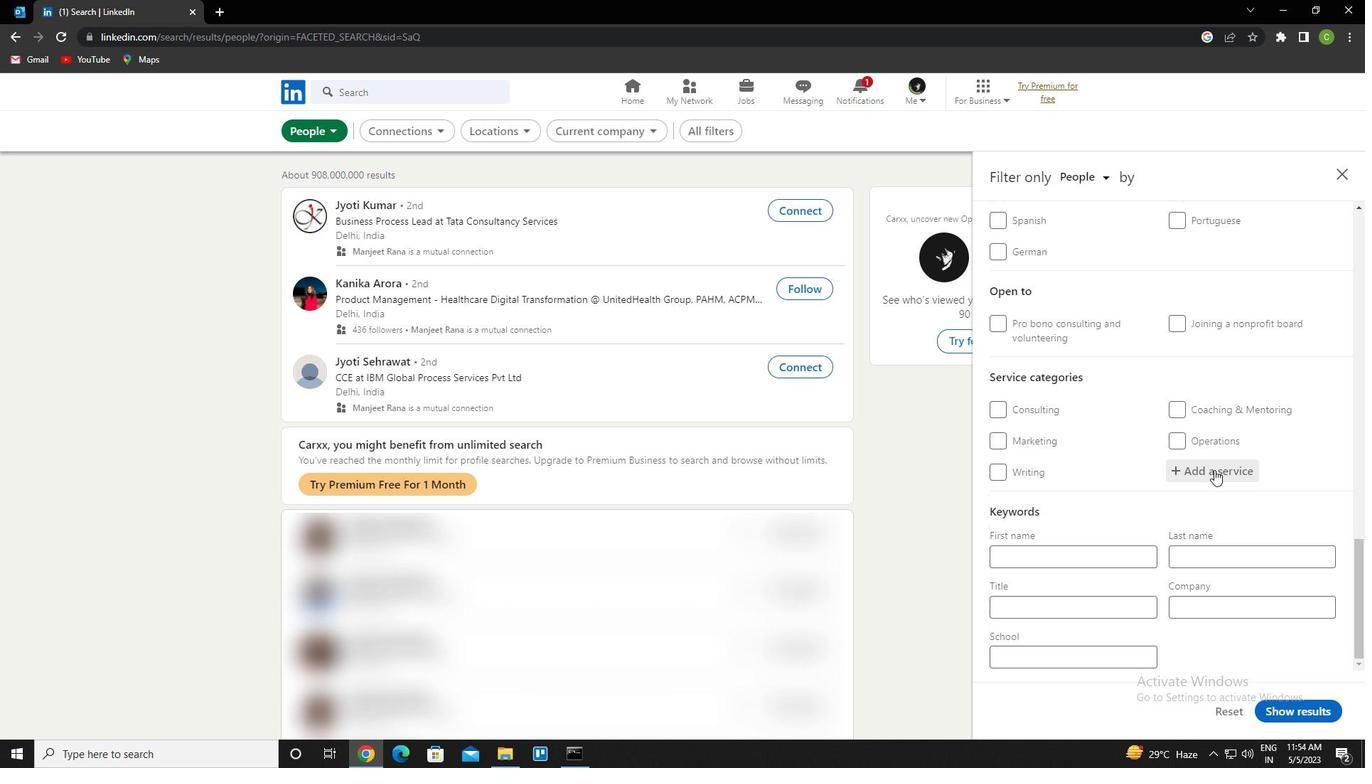 
Action: Key pressed <Key.caps_lock>b<Key.caps_lock>udgeting<Key.down><Key.enter>
Screenshot: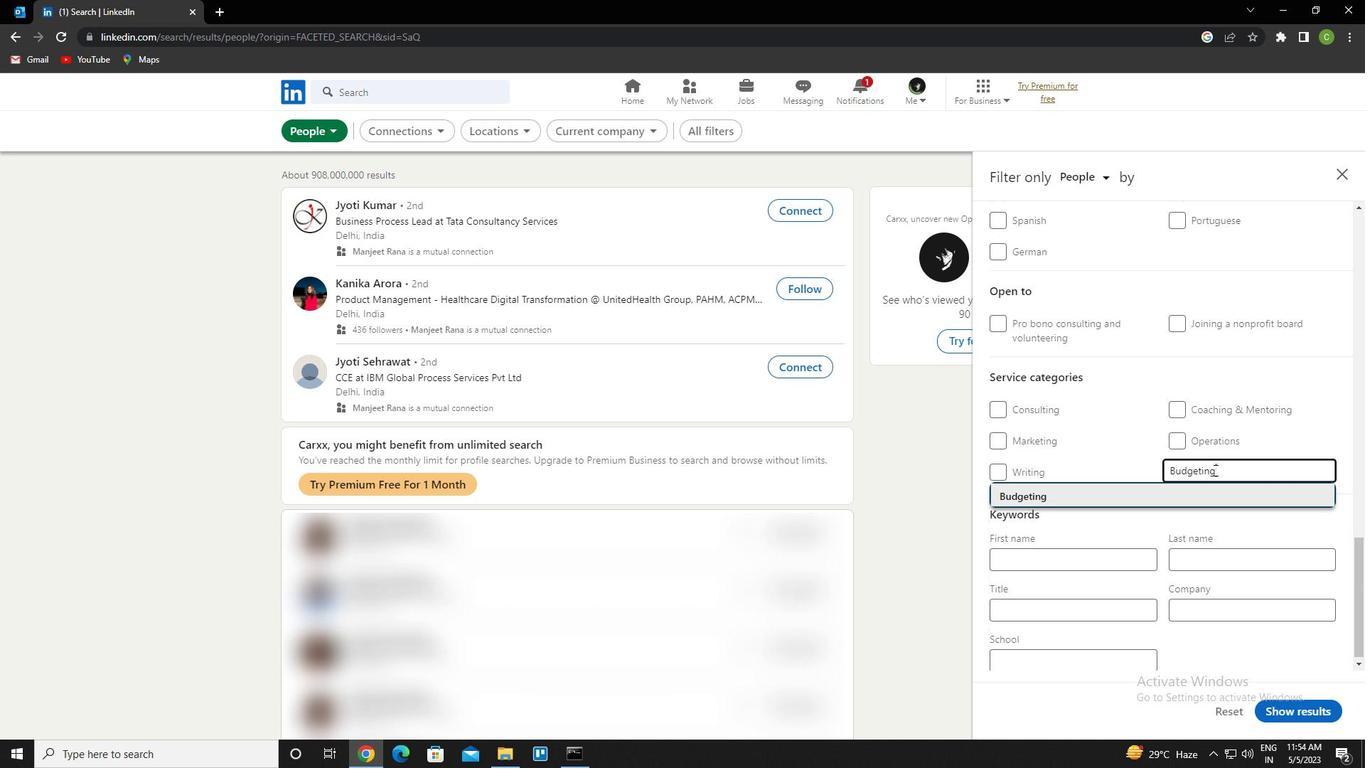 
Action: Mouse scrolled (1214, 469) with delta (0, 0)
Screenshot: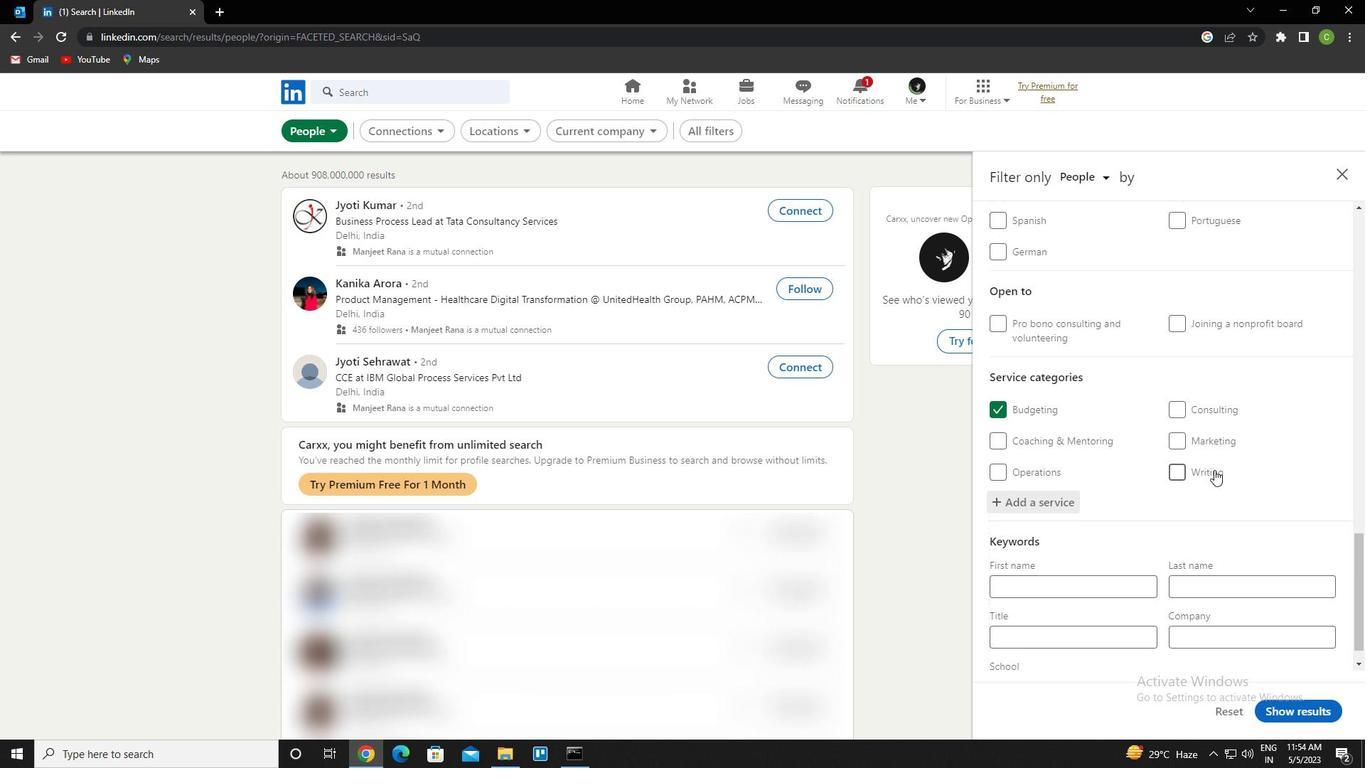 
Action: Mouse scrolled (1214, 469) with delta (0, 0)
Screenshot: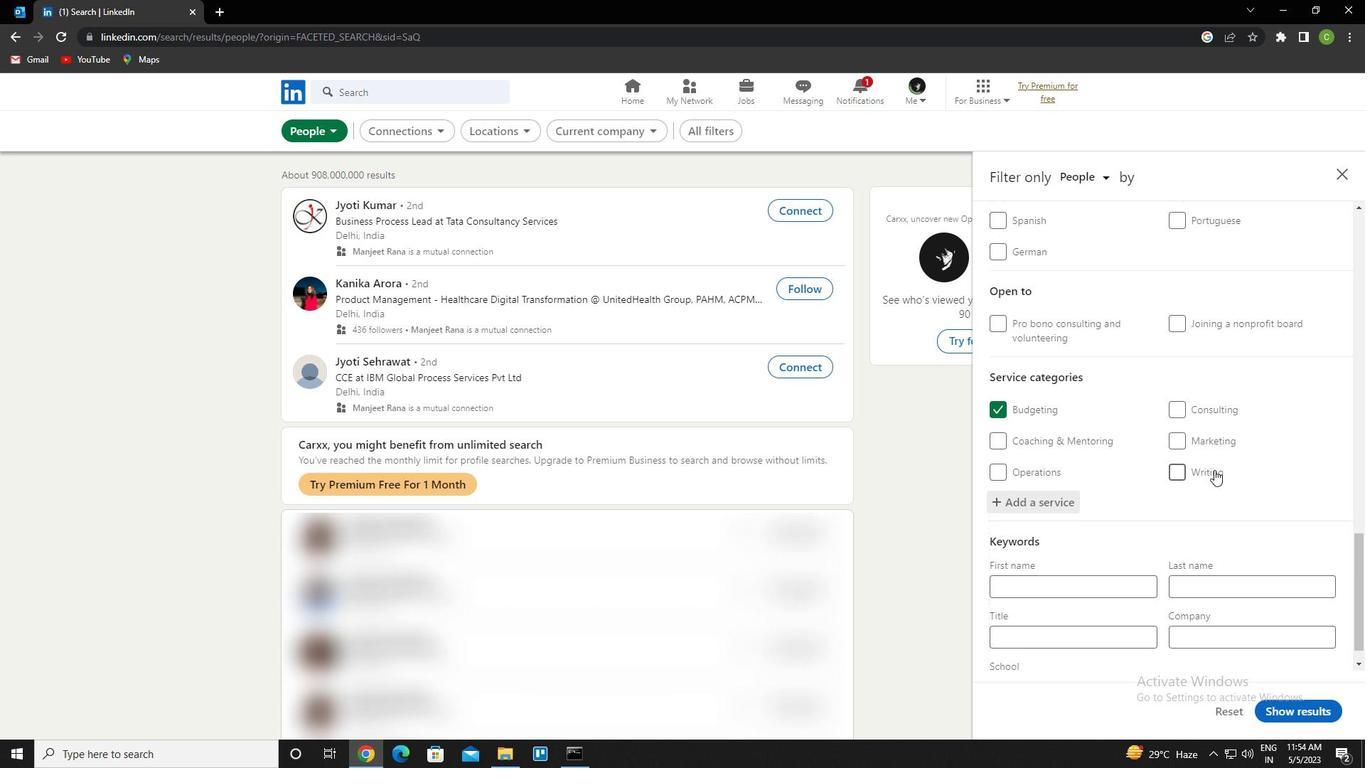
Action: Mouse scrolled (1214, 469) with delta (0, 0)
Screenshot: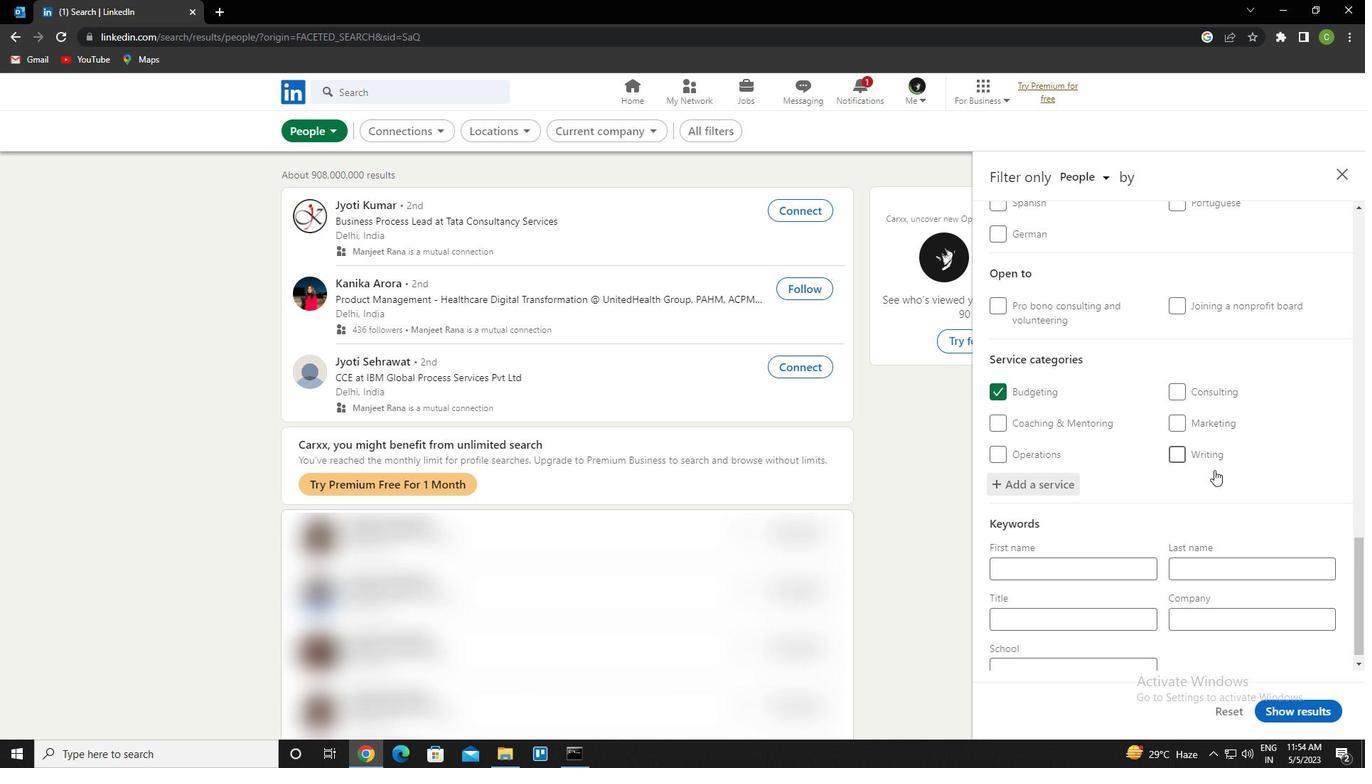 
Action: Mouse scrolled (1214, 469) with delta (0, 0)
Screenshot: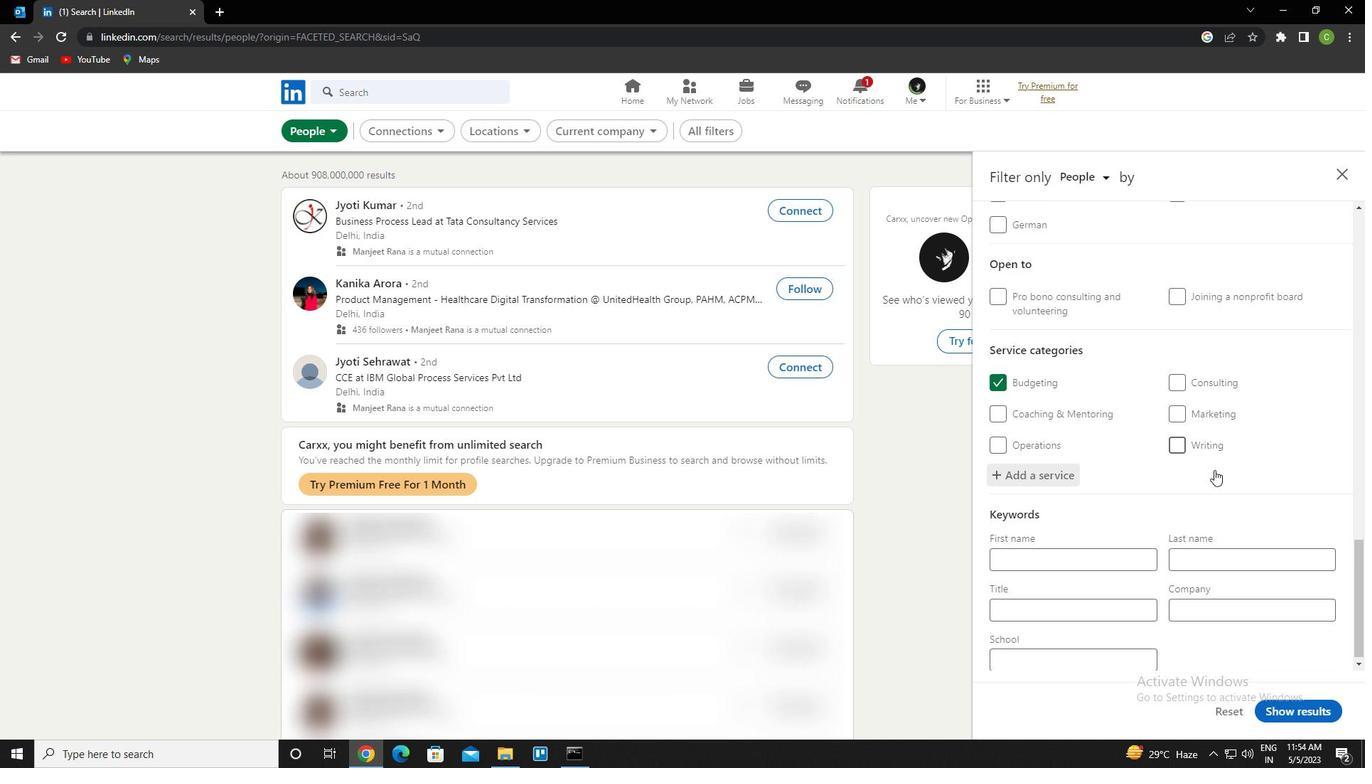
Action: Mouse moved to (1082, 599)
Screenshot: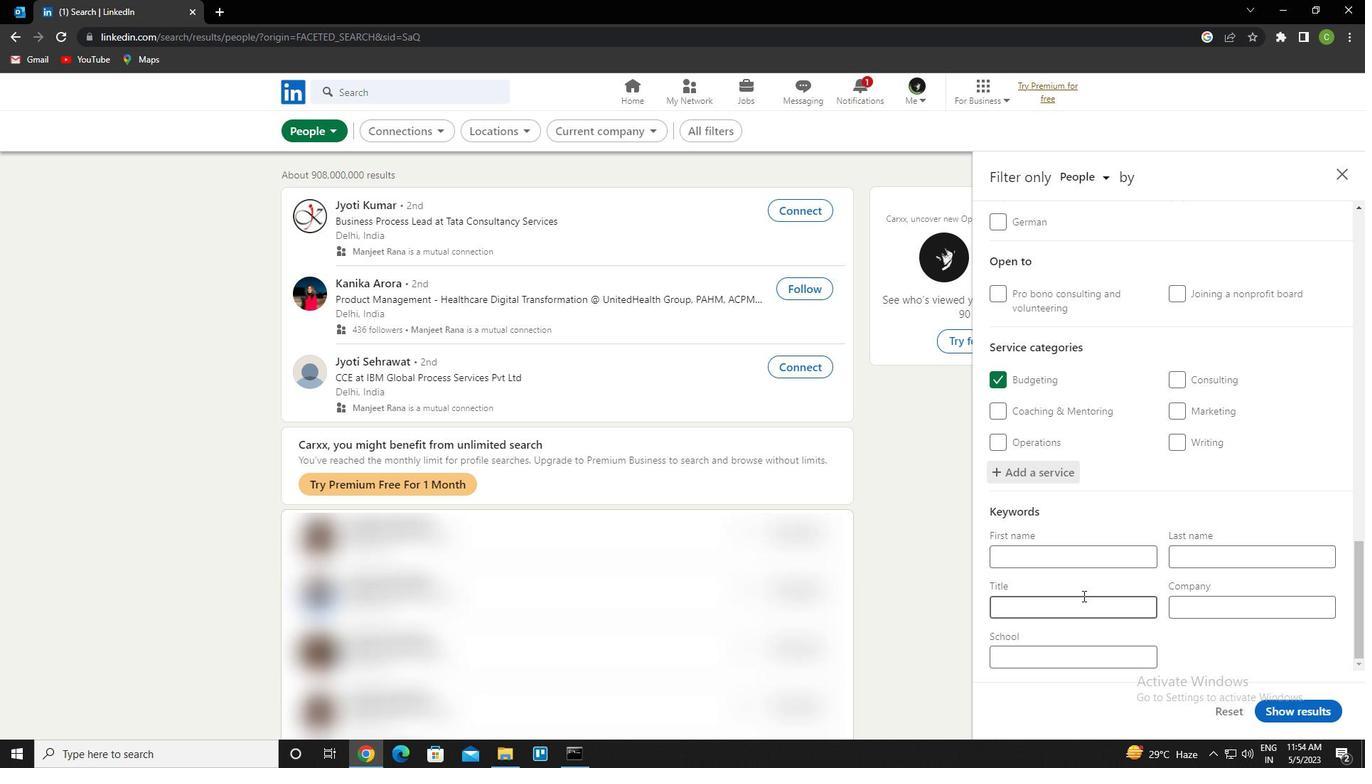 
Action: Mouse pressed left at (1082, 599)
Screenshot: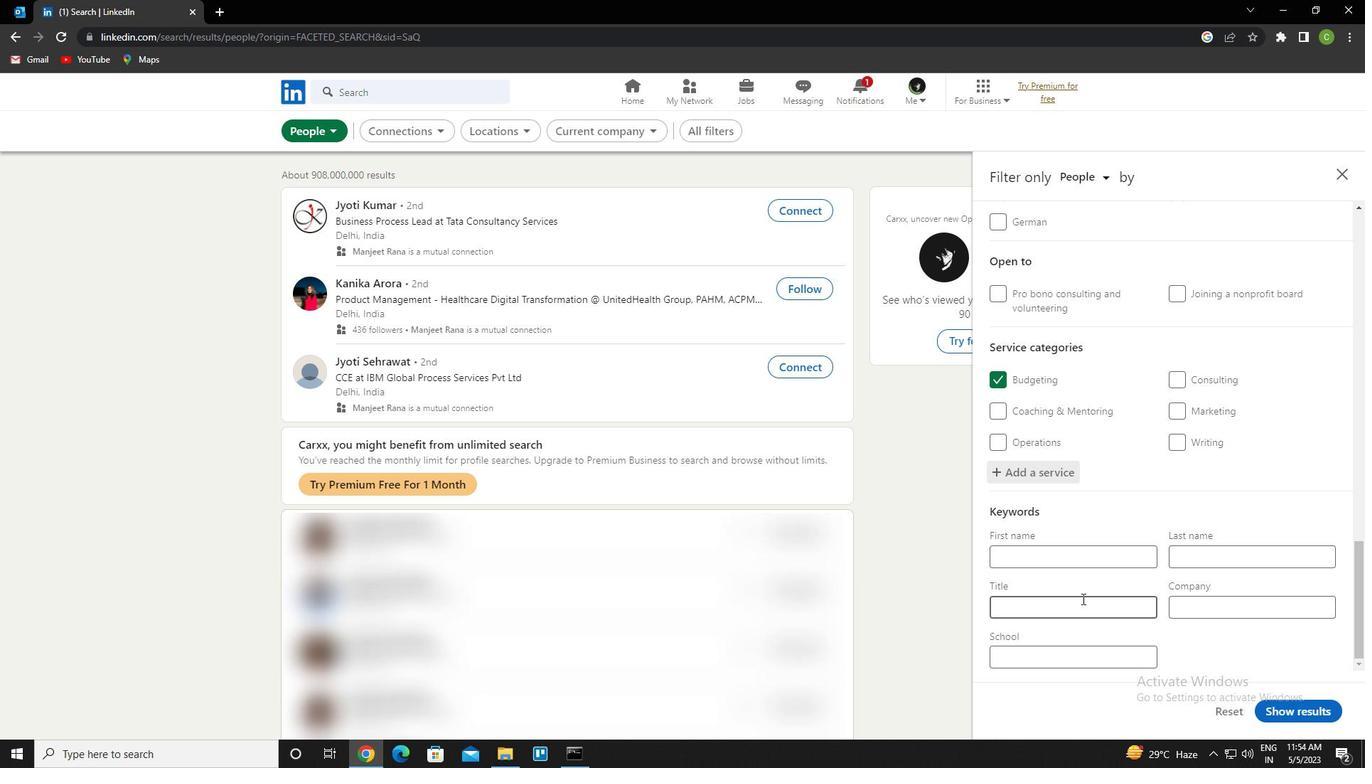 
Action: Key pressed <Key.caps_lock>s<Key.caps_lock>ociologist
Screenshot: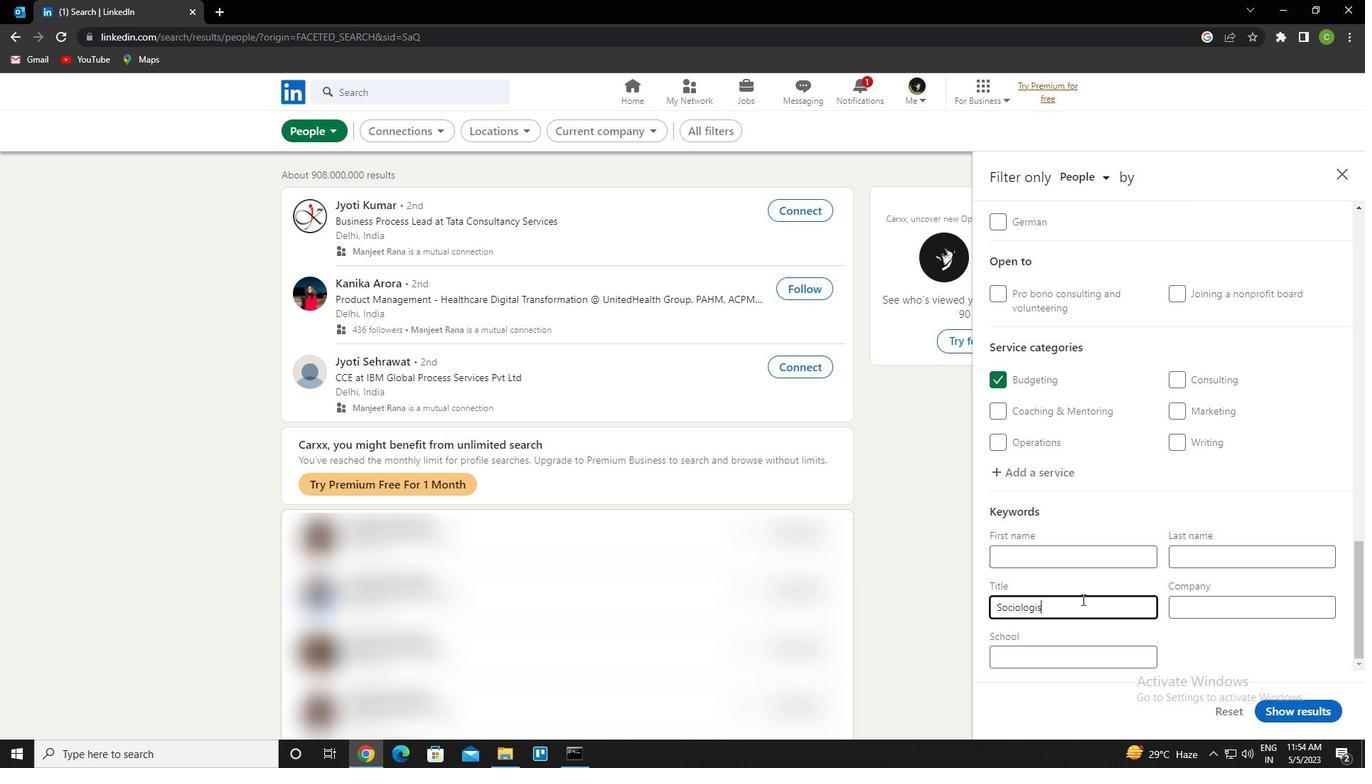 
Action: Mouse moved to (1276, 709)
Screenshot: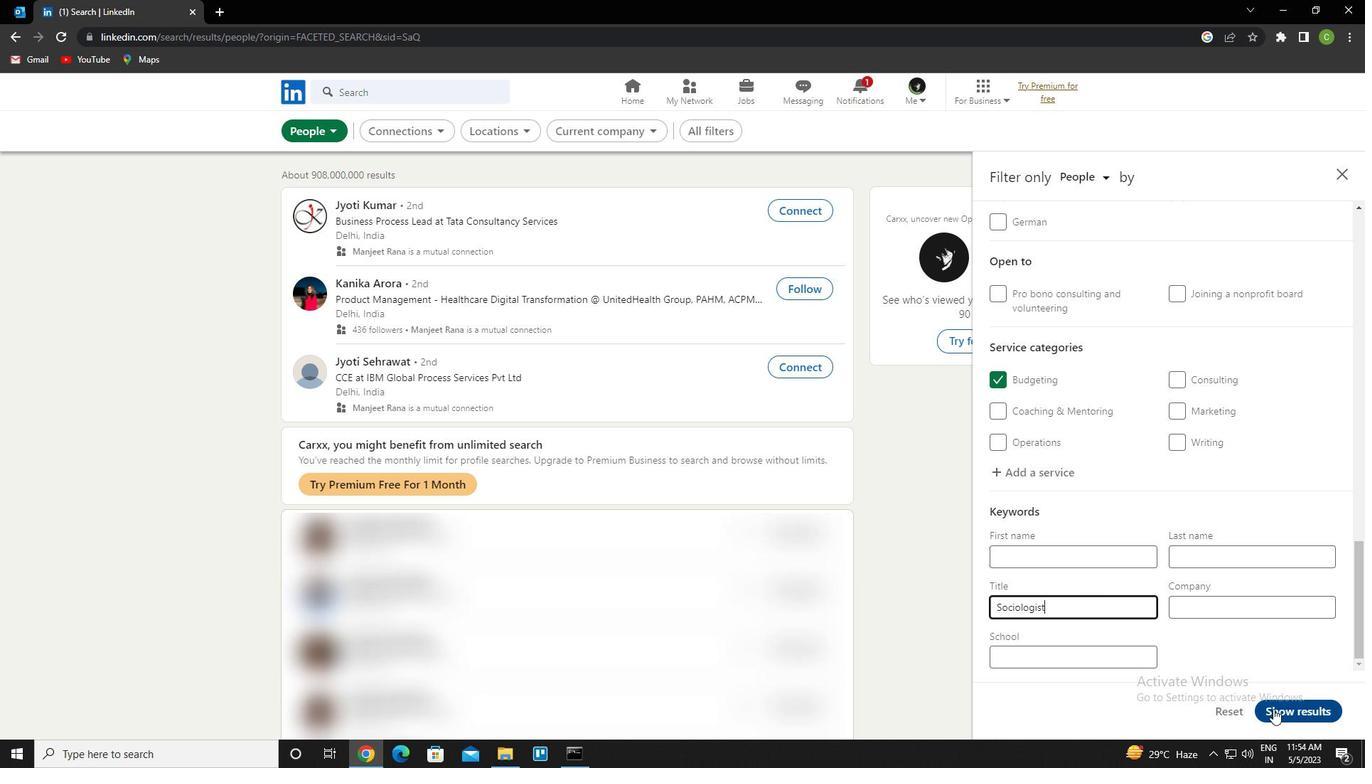 
Action: Mouse pressed left at (1276, 709)
Screenshot: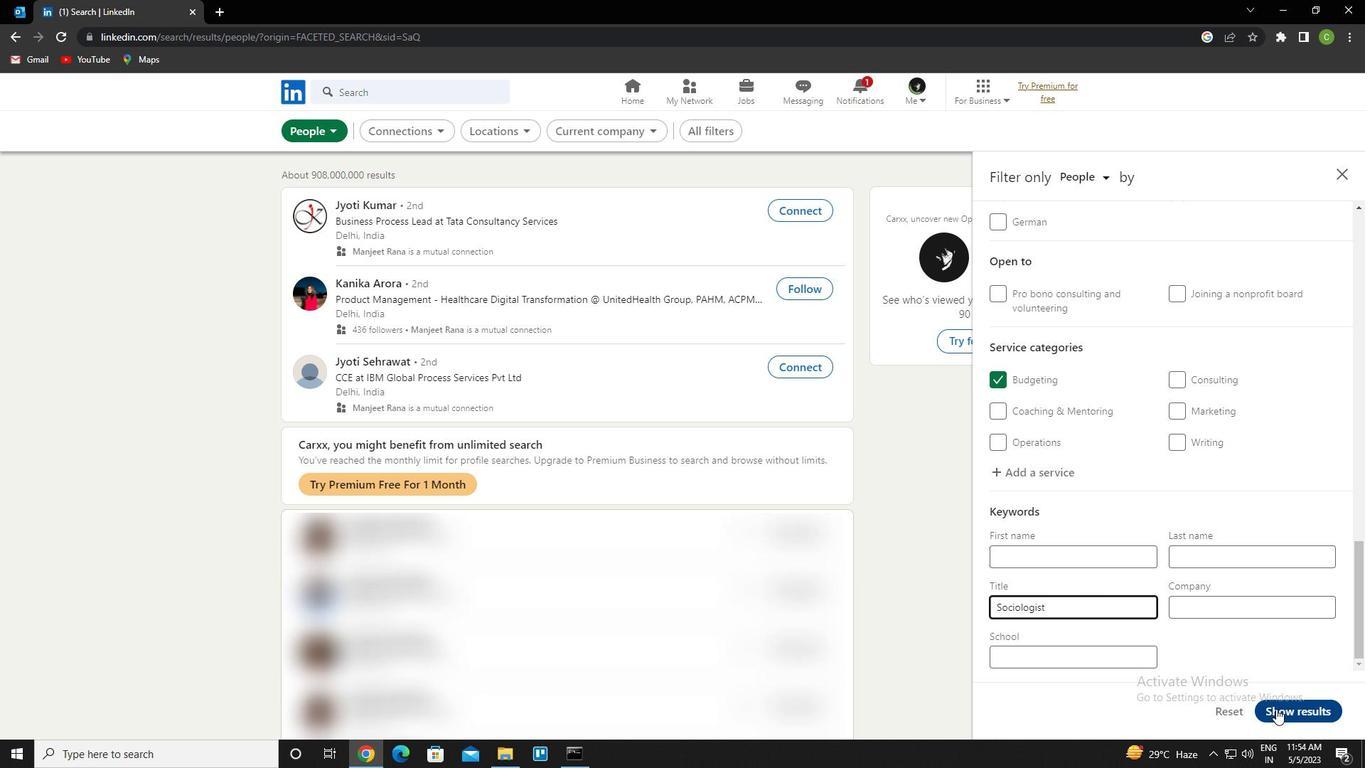 
Action: Mouse moved to (767, 677)
Screenshot: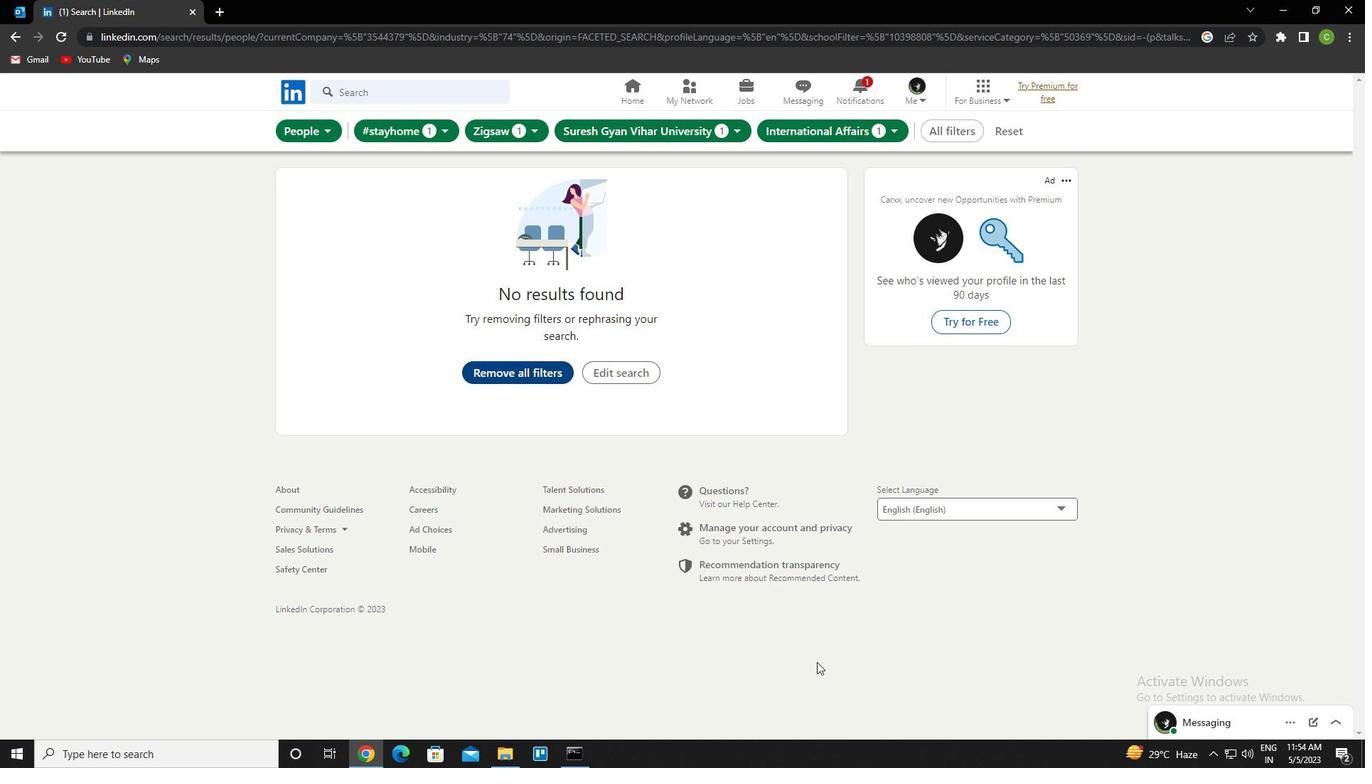 
